 Task: Show all the stores that has offer on fast food.
Action: Mouse moved to (49, 74)
Screenshot: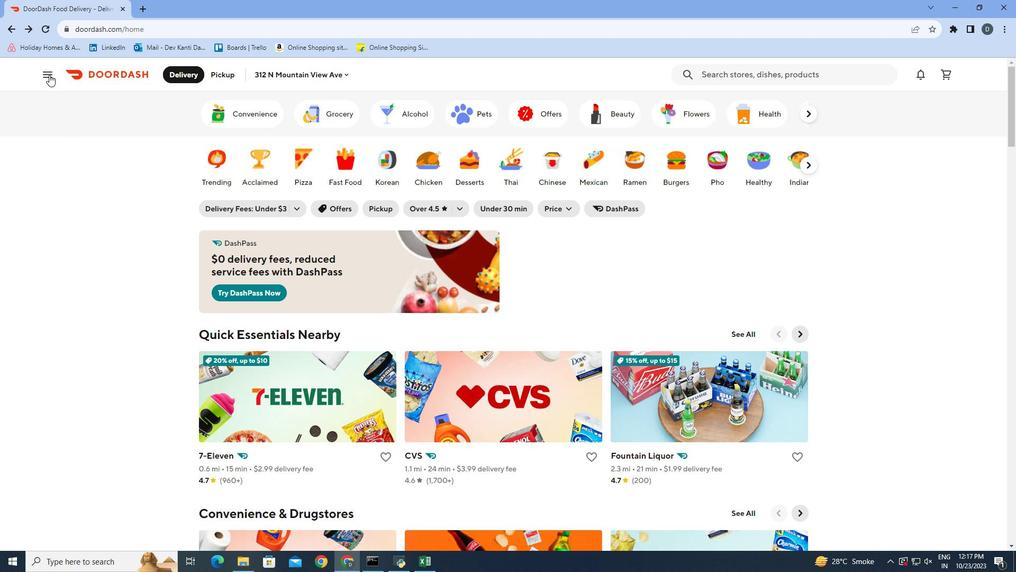 
Action: Mouse pressed left at (49, 74)
Screenshot: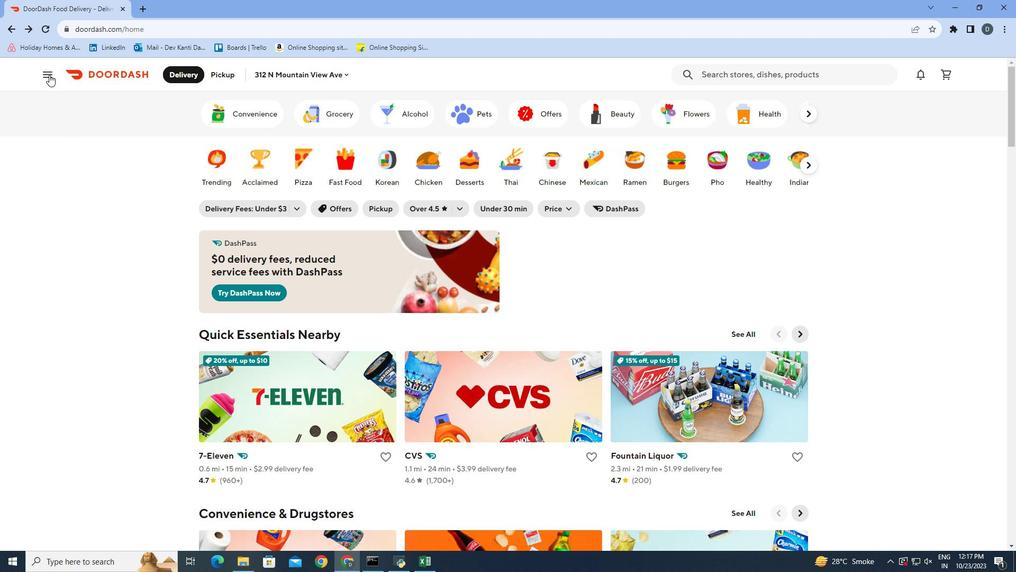 
Action: Mouse moved to (75, 208)
Screenshot: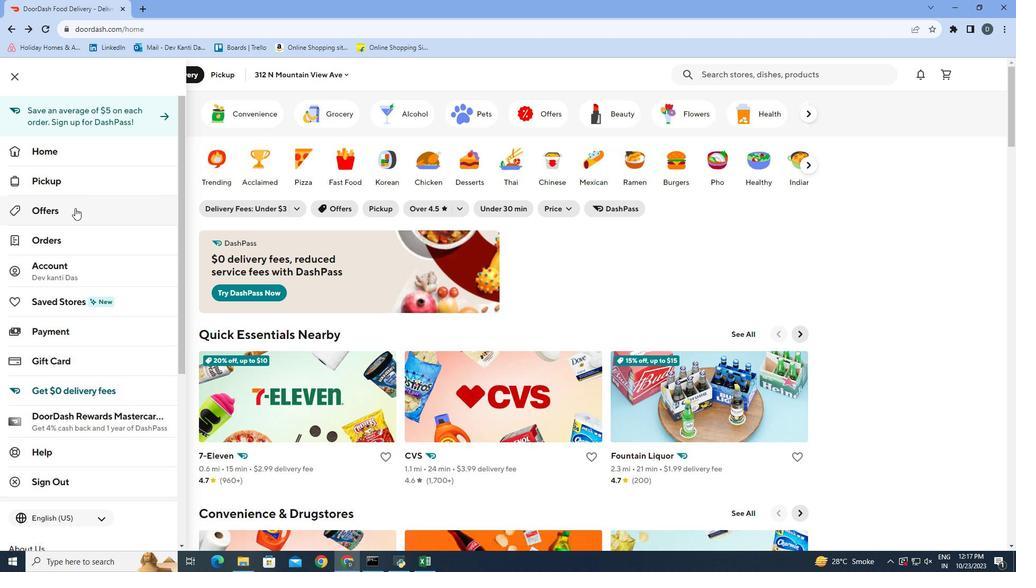
Action: Mouse pressed left at (75, 208)
Screenshot: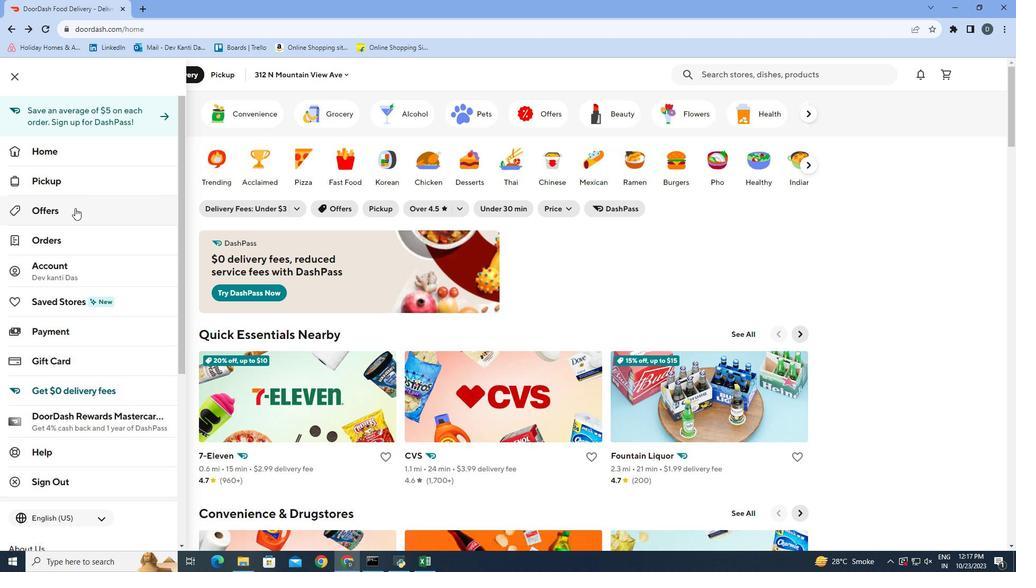 
Action: Mouse moved to (236, 155)
Screenshot: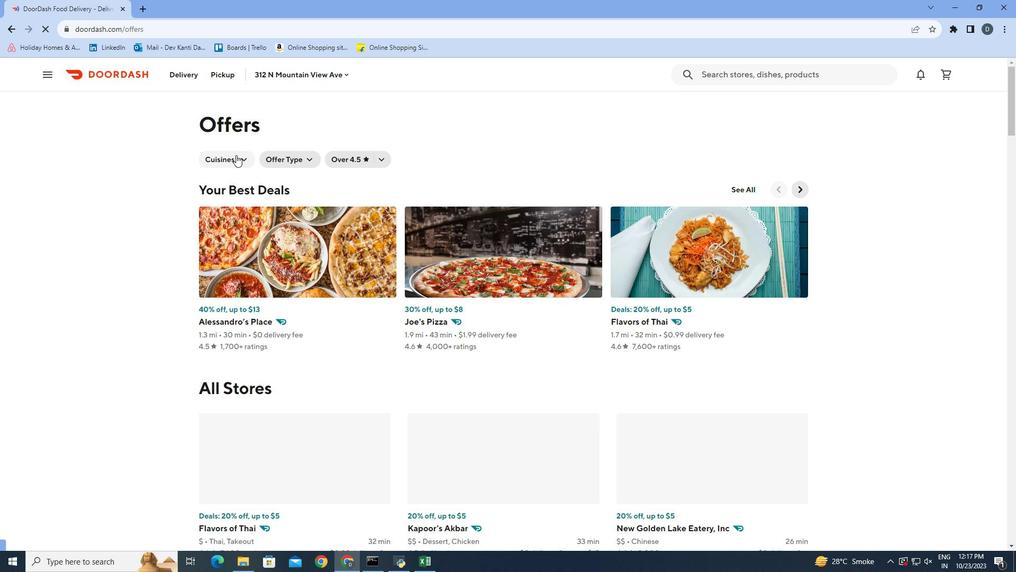 
Action: Mouse pressed left at (236, 155)
Screenshot: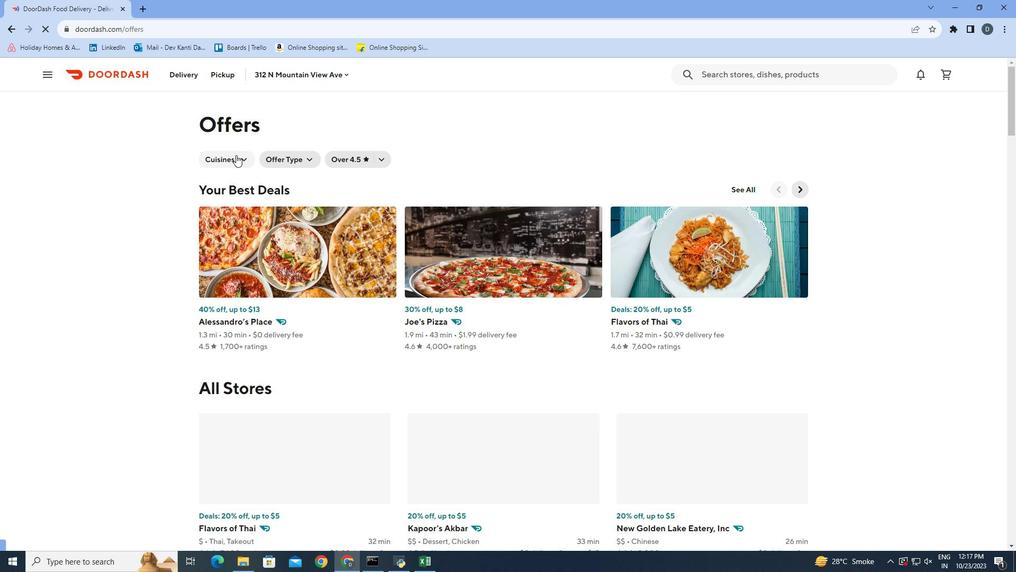 
Action: Mouse moved to (226, 234)
Screenshot: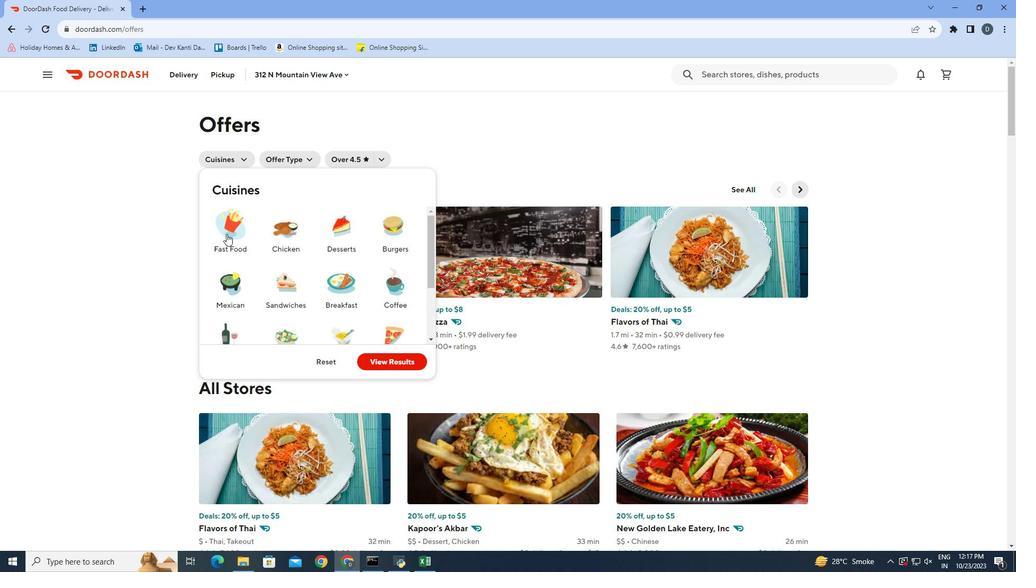 
Action: Mouse pressed left at (226, 234)
Screenshot: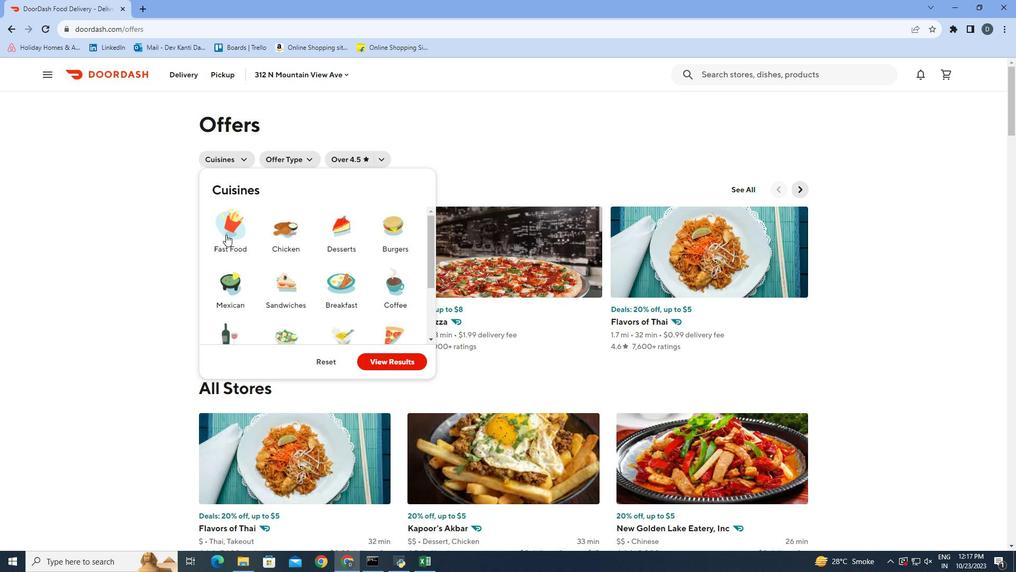 
Action: Mouse moved to (402, 361)
Screenshot: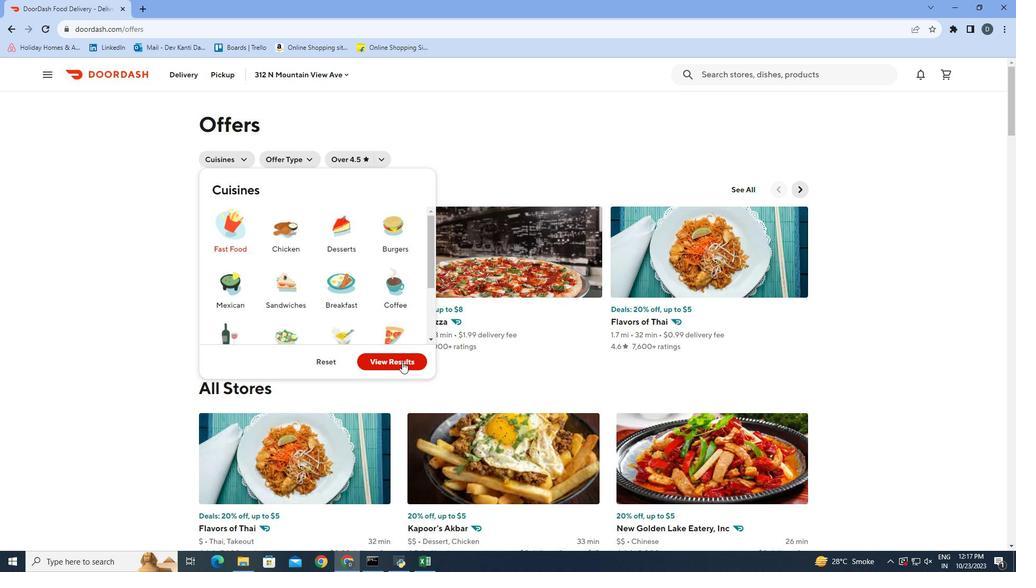 
Action: Mouse pressed left at (402, 361)
Screenshot: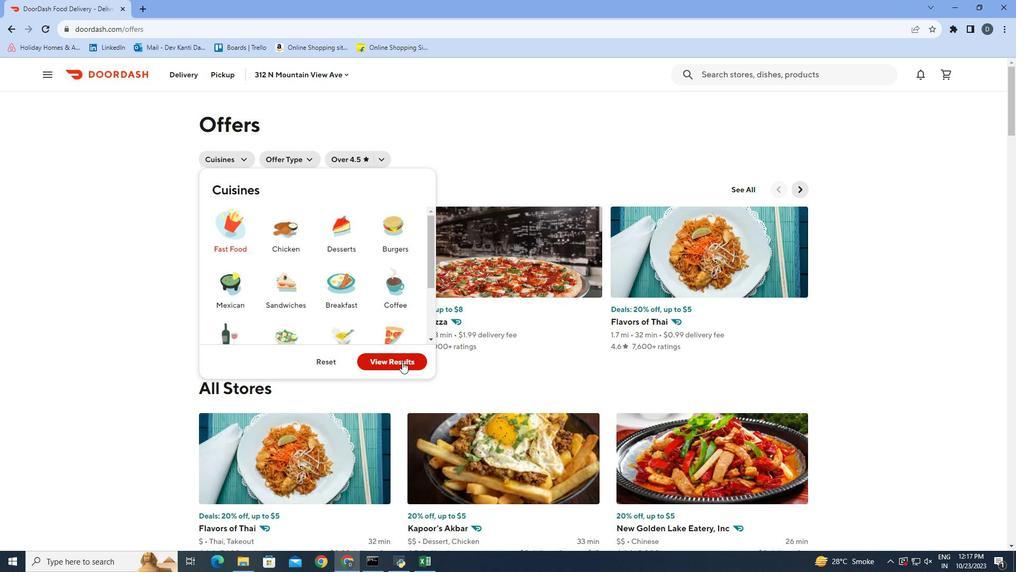 
Action: Mouse moved to (874, 229)
Screenshot: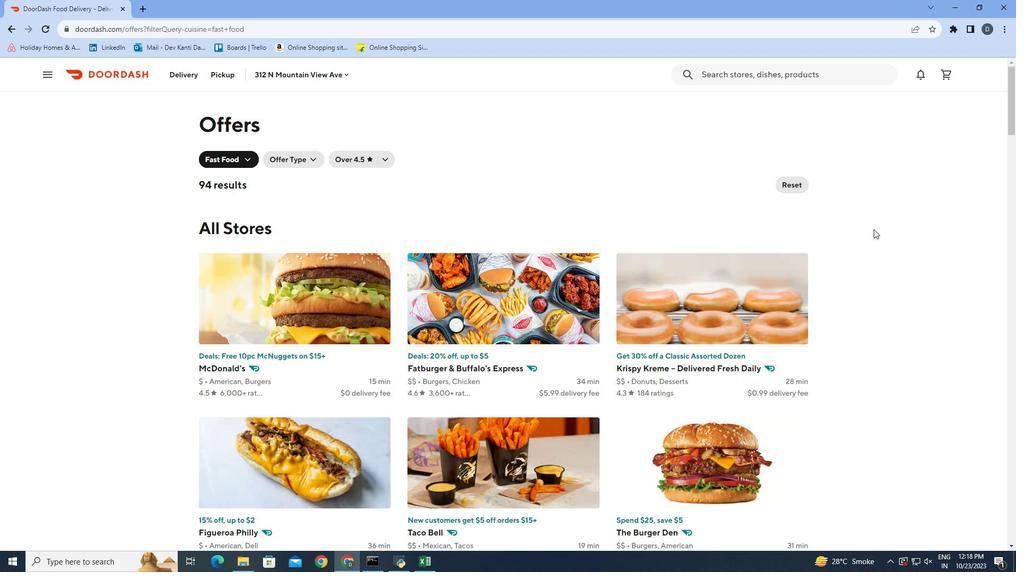 
Action: Mouse scrolled (874, 228) with delta (0, 0)
Screenshot: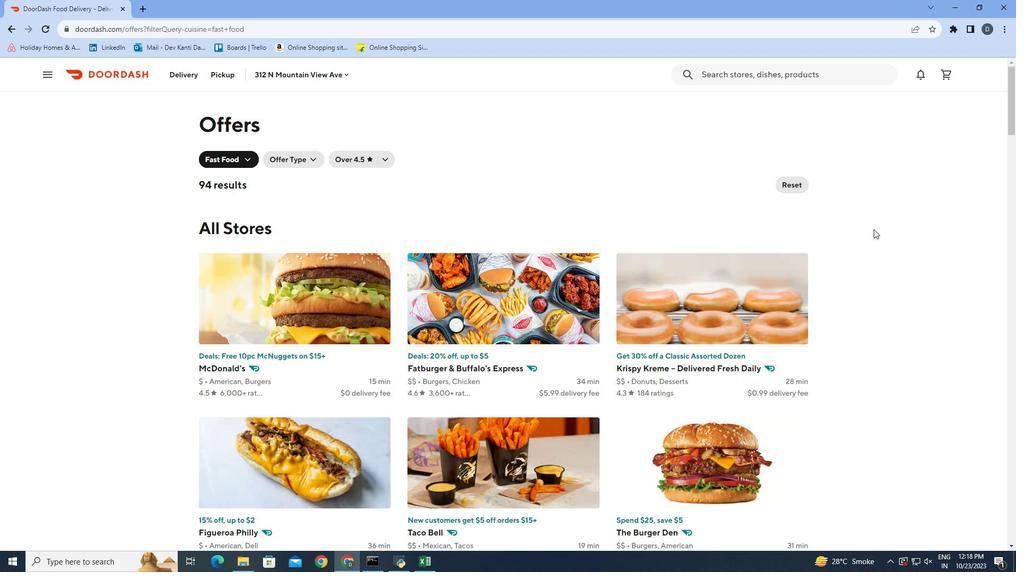 
Action: Mouse moved to (869, 231)
Screenshot: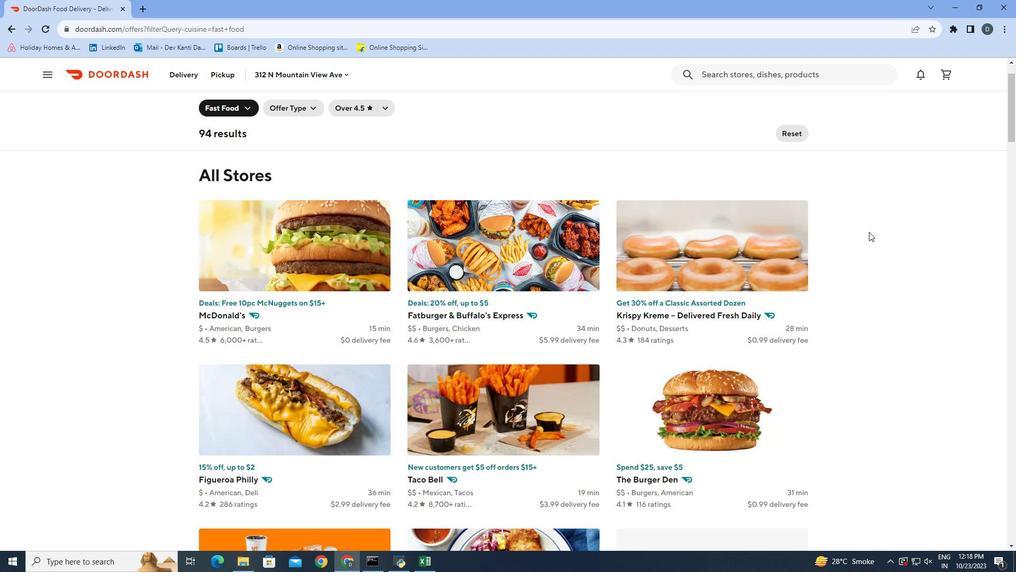 
Action: Mouse scrolled (869, 231) with delta (0, 0)
Screenshot: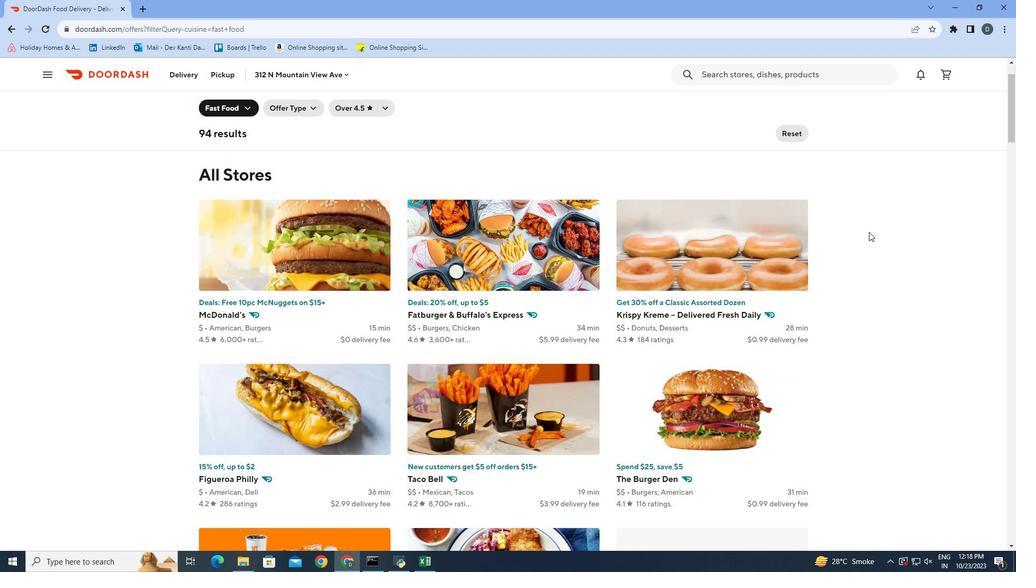 
Action: Mouse moved to (869, 231)
Screenshot: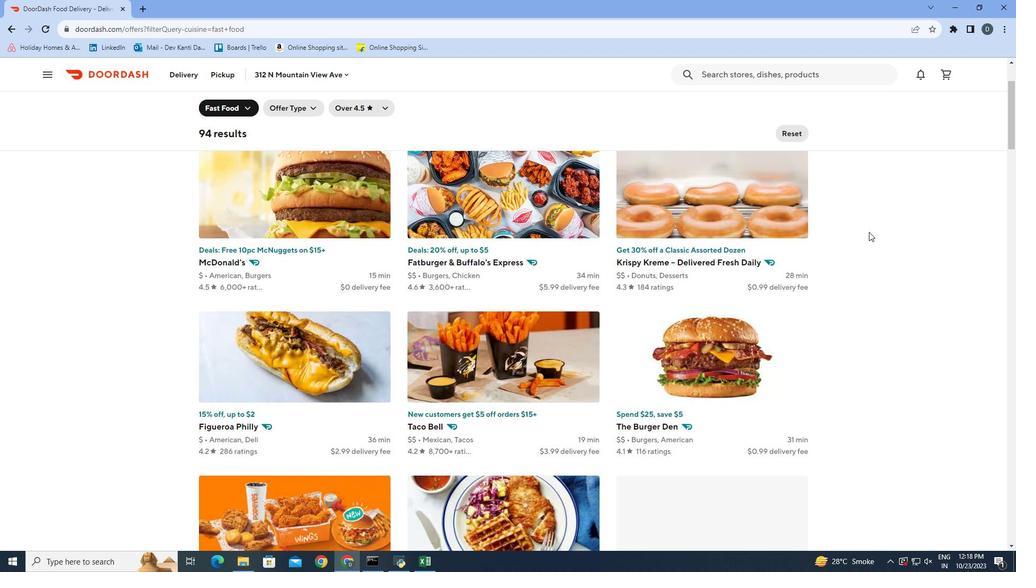 
Action: Mouse scrolled (869, 231) with delta (0, 0)
Screenshot: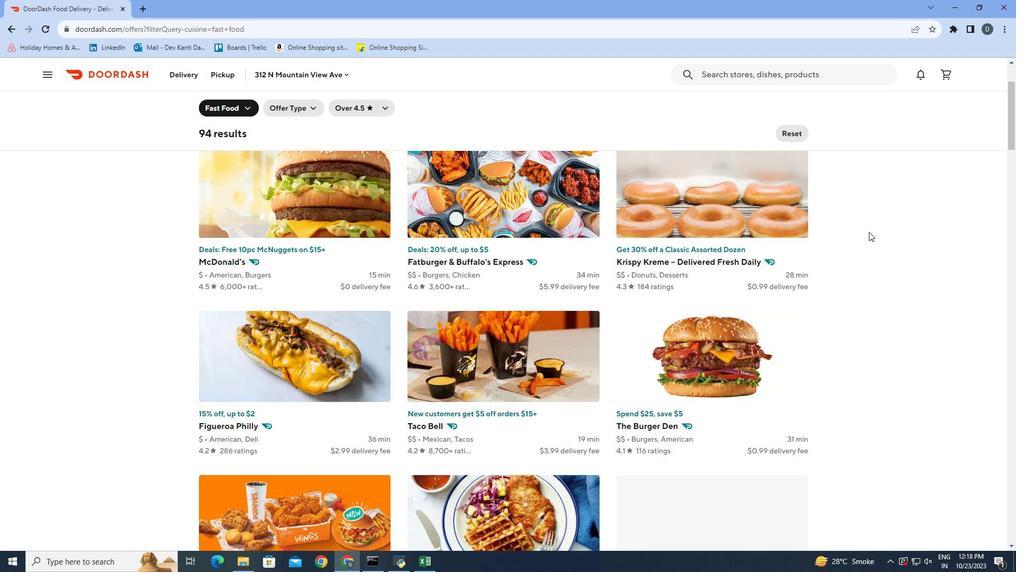 
Action: Mouse scrolled (869, 231) with delta (0, 0)
Screenshot: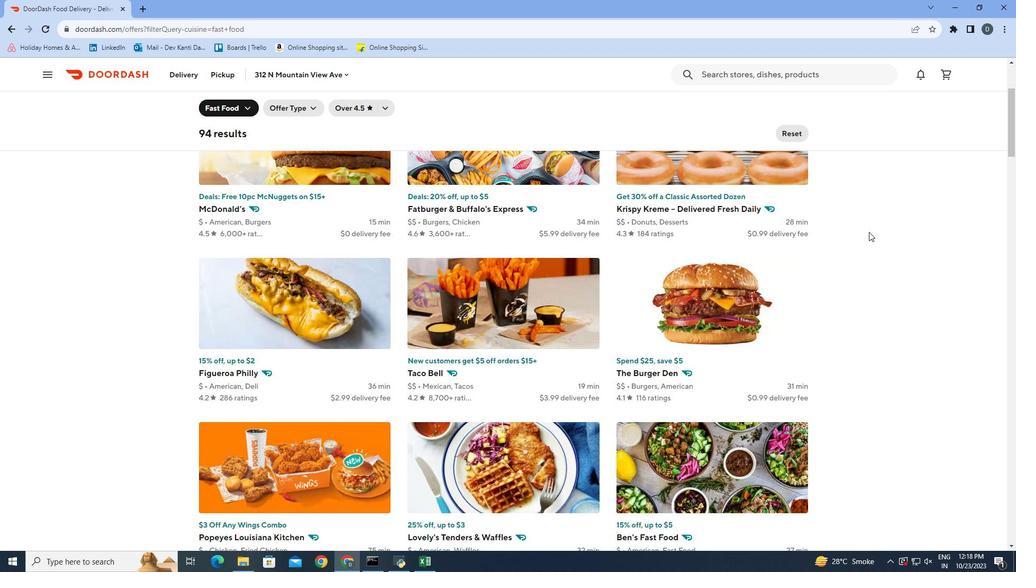 
Action: Mouse scrolled (869, 231) with delta (0, 0)
Screenshot: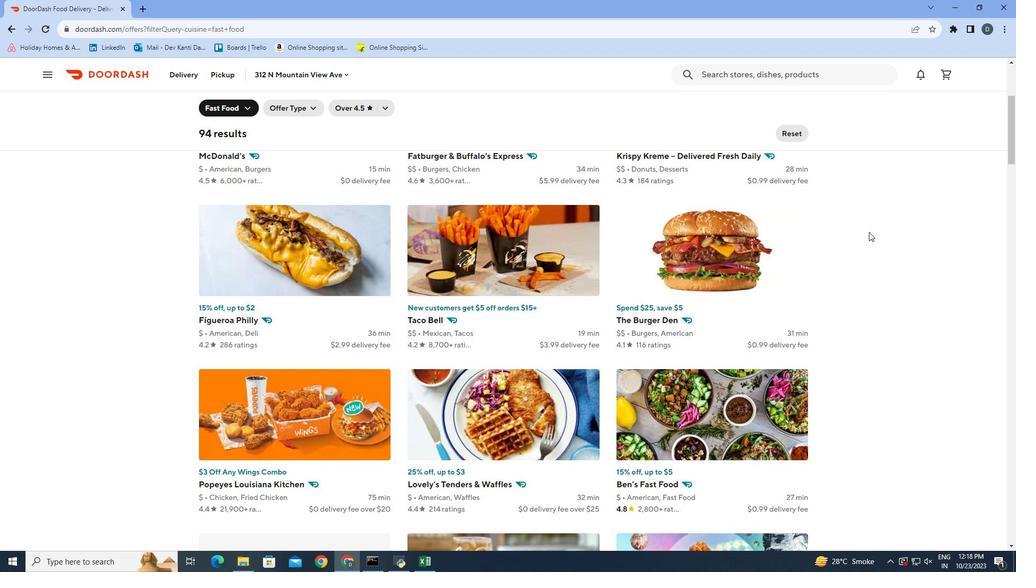 
Action: Mouse scrolled (869, 231) with delta (0, 0)
Screenshot: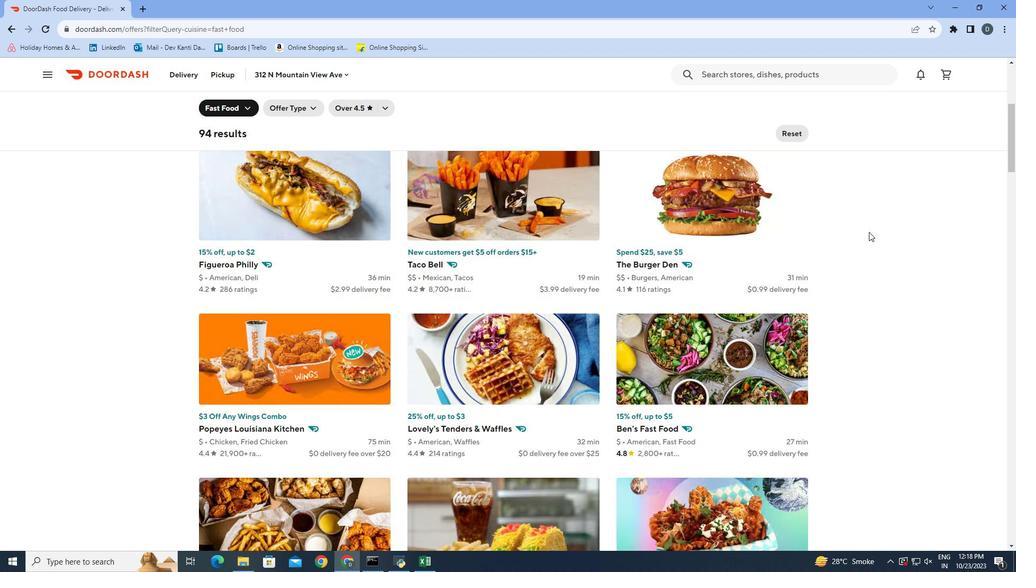
Action: Mouse scrolled (869, 231) with delta (0, 0)
Screenshot: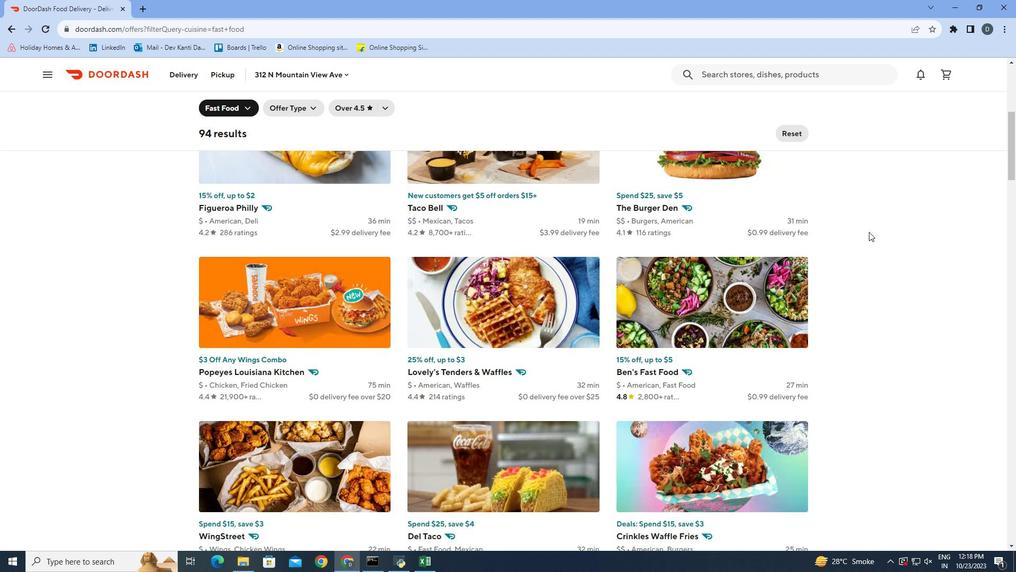 
Action: Mouse scrolled (869, 231) with delta (0, 0)
Screenshot: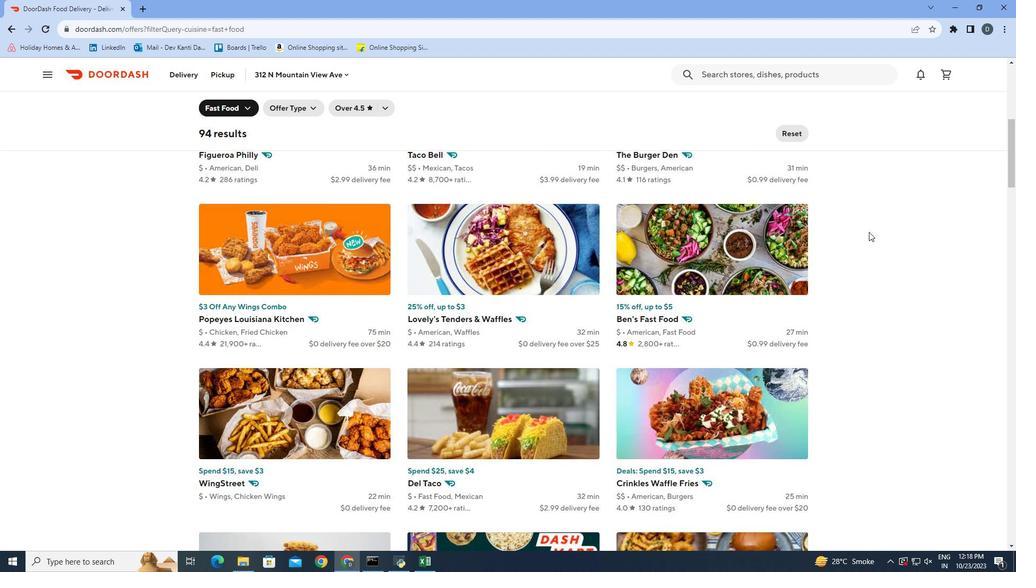
Action: Mouse scrolled (869, 231) with delta (0, 0)
Screenshot: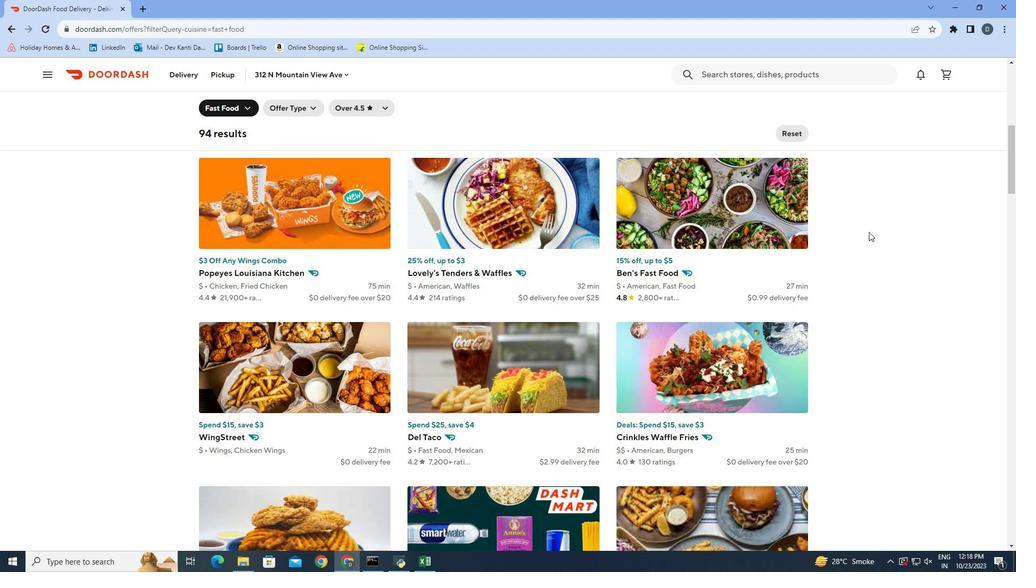 
Action: Mouse scrolled (869, 231) with delta (0, 0)
Screenshot: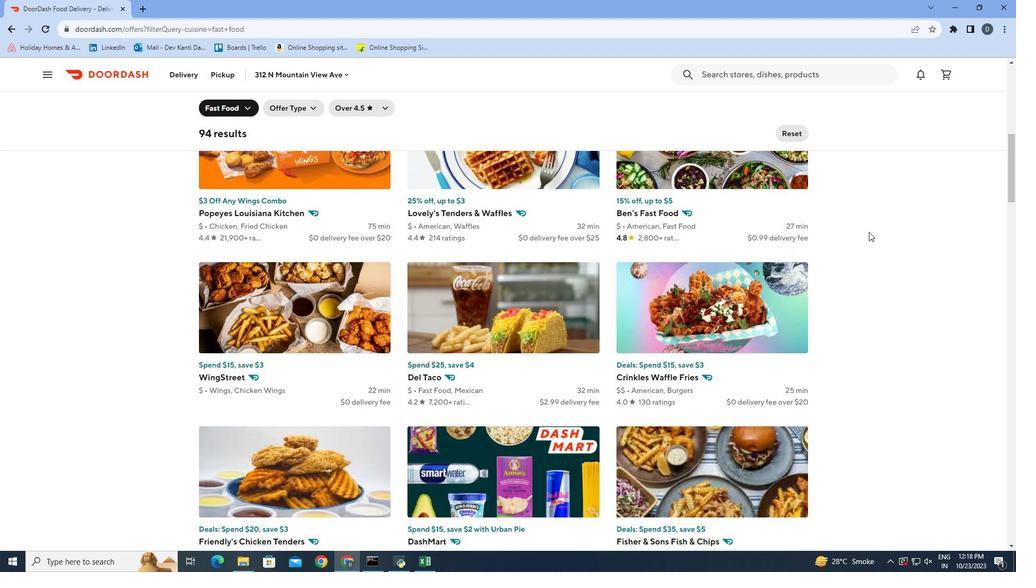 
Action: Mouse scrolled (869, 231) with delta (0, 0)
Screenshot: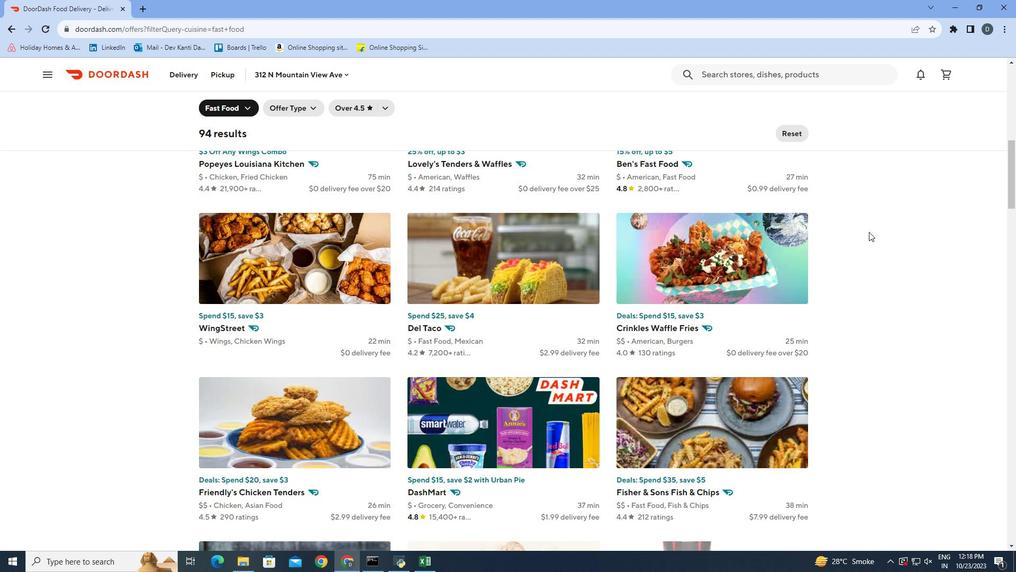 
Action: Mouse scrolled (869, 231) with delta (0, 0)
Screenshot: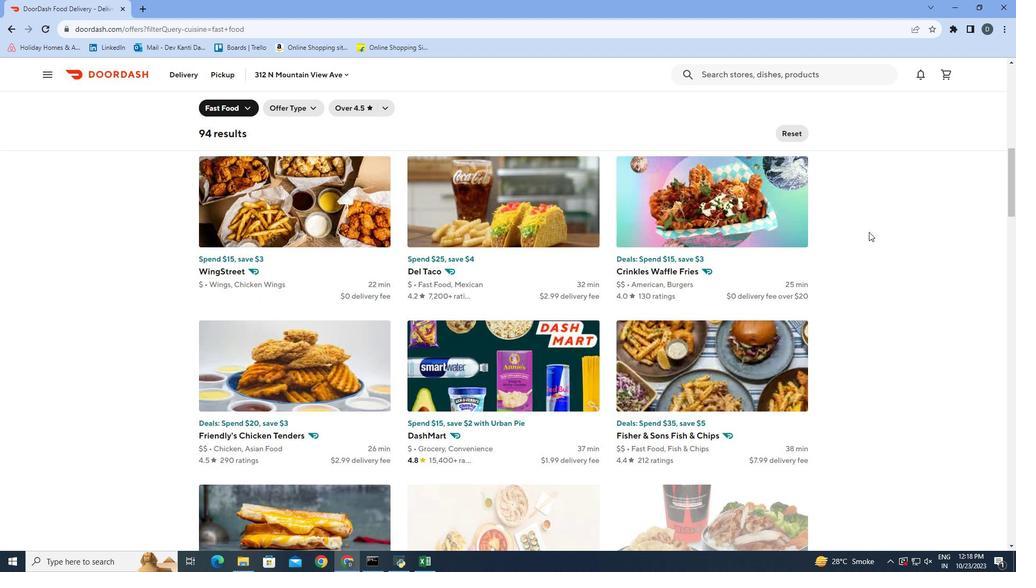 
Action: Mouse scrolled (869, 231) with delta (0, 0)
Screenshot: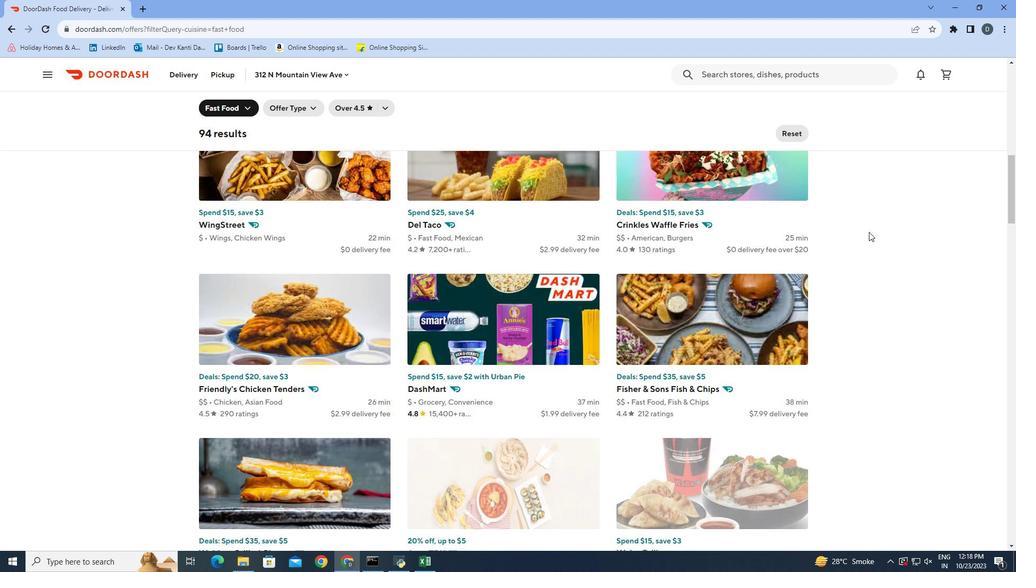 
Action: Mouse scrolled (869, 231) with delta (0, 0)
Screenshot: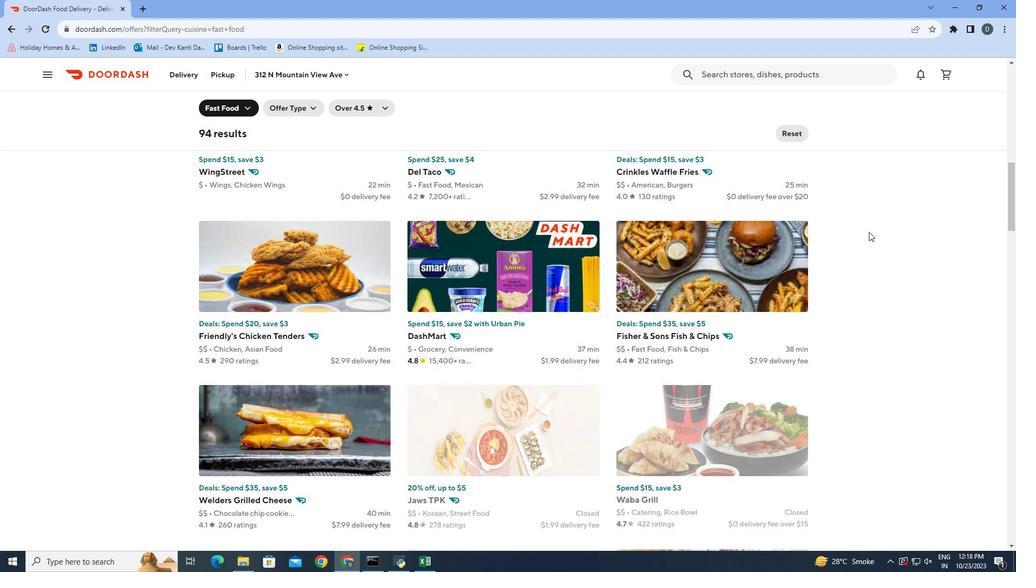 
Action: Mouse scrolled (869, 231) with delta (0, 0)
Screenshot: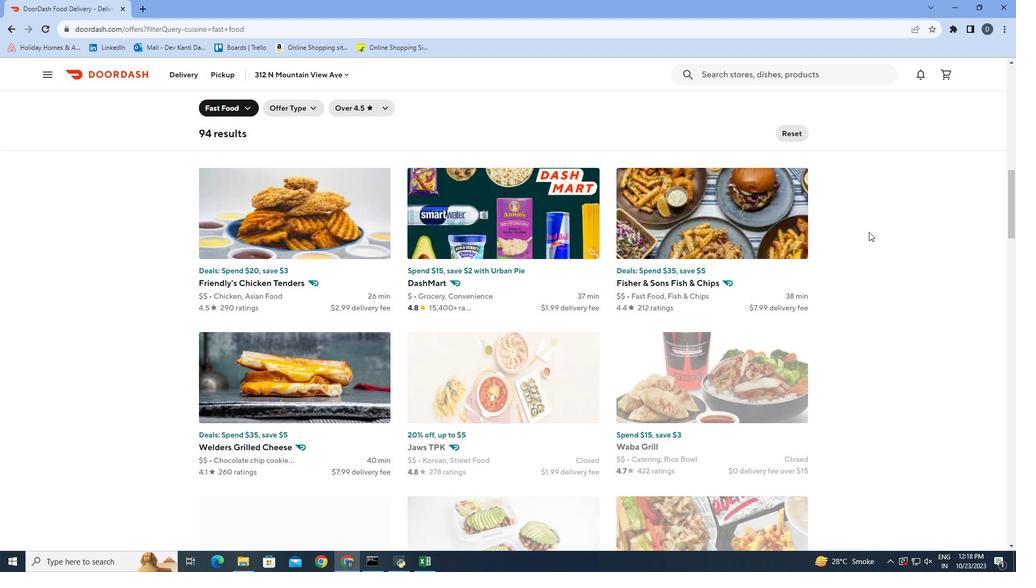 
Action: Mouse scrolled (869, 231) with delta (0, 0)
Screenshot: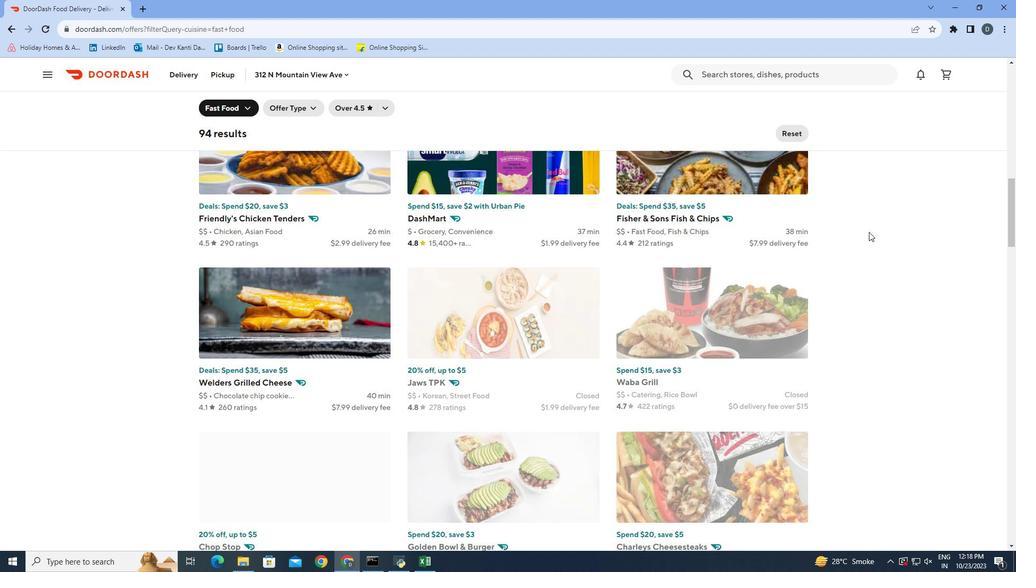 
Action: Mouse scrolled (869, 231) with delta (0, 0)
Screenshot: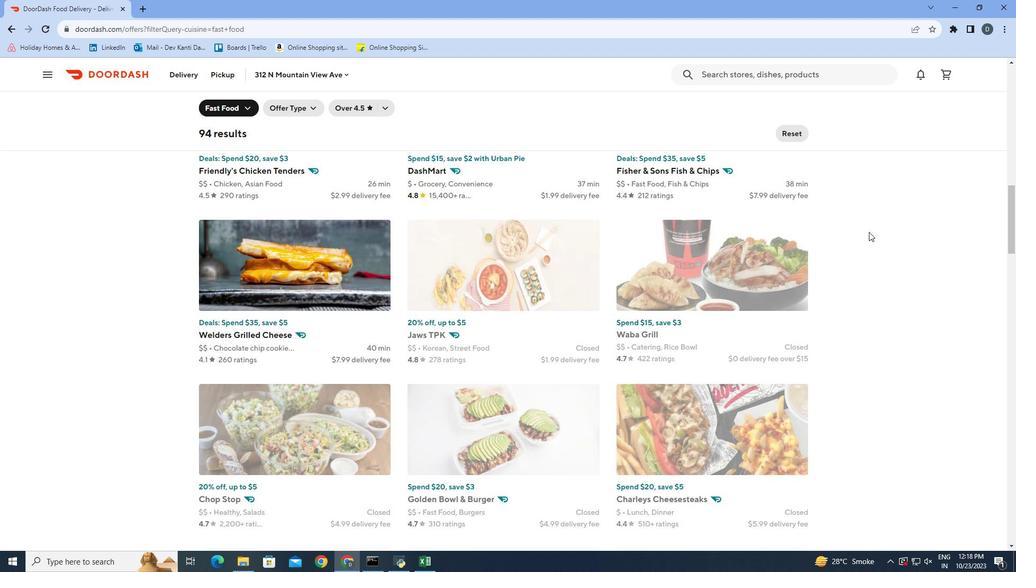 
Action: Mouse scrolled (869, 231) with delta (0, 0)
Screenshot: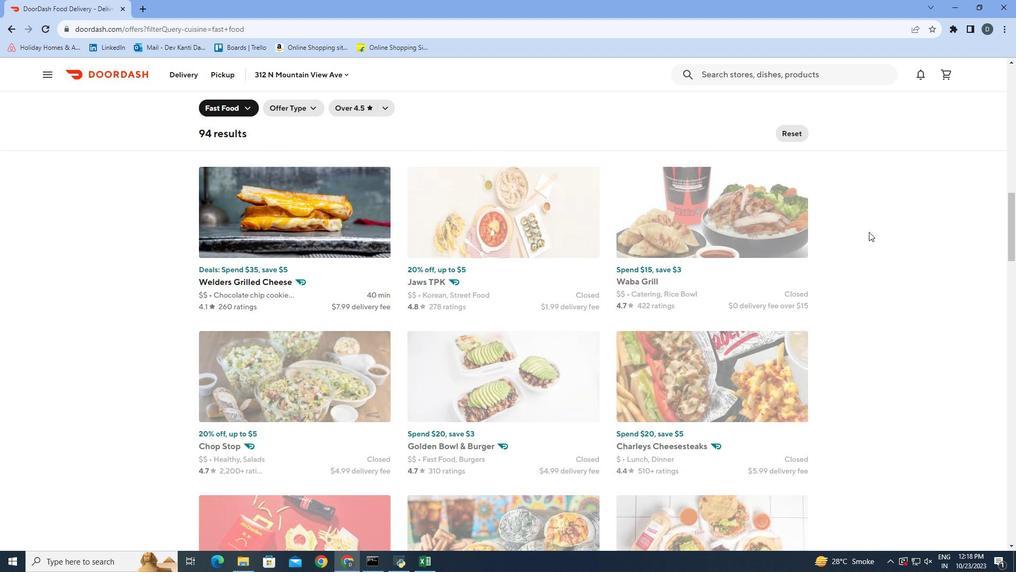 
Action: Mouse scrolled (869, 231) with delta (0, 0)
Screenshot: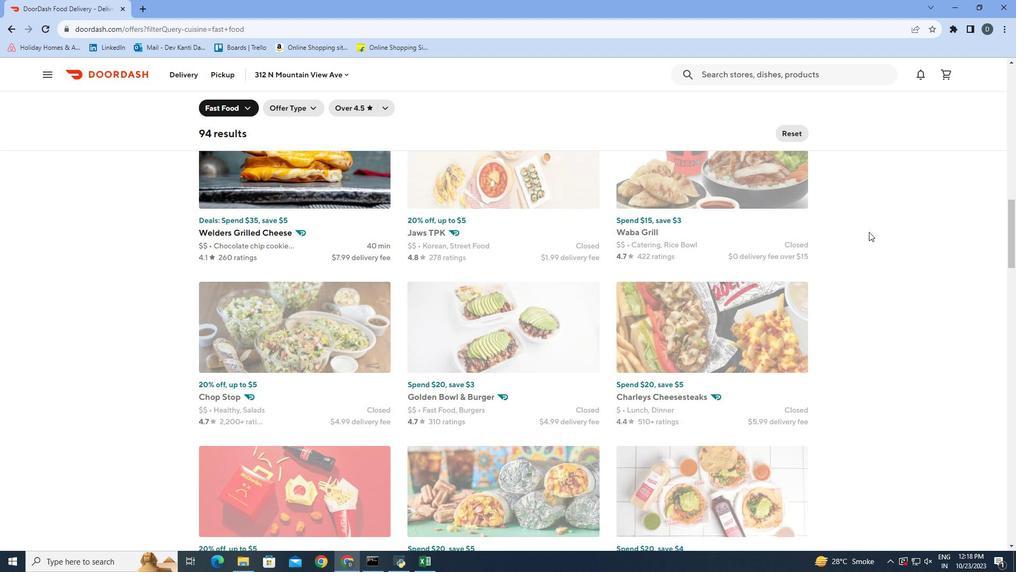 
Action: Mouse scrolled (869, 231) with delta (0, 0)
Screenshot: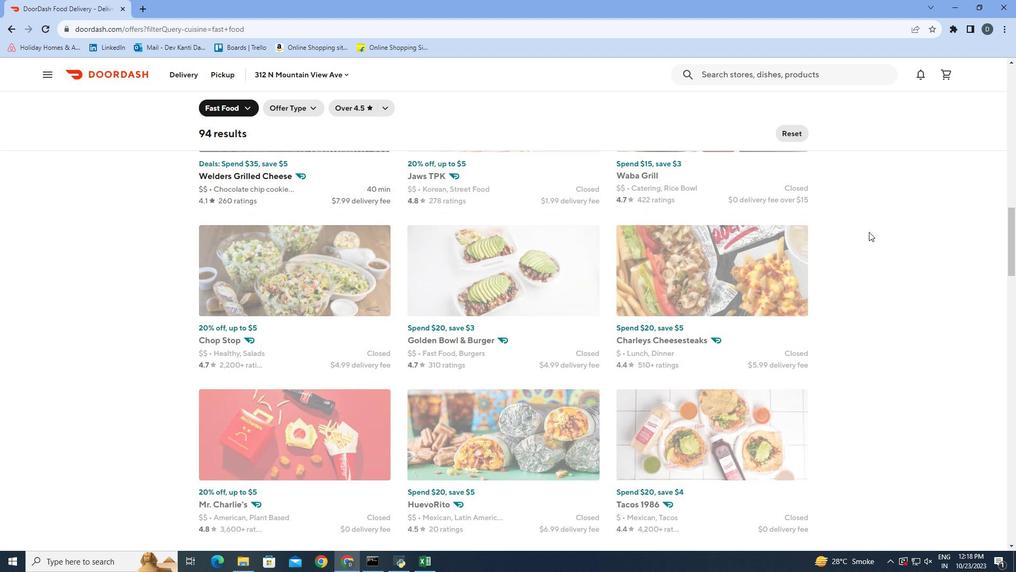 
Action: Mouse scrolled (869, 231) with delta (0, 0)
Screenshot: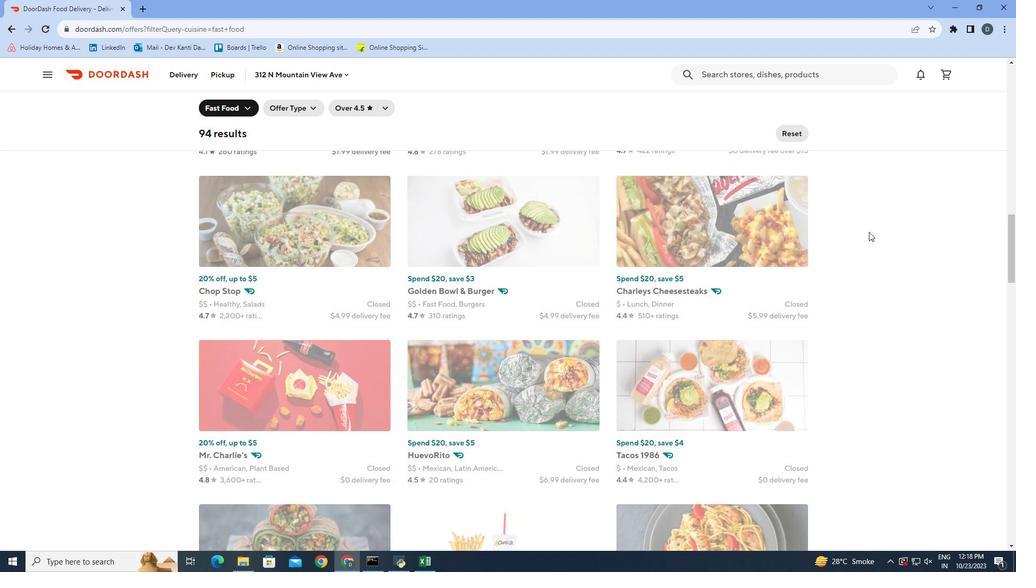
Action: Mouse scrolled (869, 231) with delta (0, 0)
Screenshot: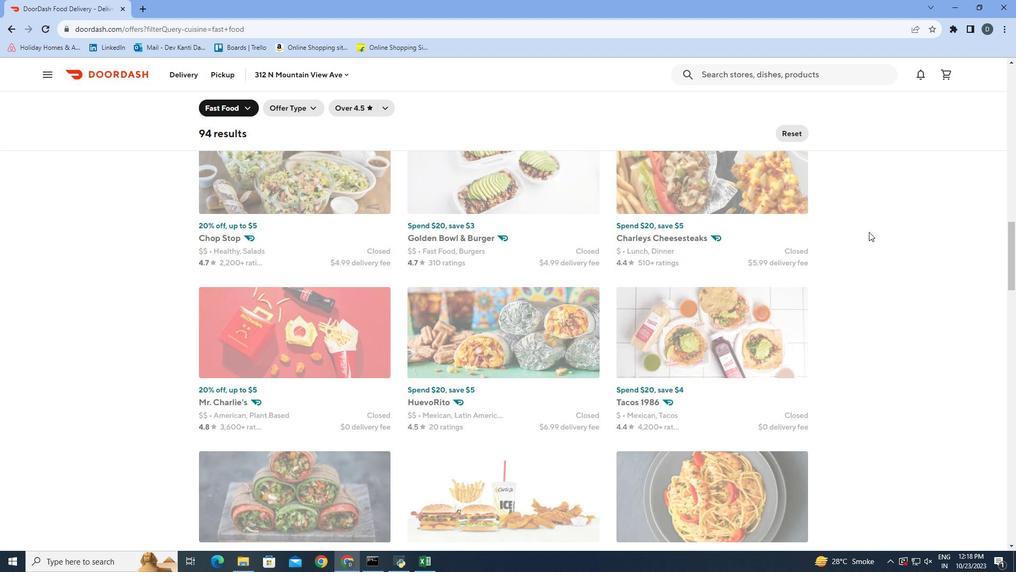 
Action: Mouse scrolled (869, 231) with delta (0, 0)
Screenshot: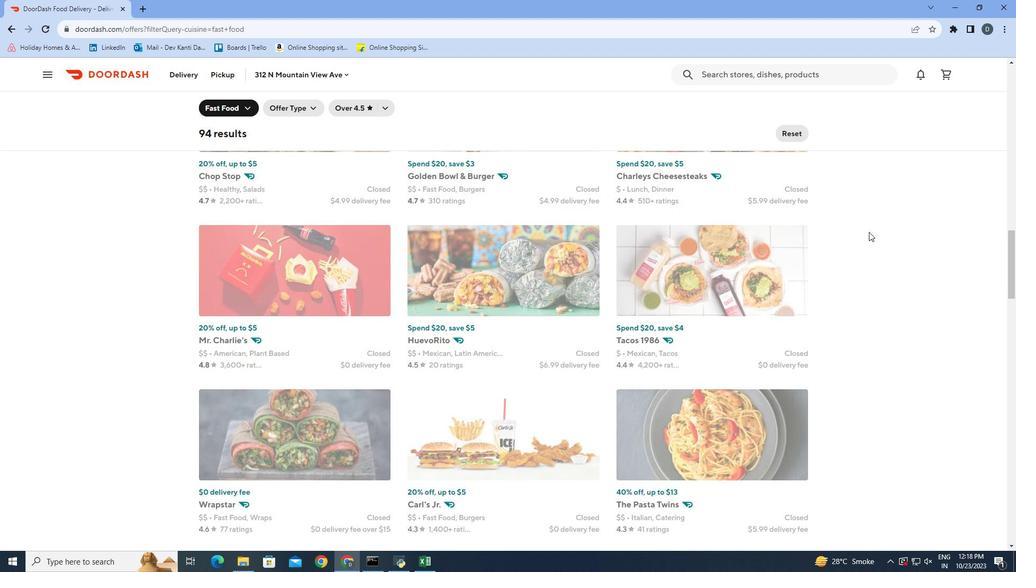 
Action: Mouse scrolled (869, 231) with delta (0, 0)
Screenshot: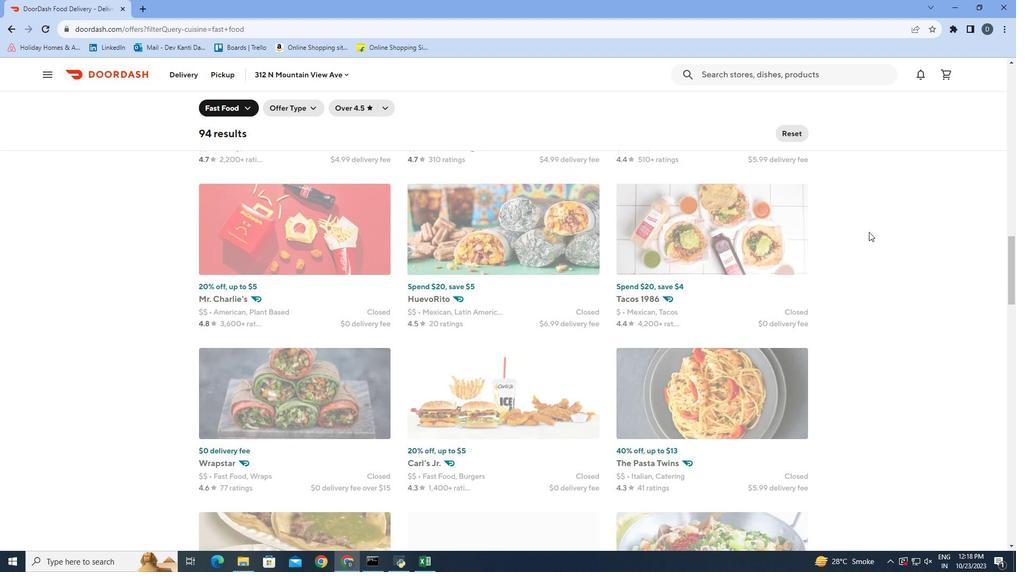 
Action: Mouse scrolled (869, 231) with delta (0, 0)
Screenshot: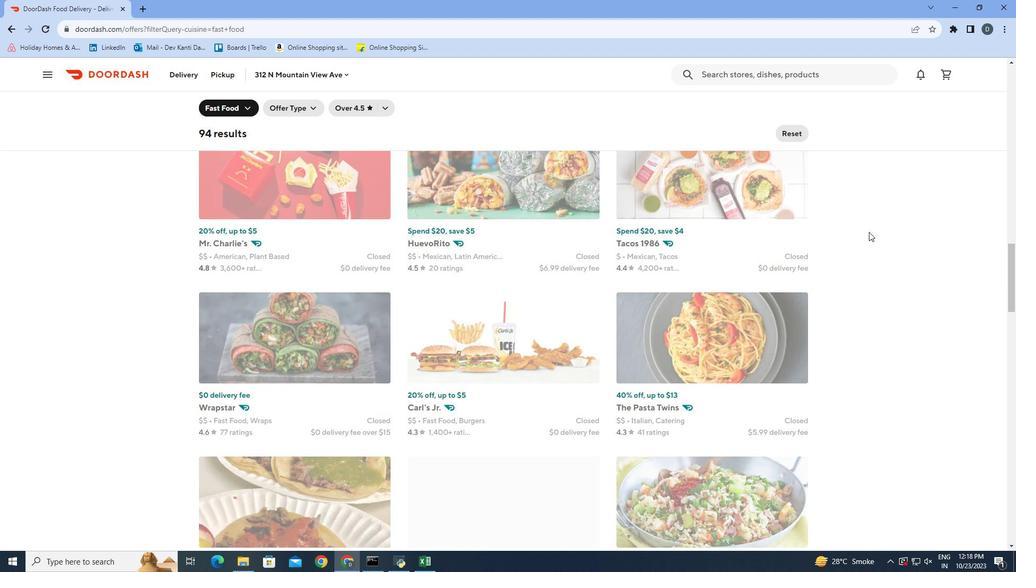 
Action: Mouse scrolled (869, 231) with delta (0, 0)
Screenshot: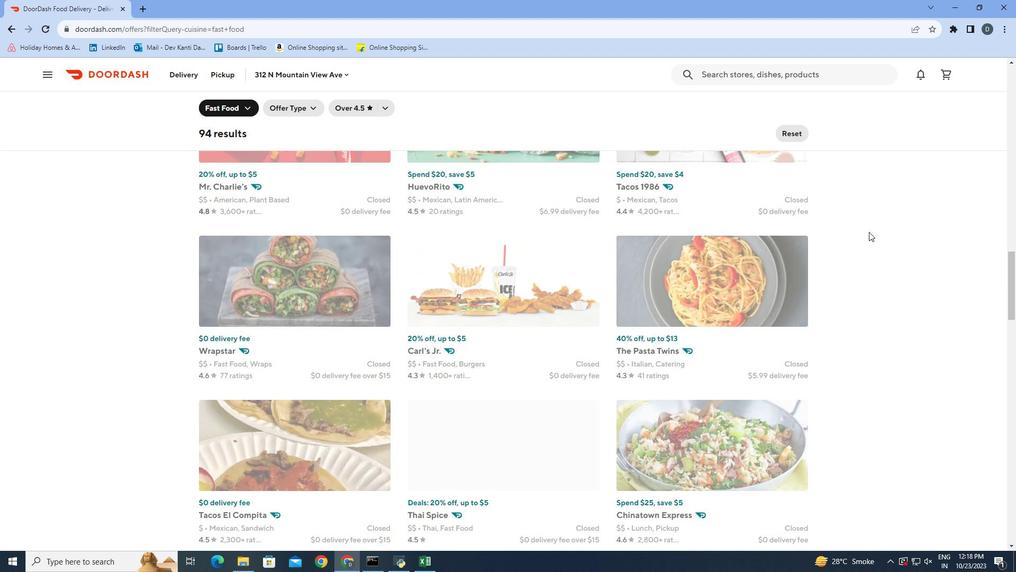 
Action: Mouse scrolled (869, 231) with delta (0, 0)
Screenshot: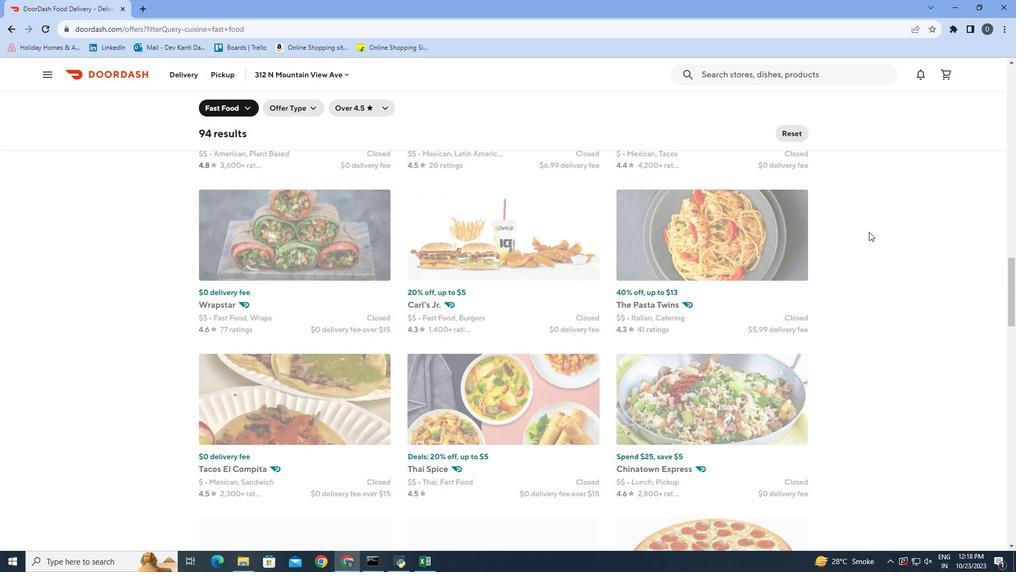 
Action: Mouse scrolled (869, 231) with delta (0, 0)
Screenshot: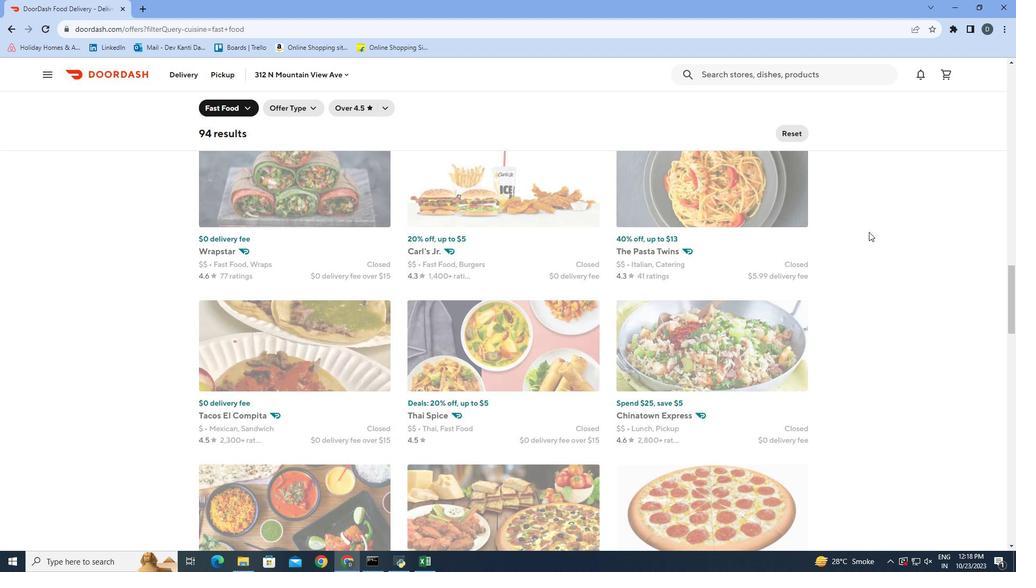 
Action: Mouse scrolled (869, 231) with delta (0, 0)
Screenshot: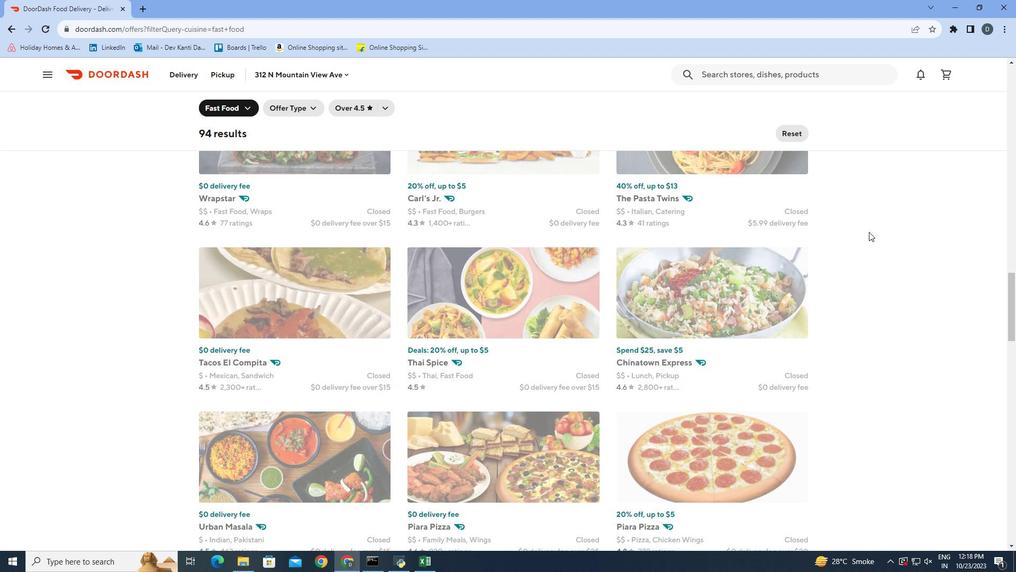 
Action: Mouse scrolled (869, 231) with delta (0, 0)
Screenshot: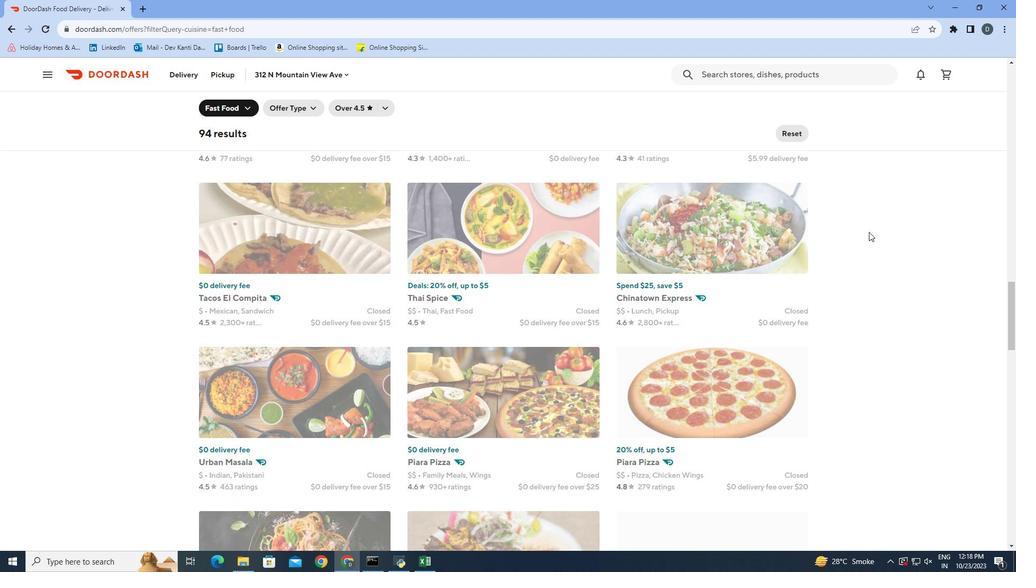 
Action: Mouse scrolled (869, 231) with delta (0, 0)
Screenshot: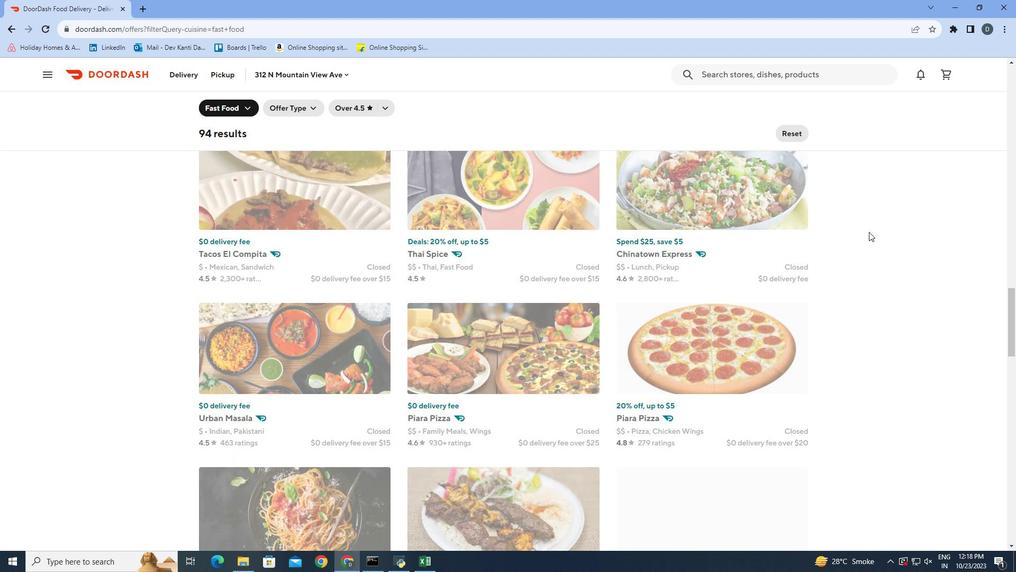 
Action: Mouse scrolled (869, 231) with delta (0, 0)
Screenshot: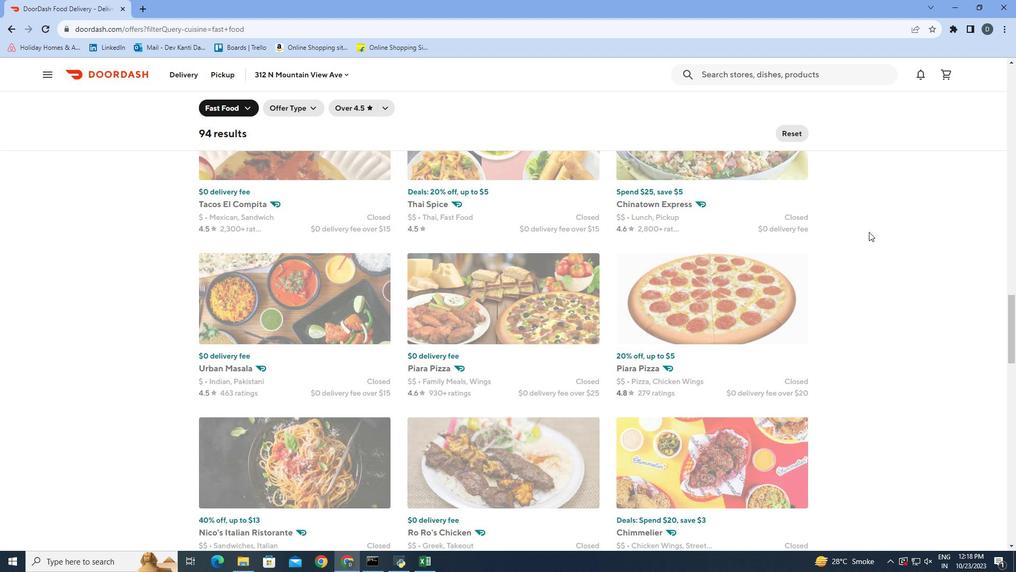 
Action: Mouse scrolled (869, 231) with delta (0, 0)
Screenshot: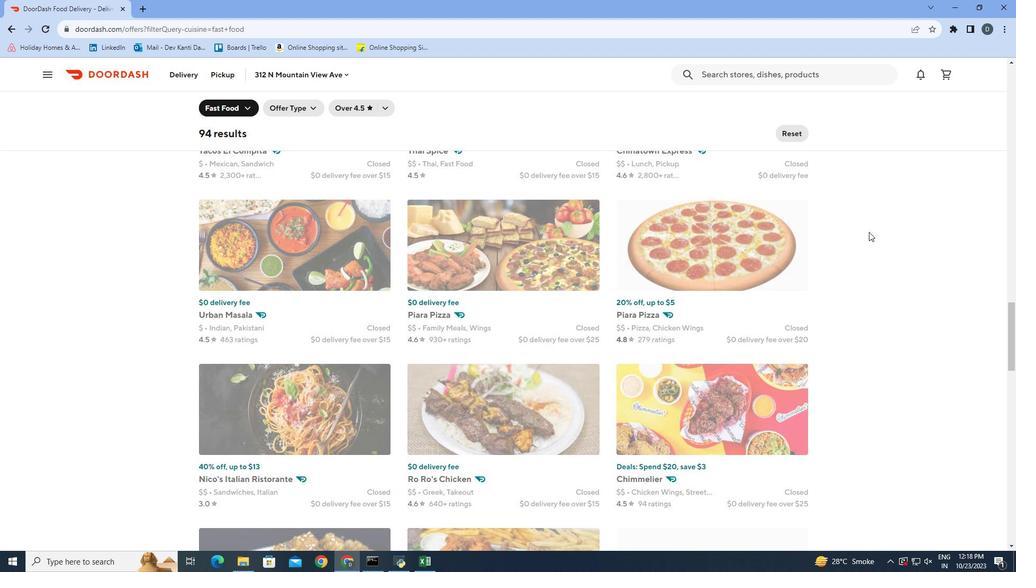 
Action: Mouse scrolled (869, 231) with delta (0, 0)
Screenshot: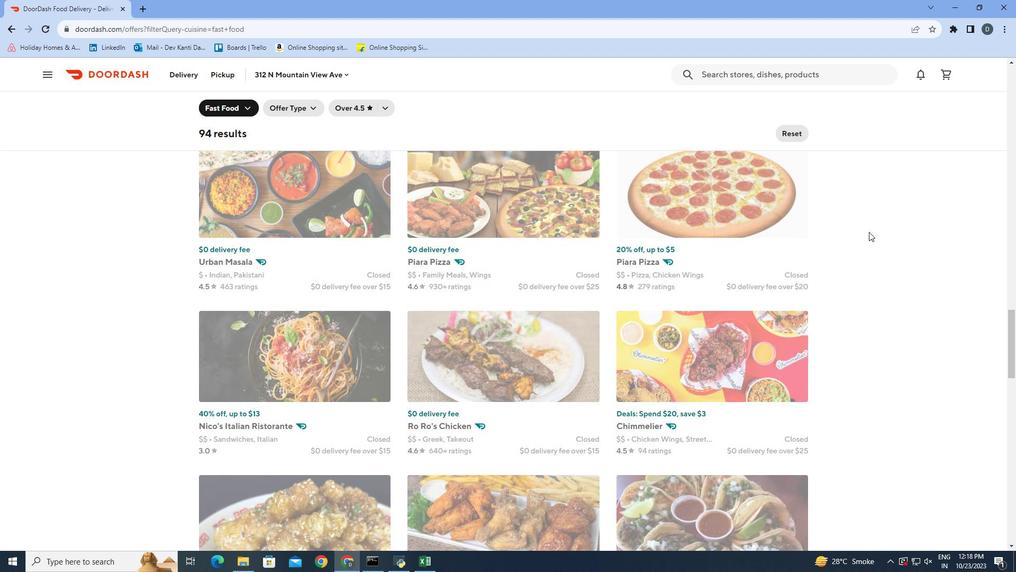 
Action: Mouse scrolled (869, 231) with delta (0, 0)
Screenshot: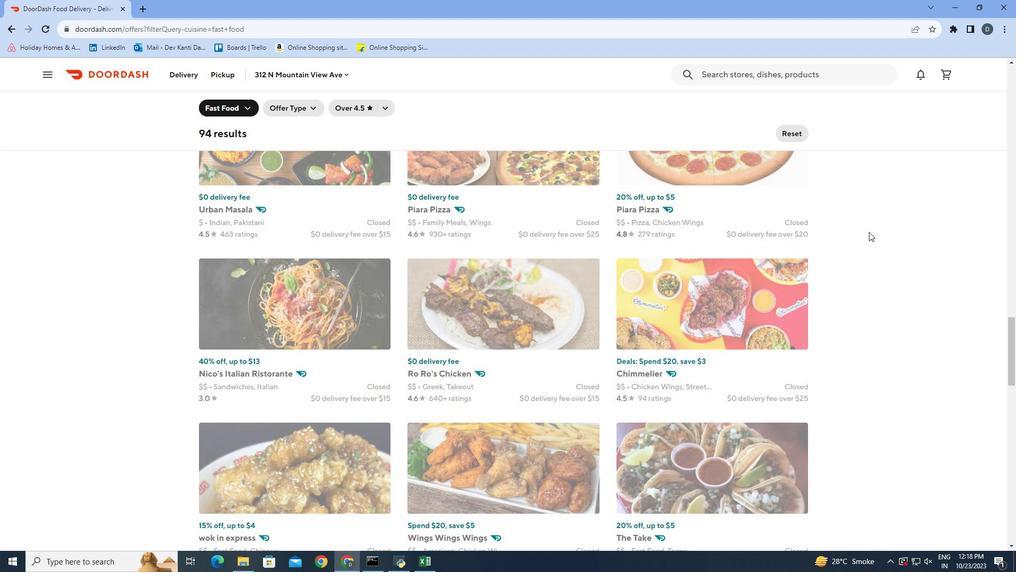 
Action: Mouse scrolled (869, 231) with delta (0, 0)
Screenshot: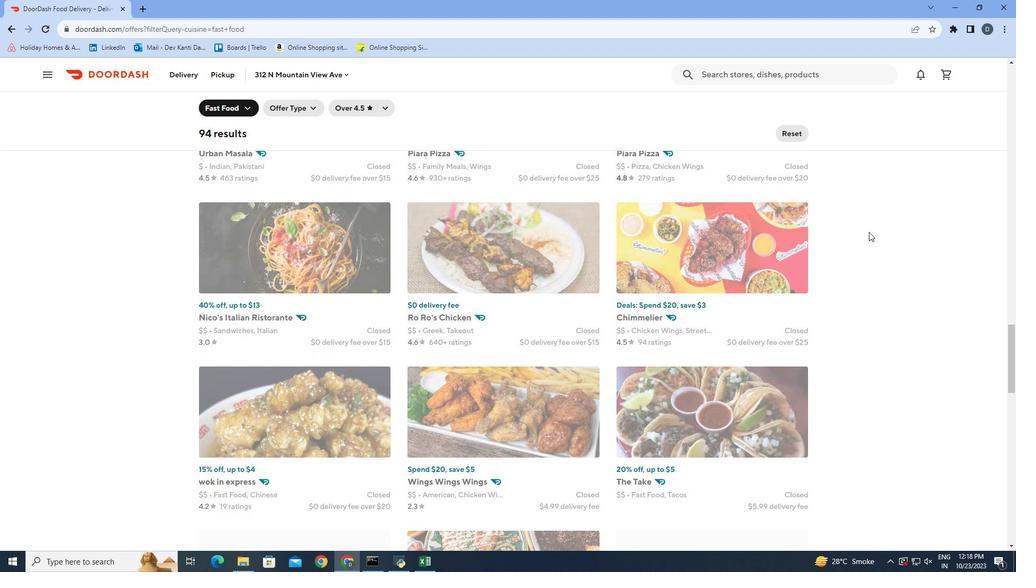 
Action: Mouse scrolled (869, 231) with delta (0, 0)
Screenshot: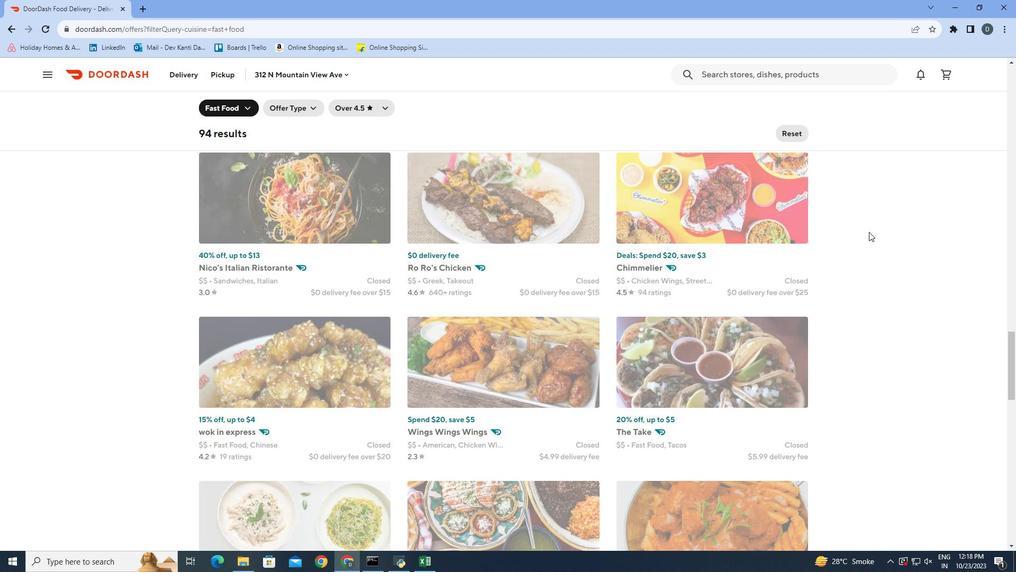 
Action: Mouse scrolled (869, 231) with delta (0, 0)
Screenshot: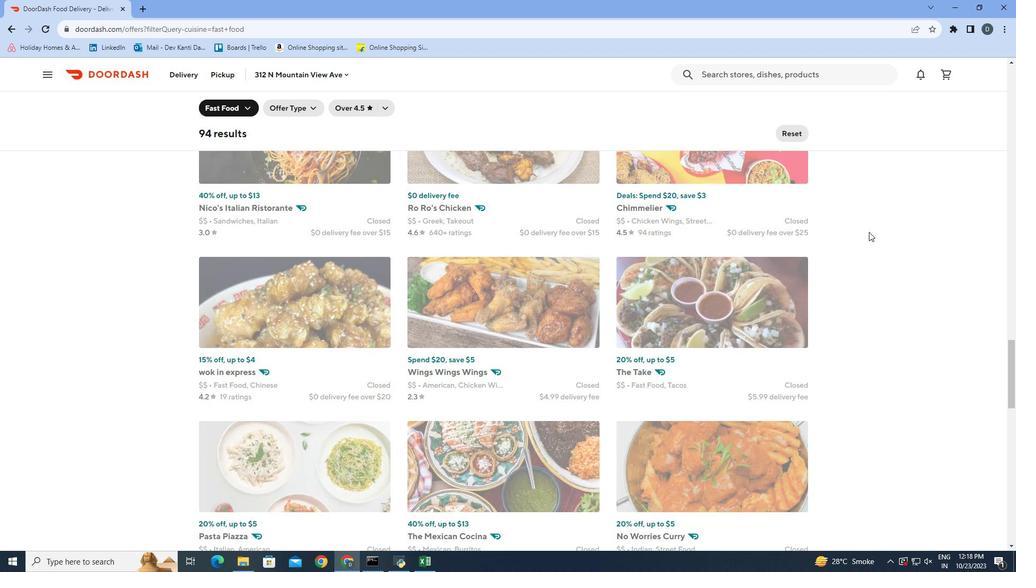 
Action: Mouse scrolled (869, 231) with delta (0, 0)
Screenshot: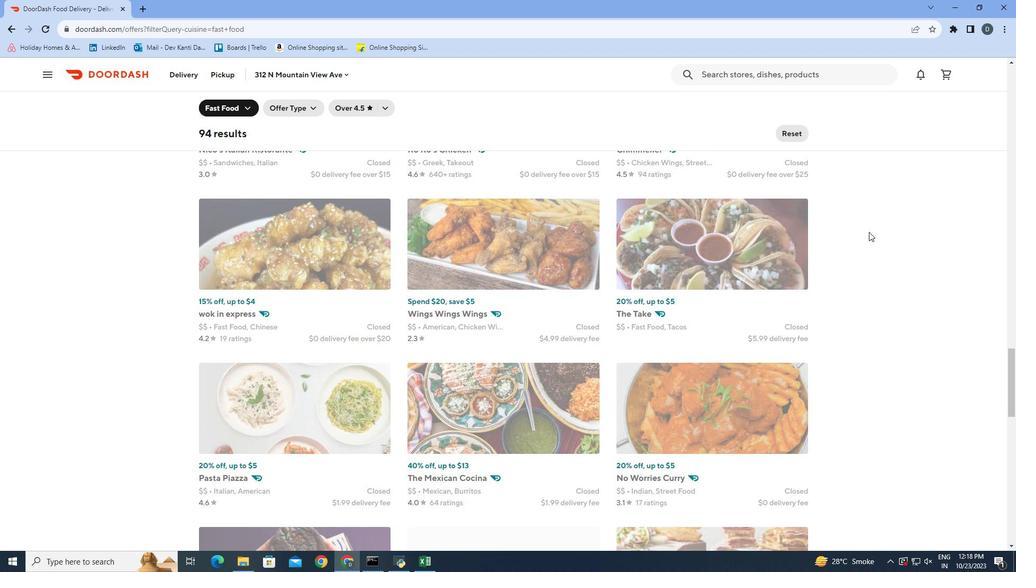 
Action: Mouse scrolled (869, 231) with delta (0, 0)
Screenshot: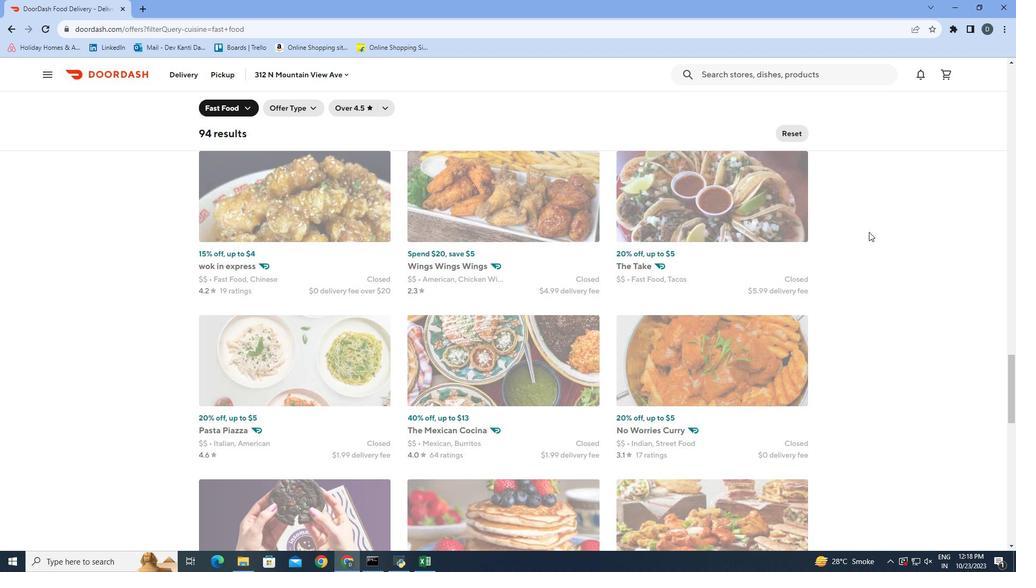 
Action: Mouse scrolled (869, 231) with delta (0, 0)
Screenshot: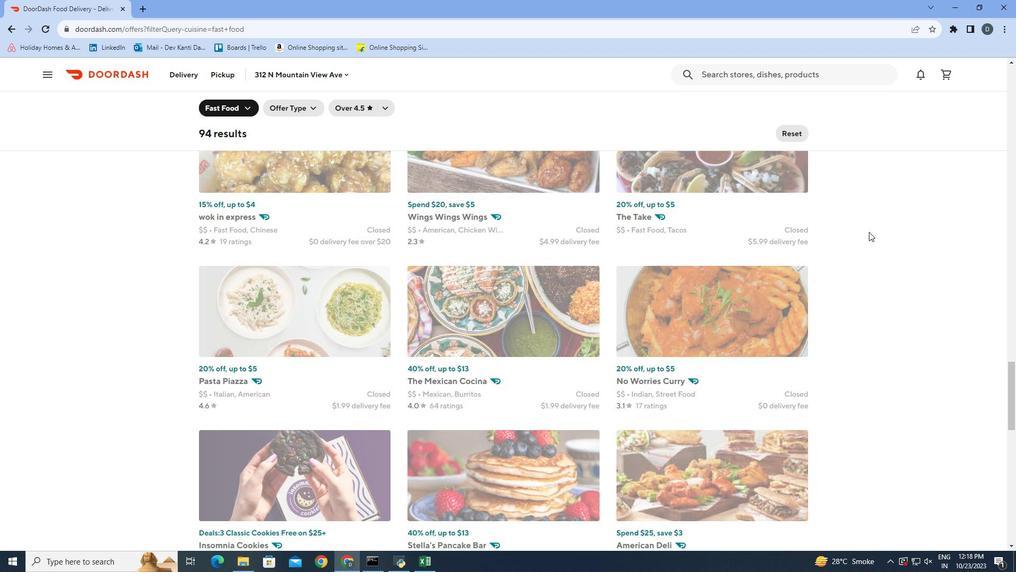 
Action: Mouse scrolled (869, 231) with delta (0, 0)
Screenshot: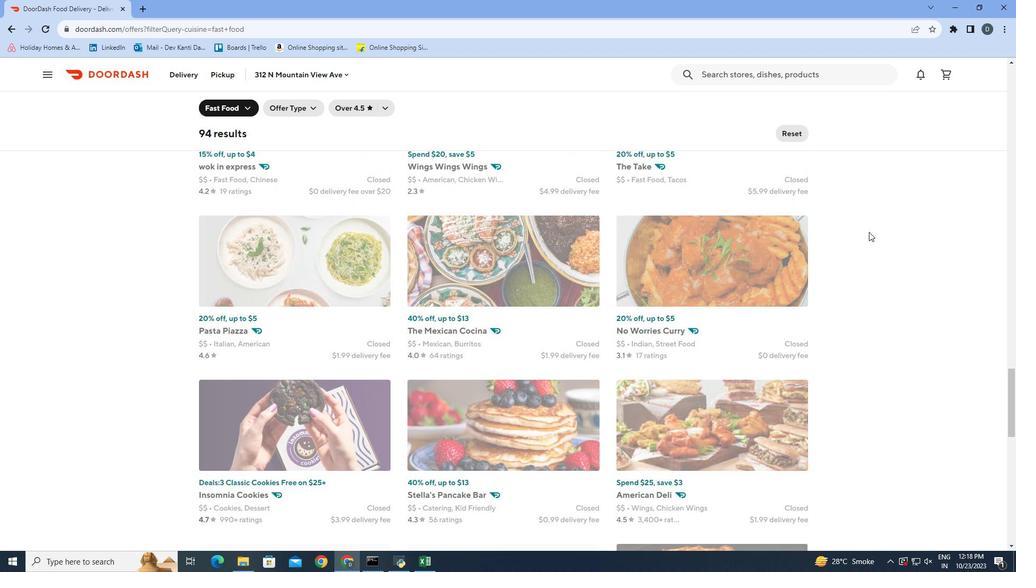 
Action: Mouse scrolled (869, 231) with delta (0, 0)
Screenshot: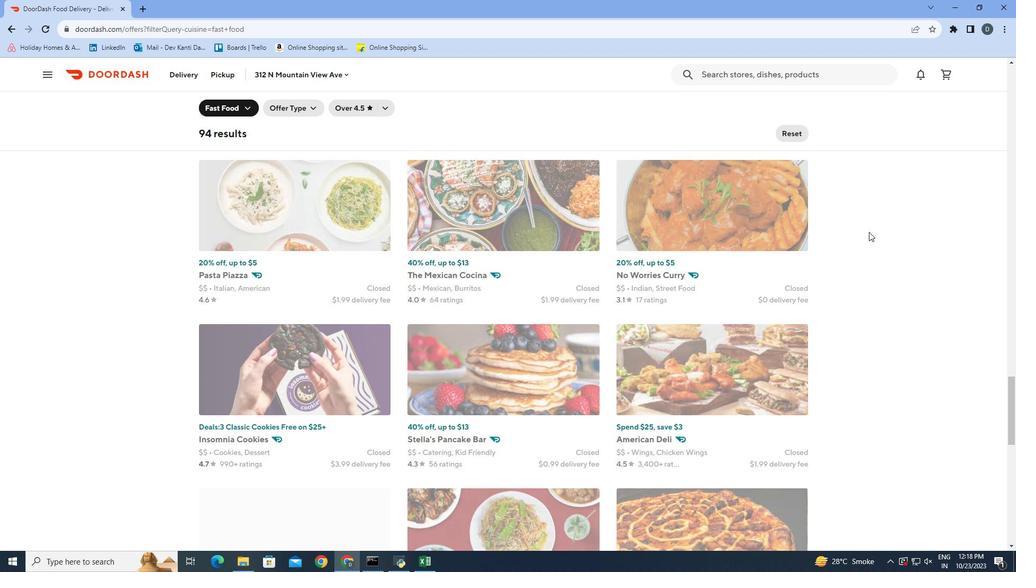 
Action: Mouse scrolled (869, 231) with delta (0, 0)
Screenshot: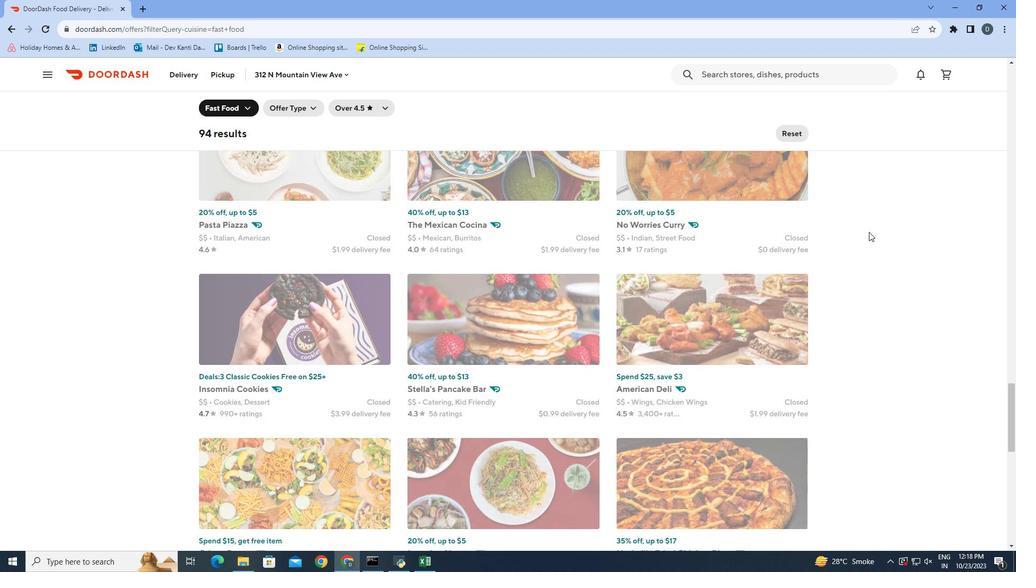 
Action: Mouse scrolled (869, 231) with delta (0, 0)
Screenshot: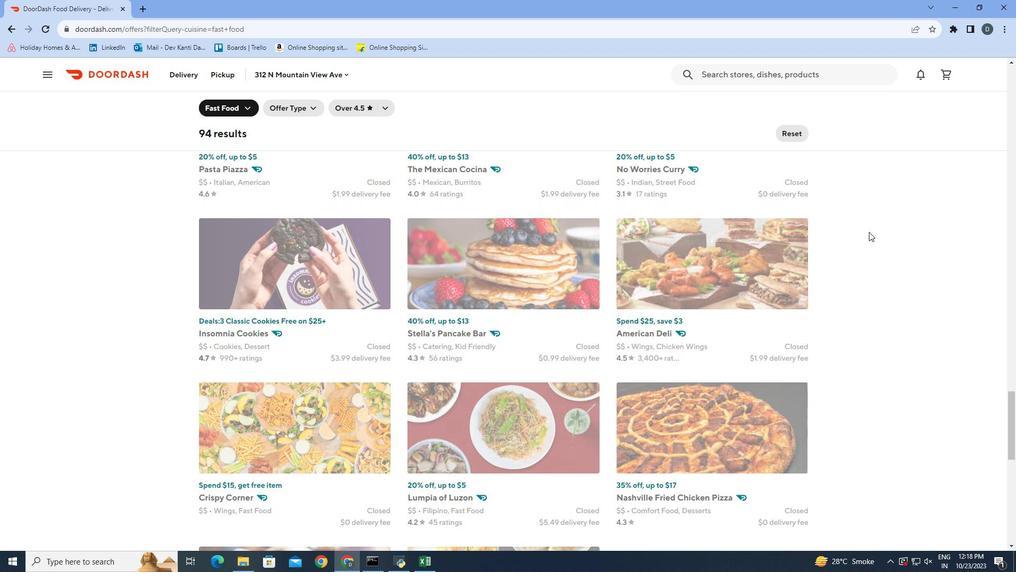 
Action: Mouse scrolled (869, 231) with delta (0, 0)
Screenshot: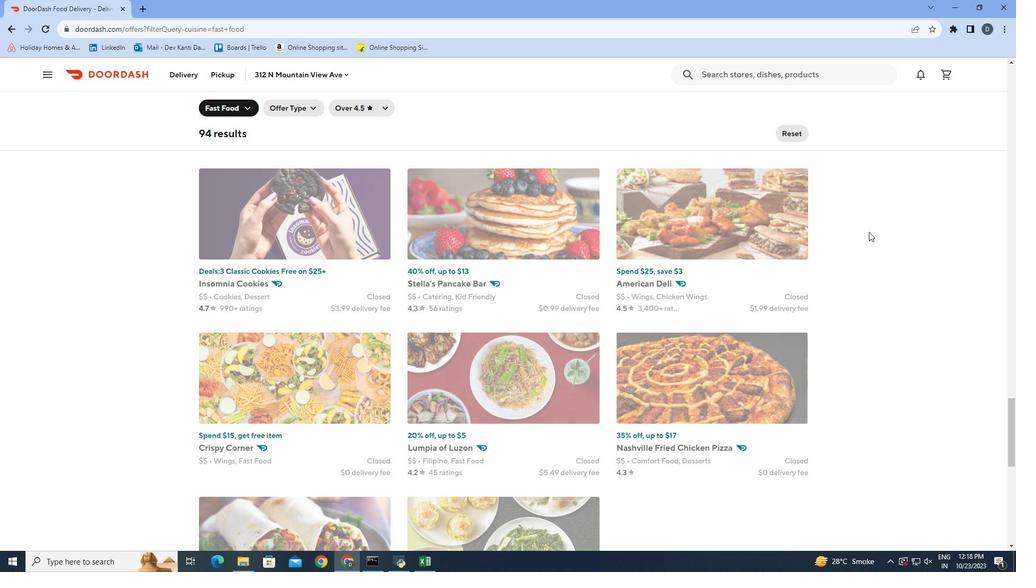 
Action: Mouse scrolled (869, 231) with delta (0, 0)
Screenshot: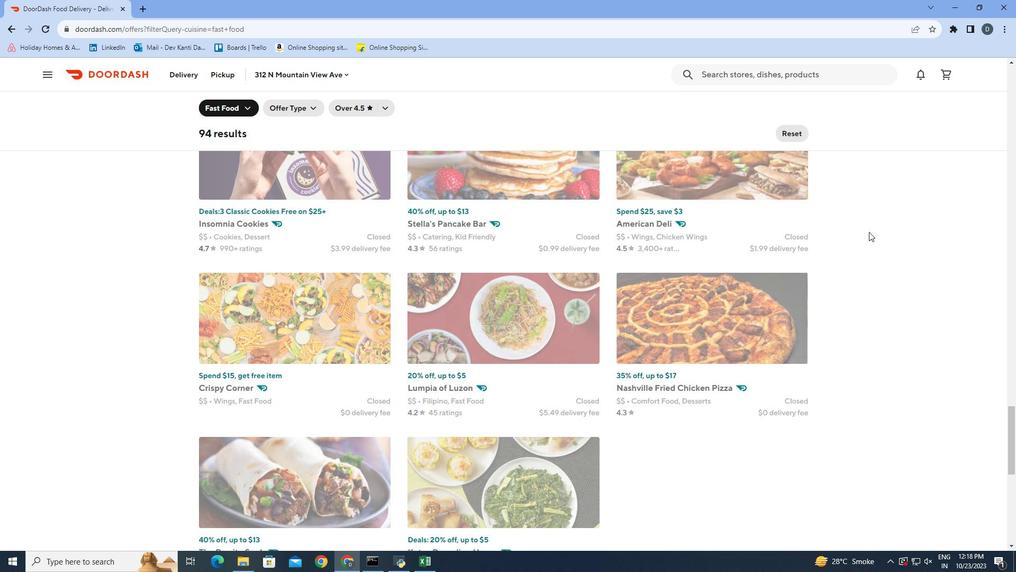 
Action: Mouse scrolled (869, 231) with delta (0, 0)
Screenshot: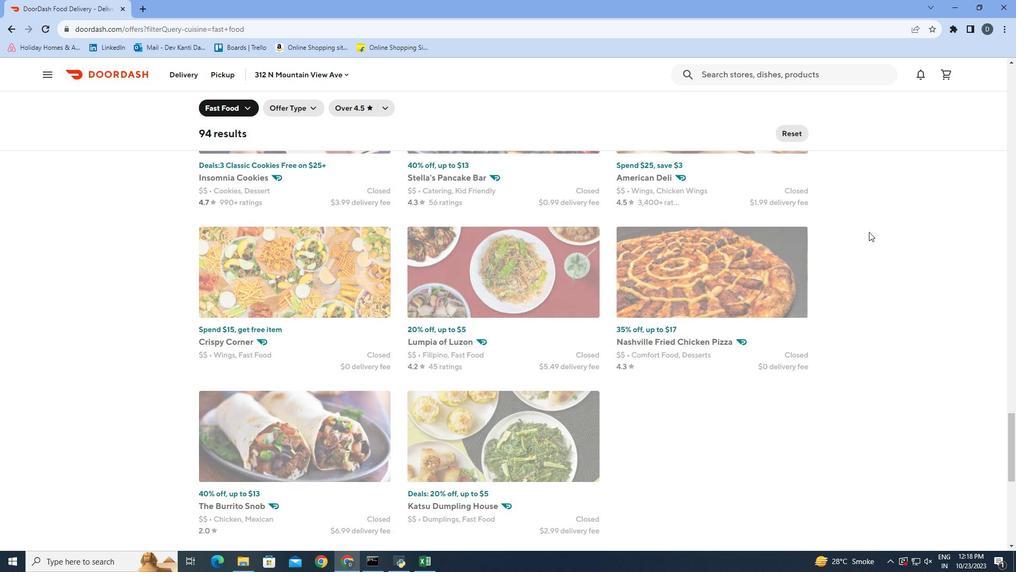 
Action: Mouse scrolled (869, 231) with delta (0, 0)
Screenshot: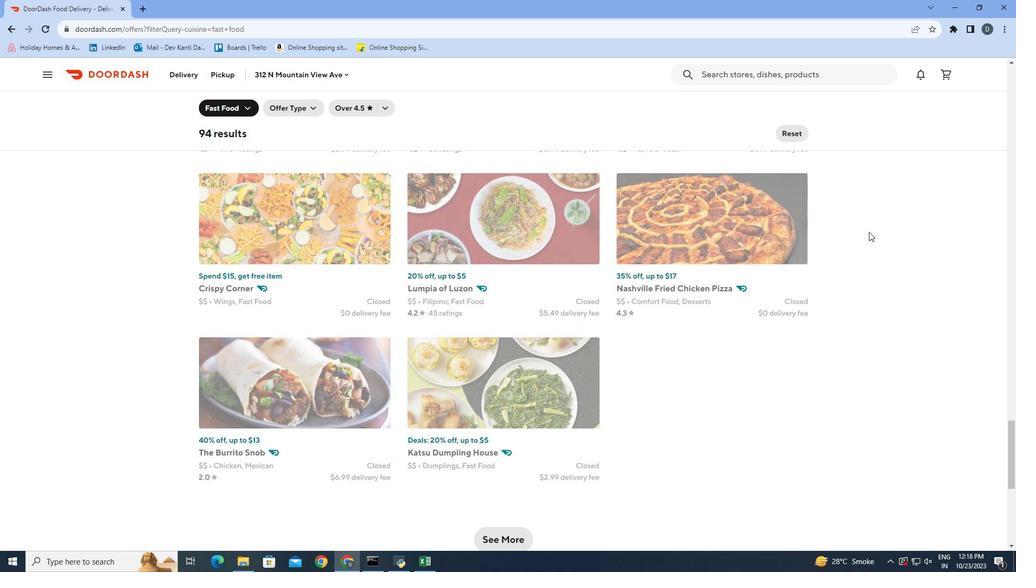 
Action: Mouse moved to (869, 231)
Screenshot: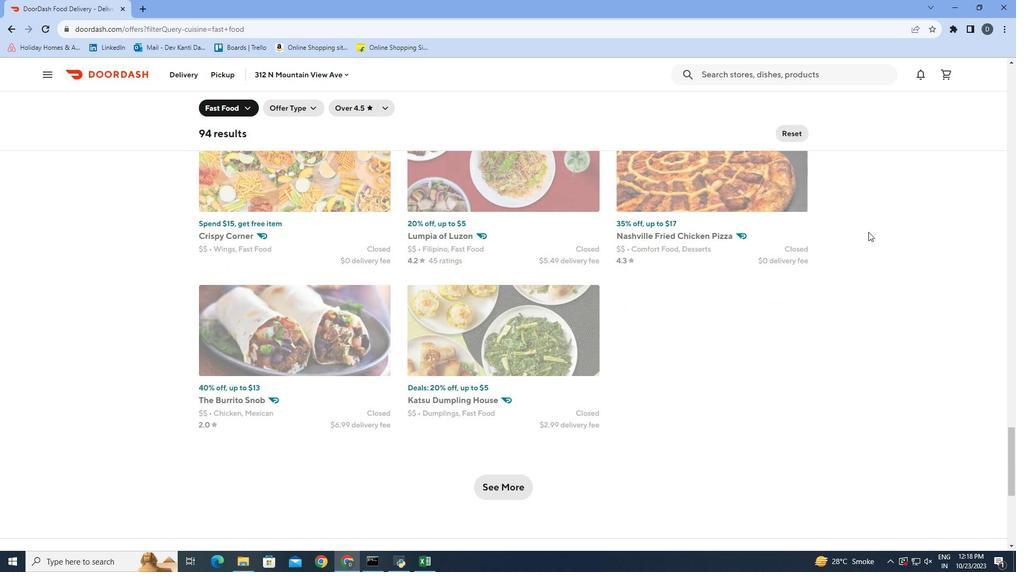 
Action: Mouse scrolled (869, 231) with delta (0, 0)
Screenshot: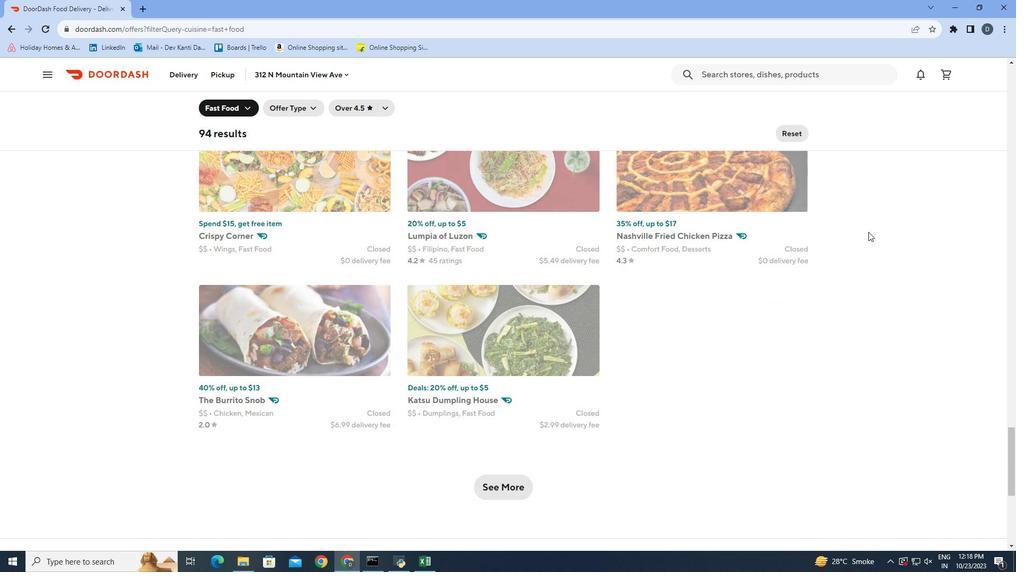 
Action: Mouse moved to (868, 232)
Screenshot: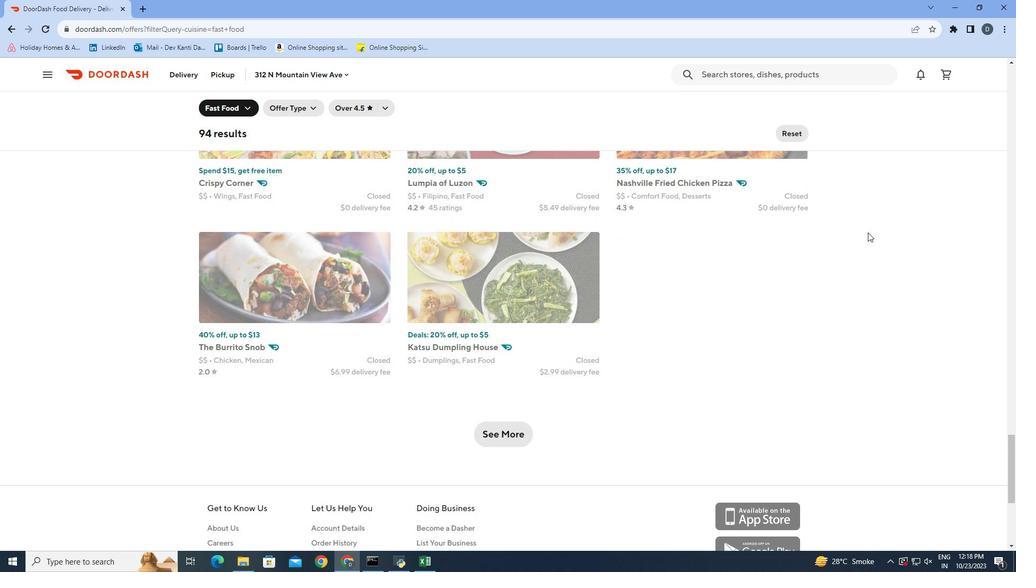 
Action: Mouse scrolled (868, 231) with delta (0, 0)
Screenshot: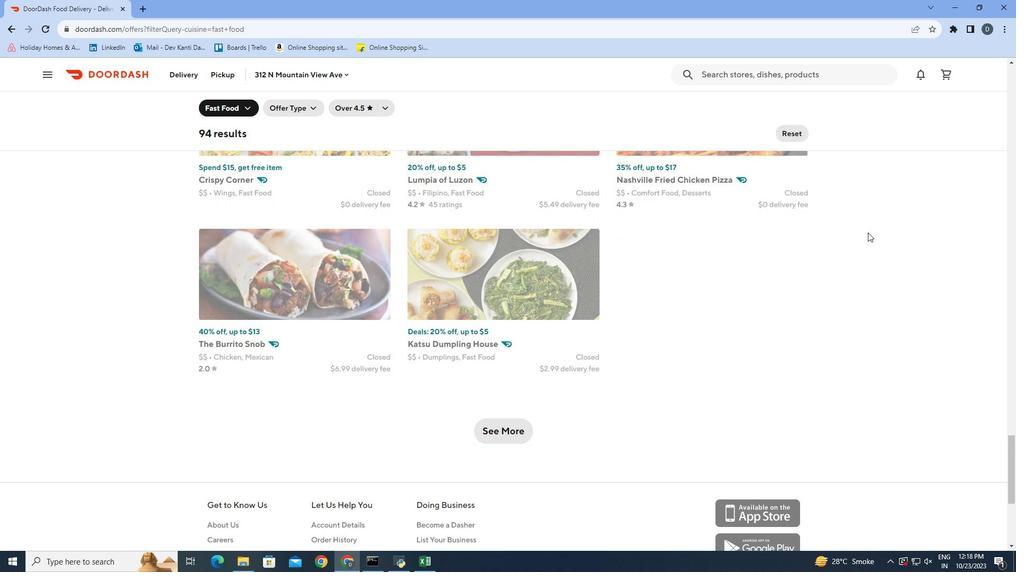 
Action: Mouse moved to (868, 232)
Screenshot: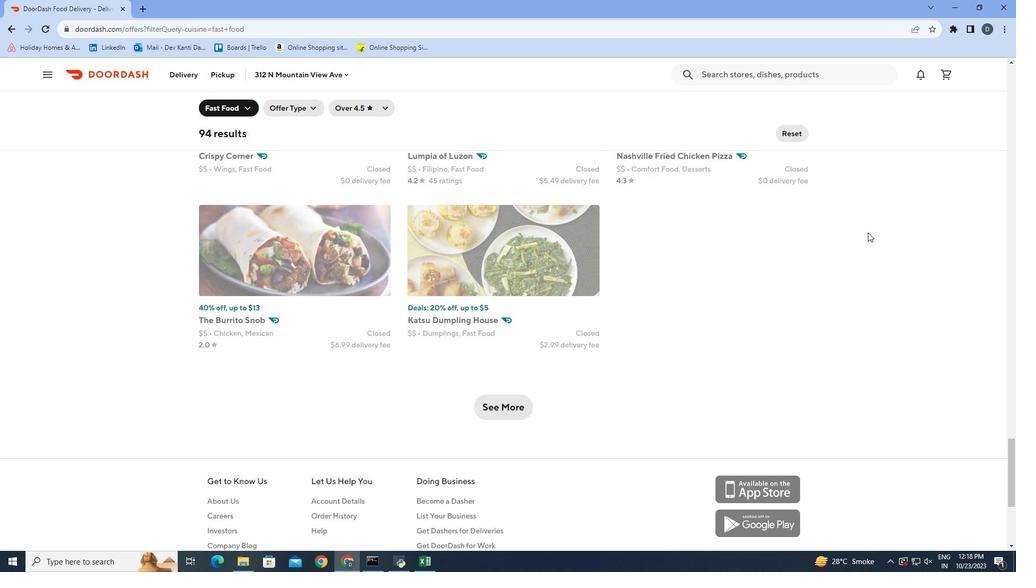 
Action: Mouse scrolled (868, 231) with delta (0, 0)
Screenshot: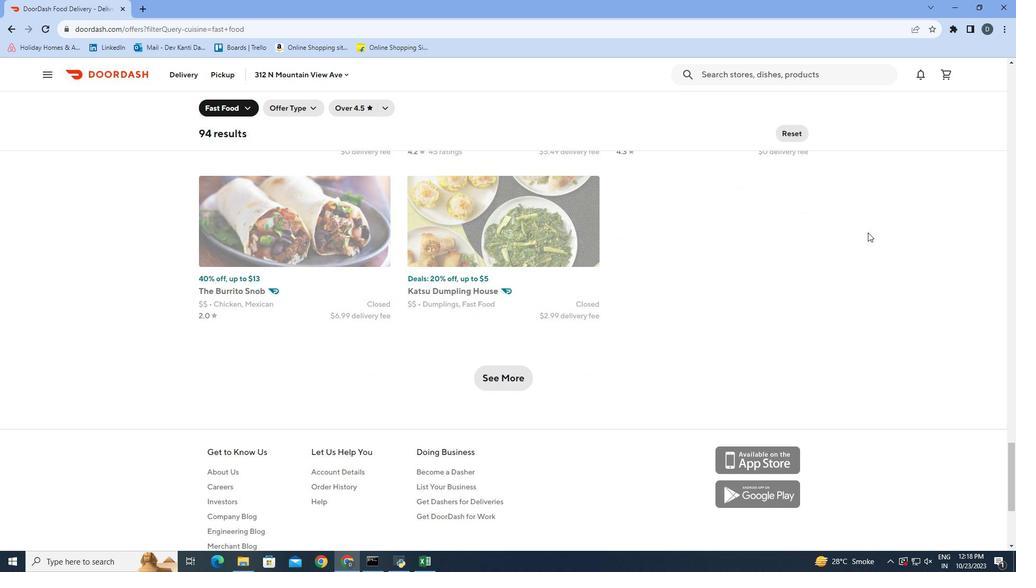 
Action: Mouse moved to (515, 338)
Screenshot: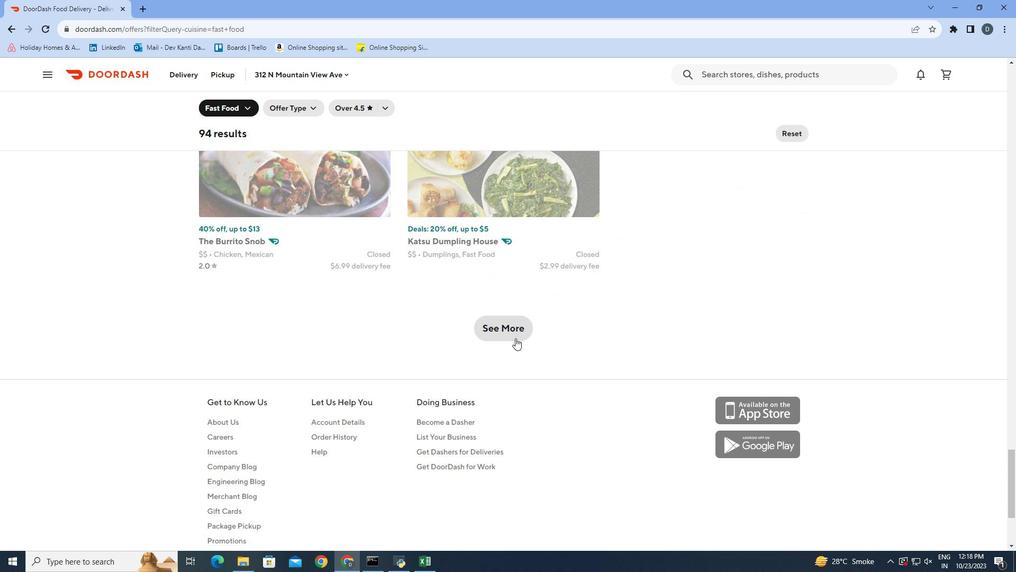 
Action: Mouse pressed left at (515, 338)
Screenshot: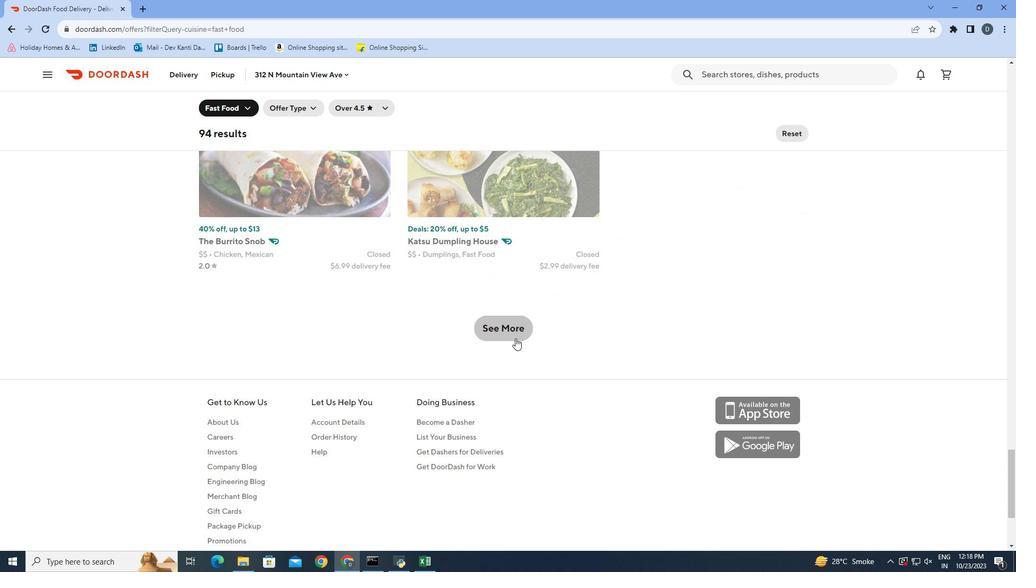 
Action: Mouse moved to (829, 254)
Screenshot: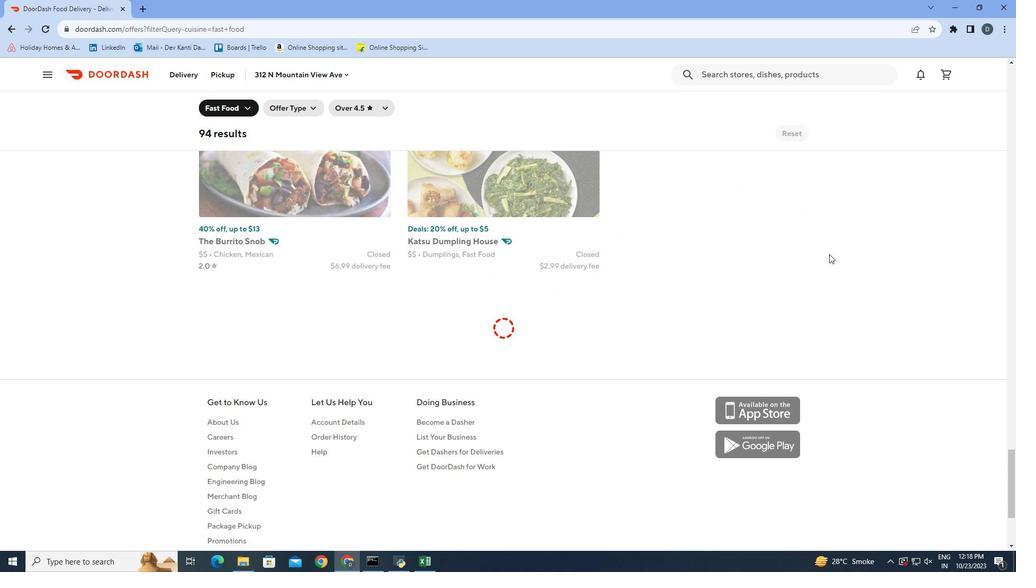 
Action: Mouse scrolled (829, 253) with delta (0, 0)
Screenshot: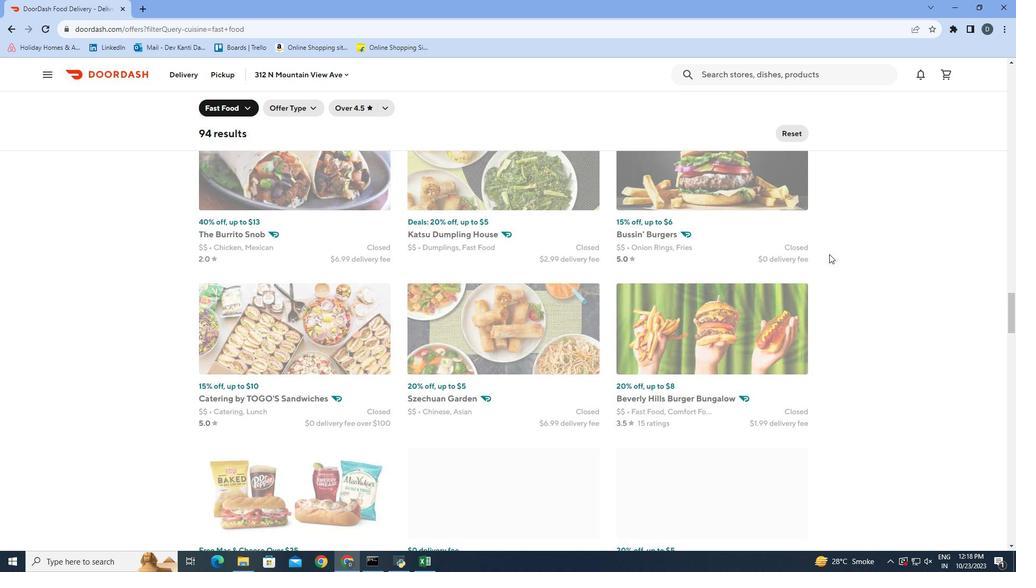 
Action: Mouse moved to (829, 254)
Screenshot: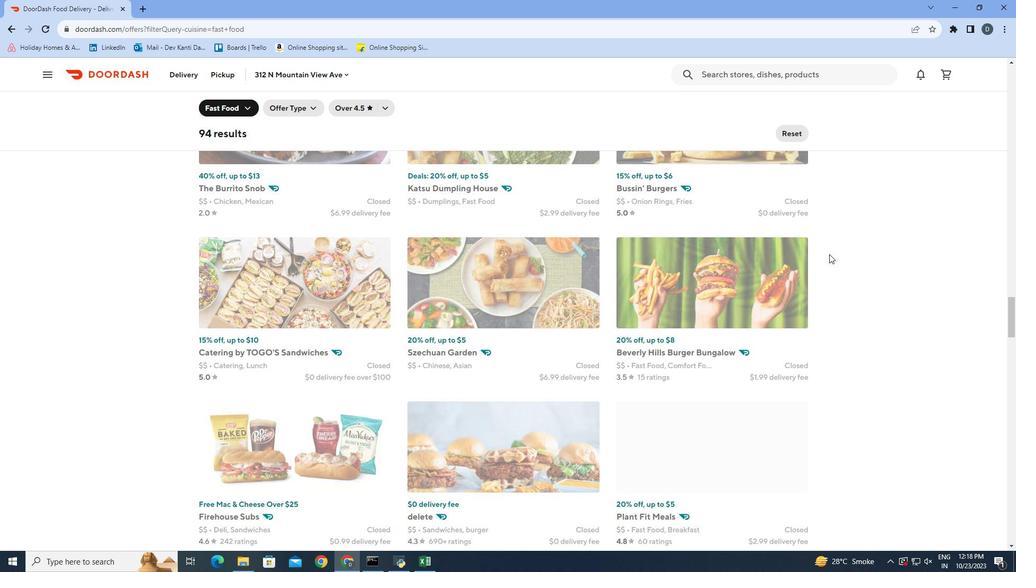 
Action: Mouse scrolled (829, 253) with delta (0, 0)
Screenshot: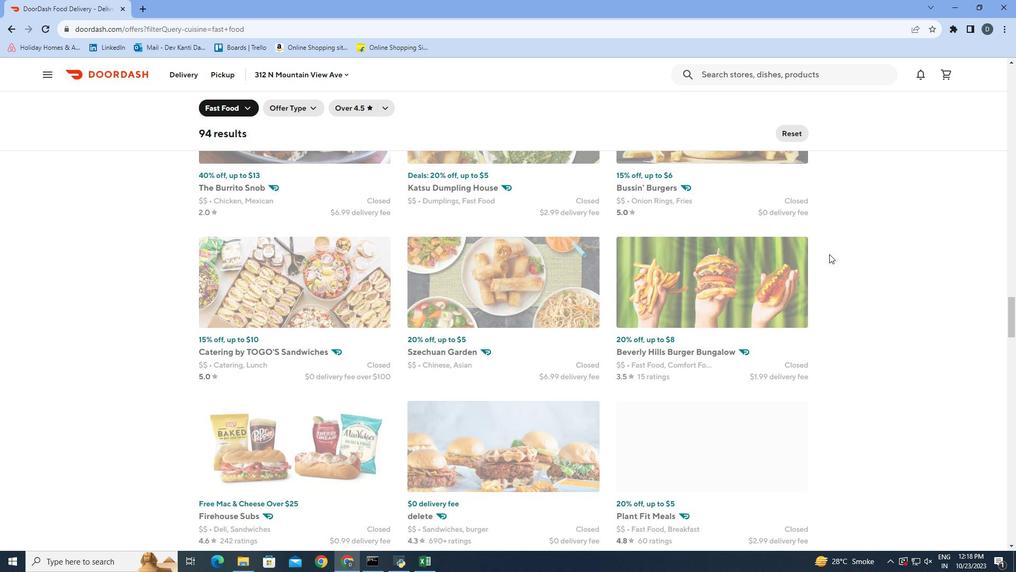 
Action: Mouse scrolled (829, 253) with delta (0, 0)
Screenshot: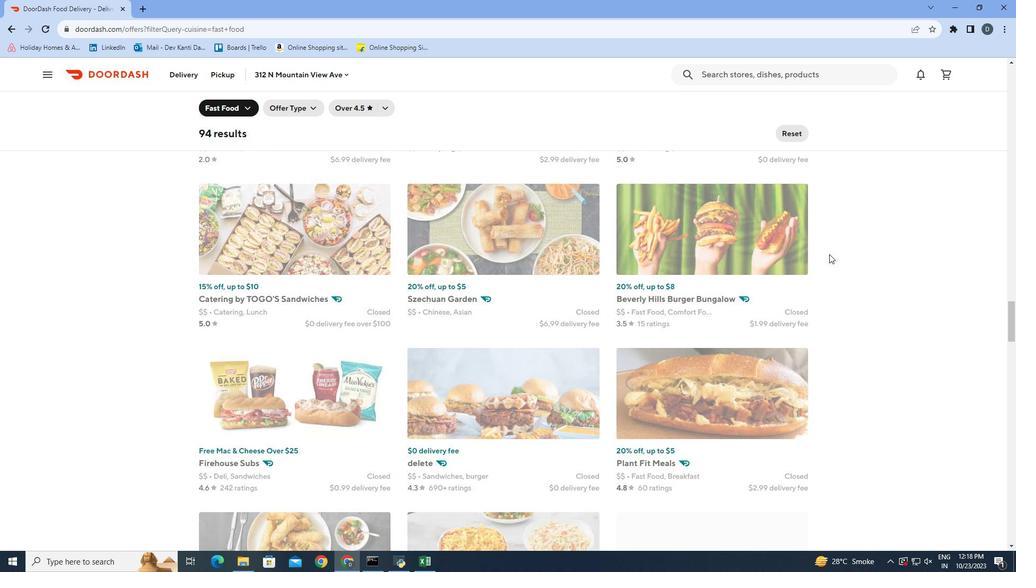
Action: Mouse moved to (829, 254)
Screenshot: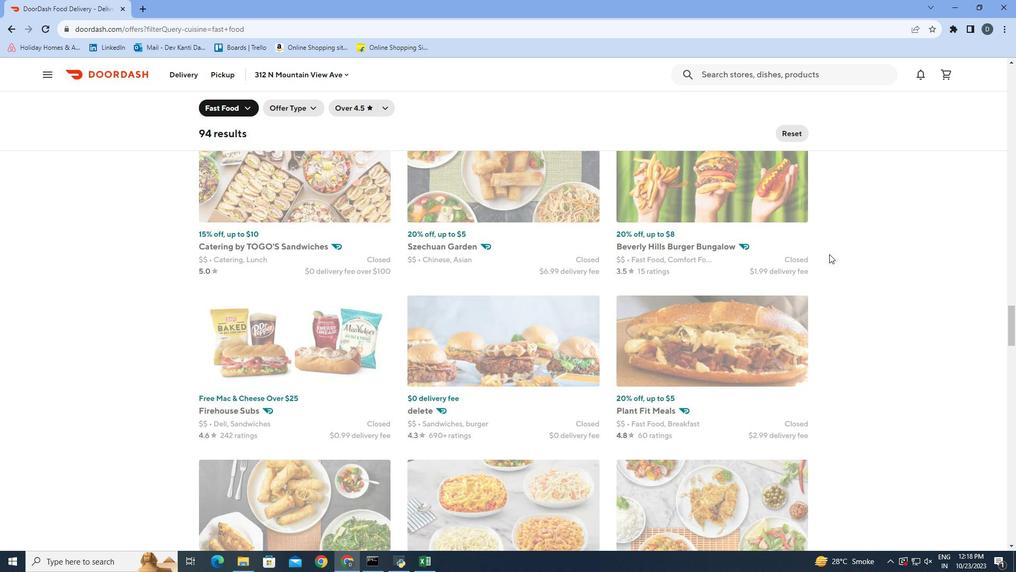 
Action: Mouse scrolled (829, 253) with delta (0, 0)
Screenshot: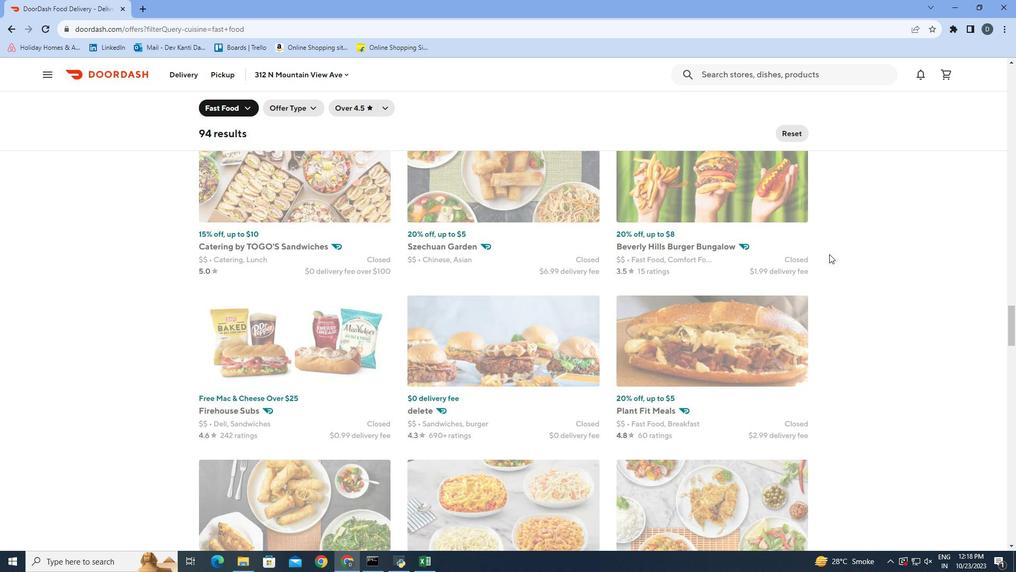 
Action: Mouse scrolled (829, 253) with delta (0, 0)
Screenshot: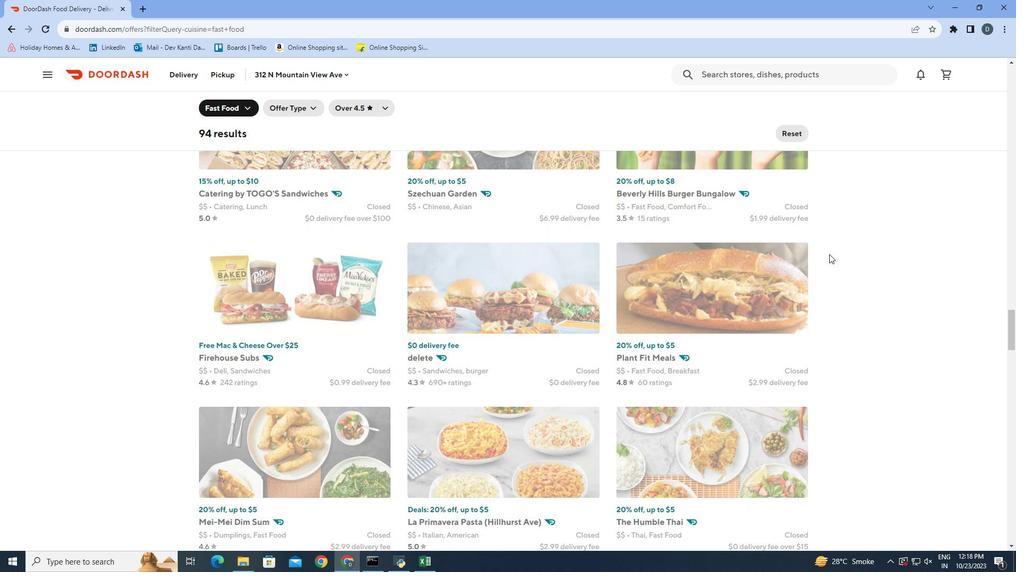 
Action: Mouse scrolled (829, 253) with delta (0, 0)
Screenshot: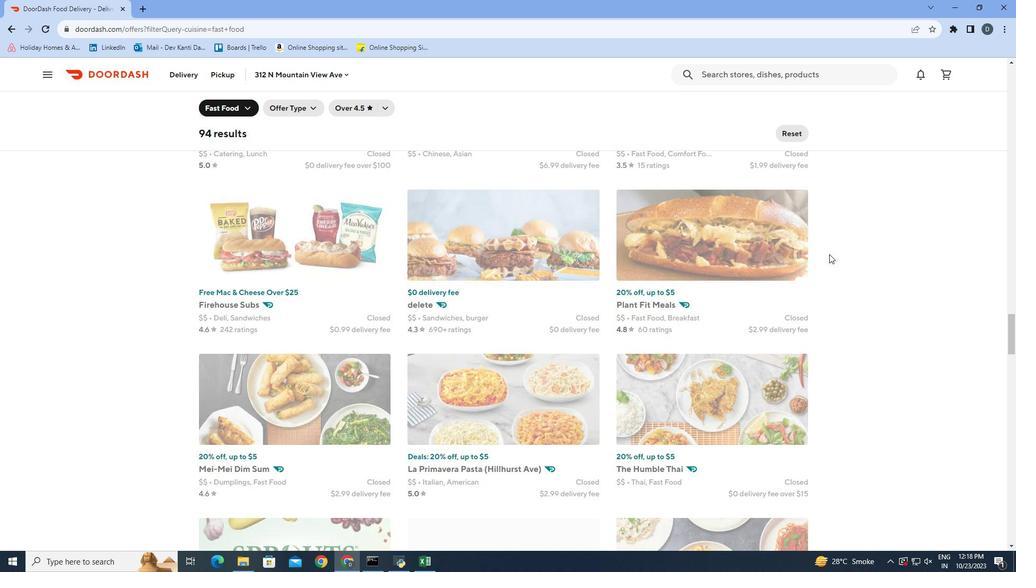 
Action: Mouse scrolled (829, 253) with delta (0, 0)
Screenshot: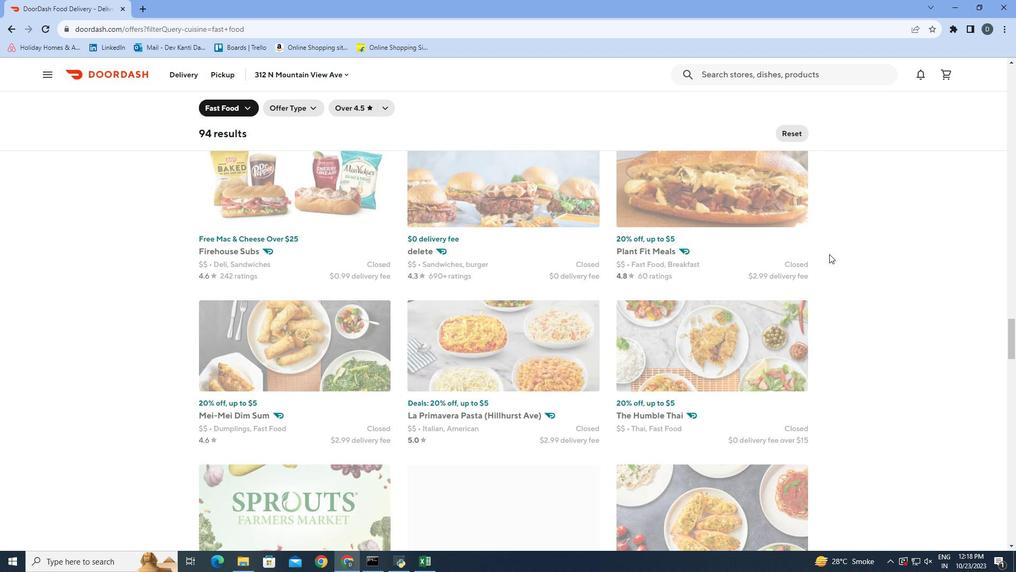 
Action: Mouse scrolled (829, 253) with delta (0, 0)
Screenshot: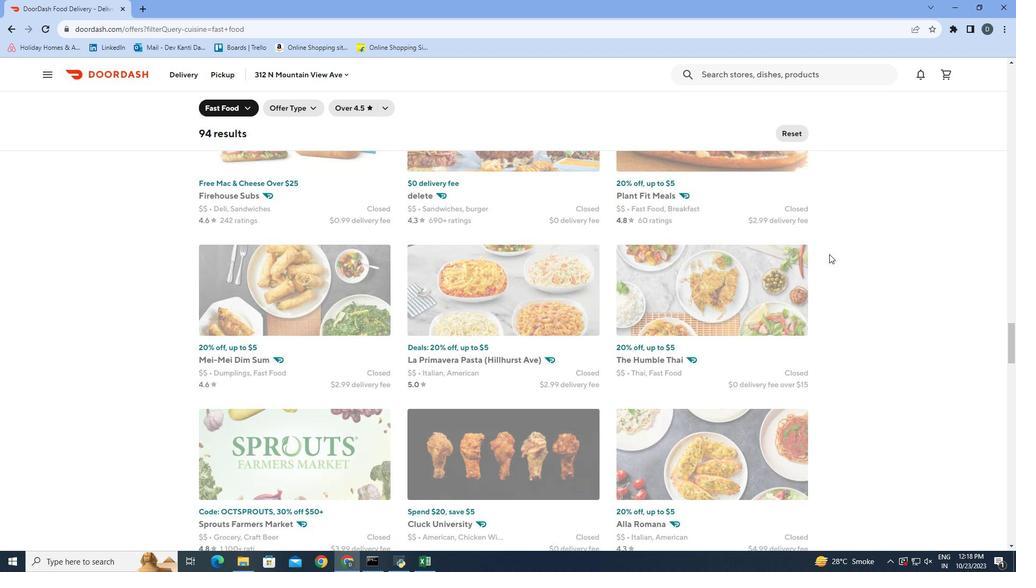 
Action: Mouse scrolled (829, 253) with delta (0, 0)
Screenshot: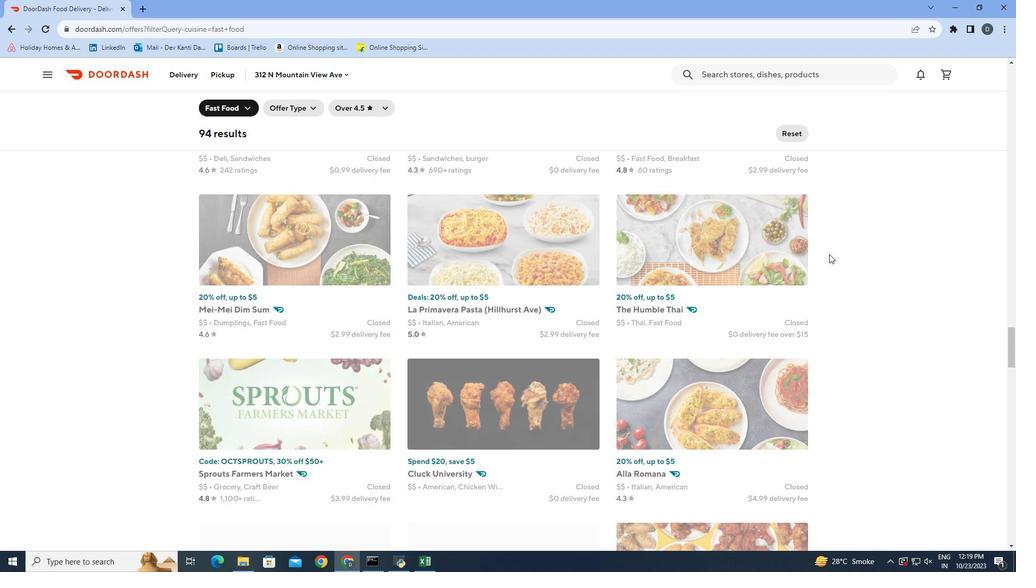 
Action: Mouse scrolled (829, 253) with delta (0, 0)
Screenshot: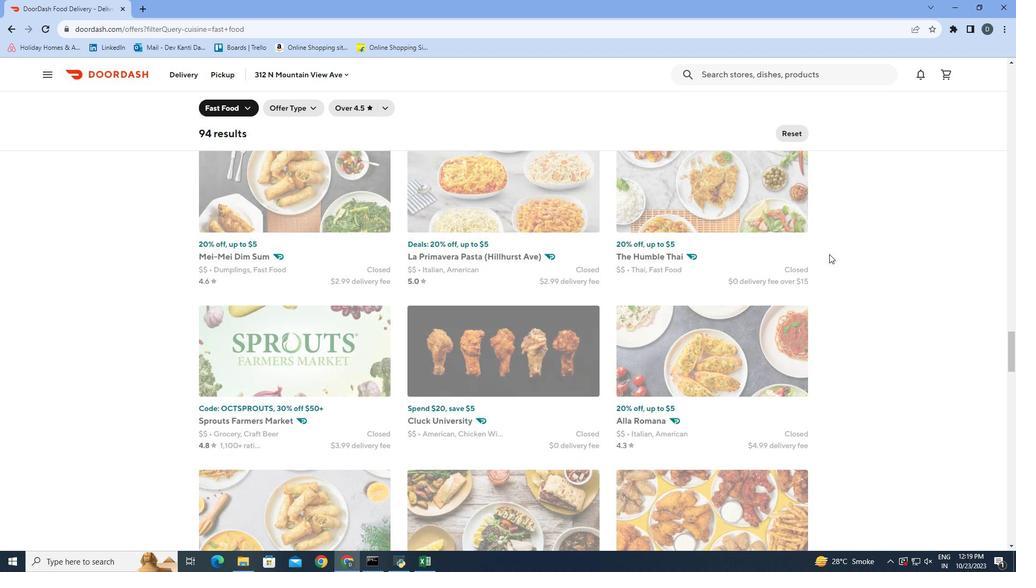 
Action: Mouse scrolled (829, 253) with delta (0, 0)
Screenshot: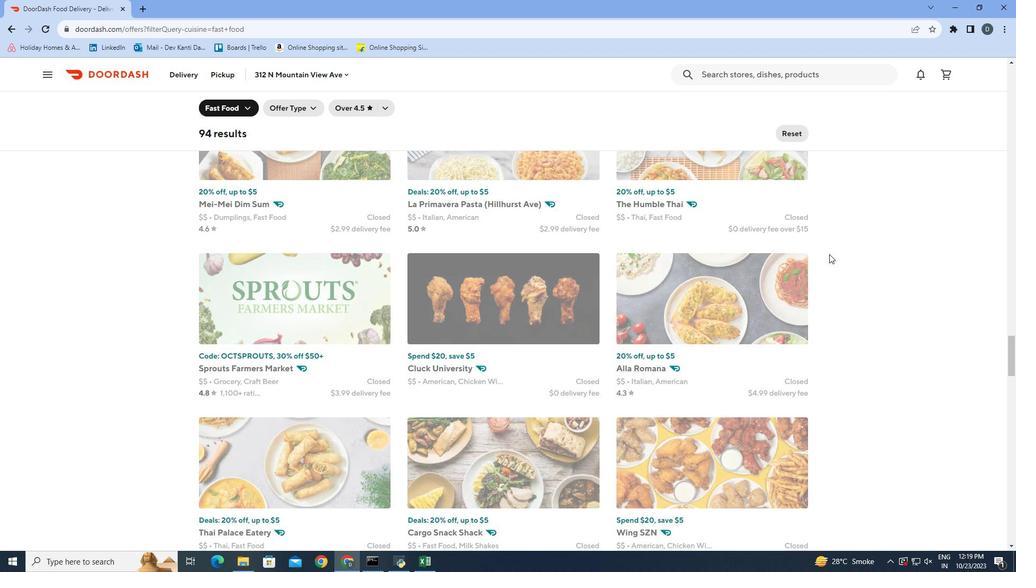 
Action: Mouse scrolled (829, 253) with delta (0, 0)
Screenshot: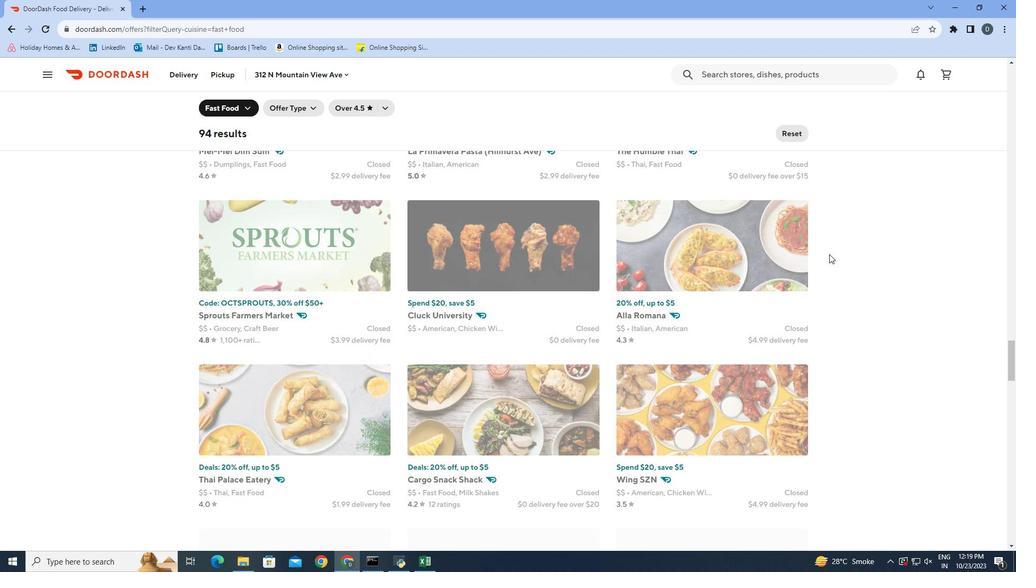 
Action: Mouse scrolled (829, 253) with delta (0, 0)
Screenshot: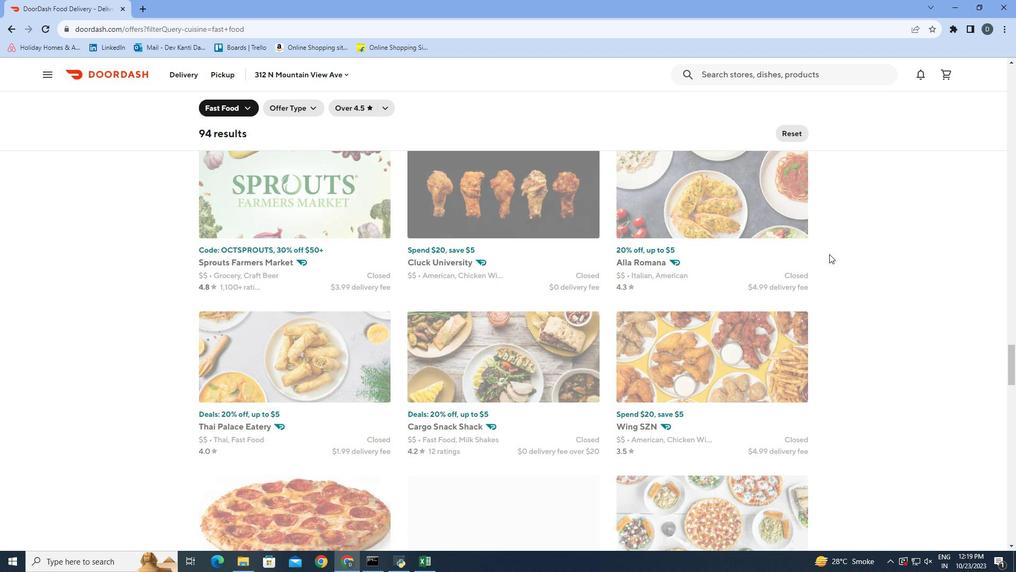 
Action: Mouse scrolled (829, 253) with delta (0, 0)
Screenshot: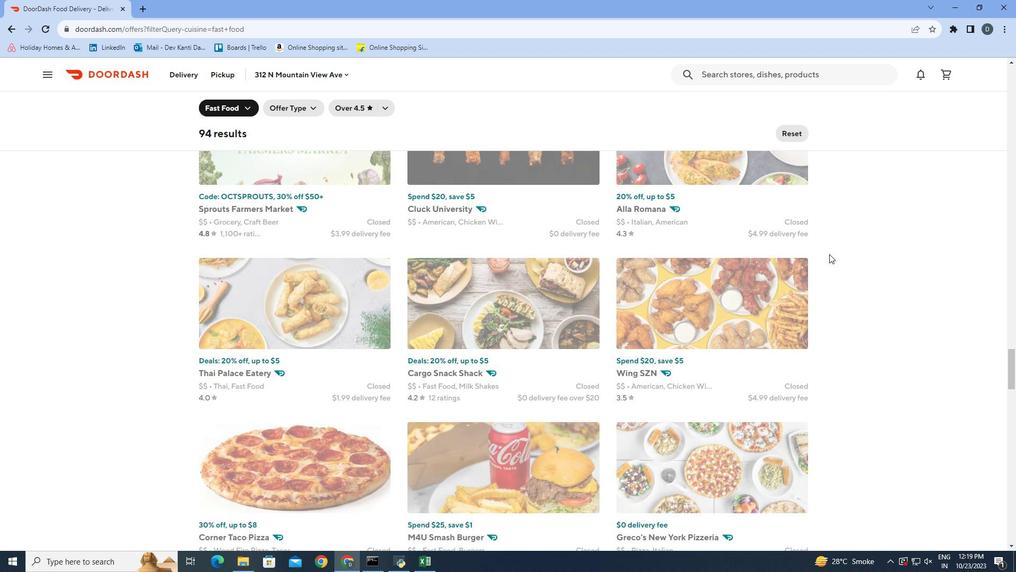 
Action: Mouse scrolled (829, 253) with delta (0, 0)
Screenshot: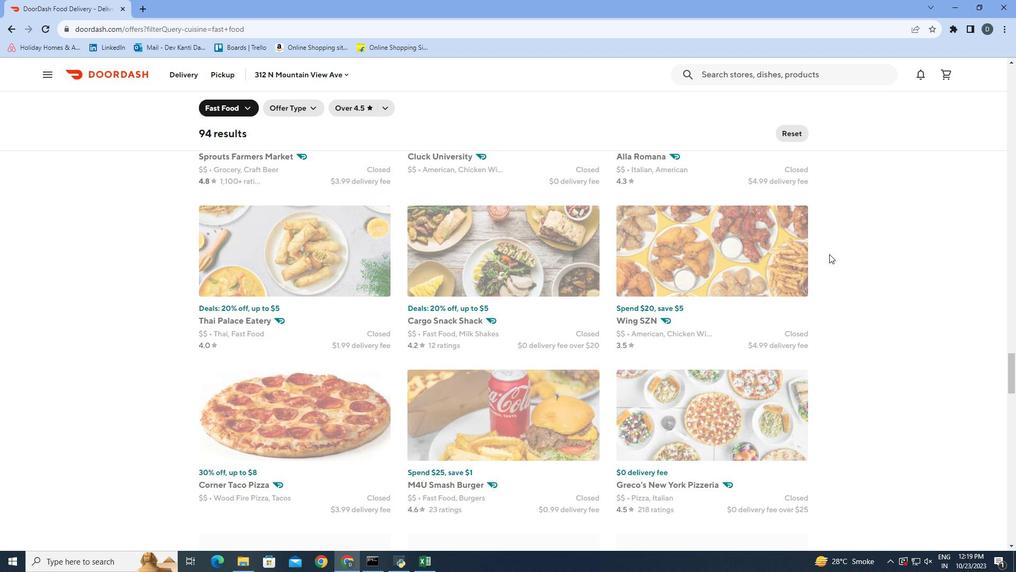 
Action: Mouse scrolled (829, 253) with delta (0, 0)
Screenshot: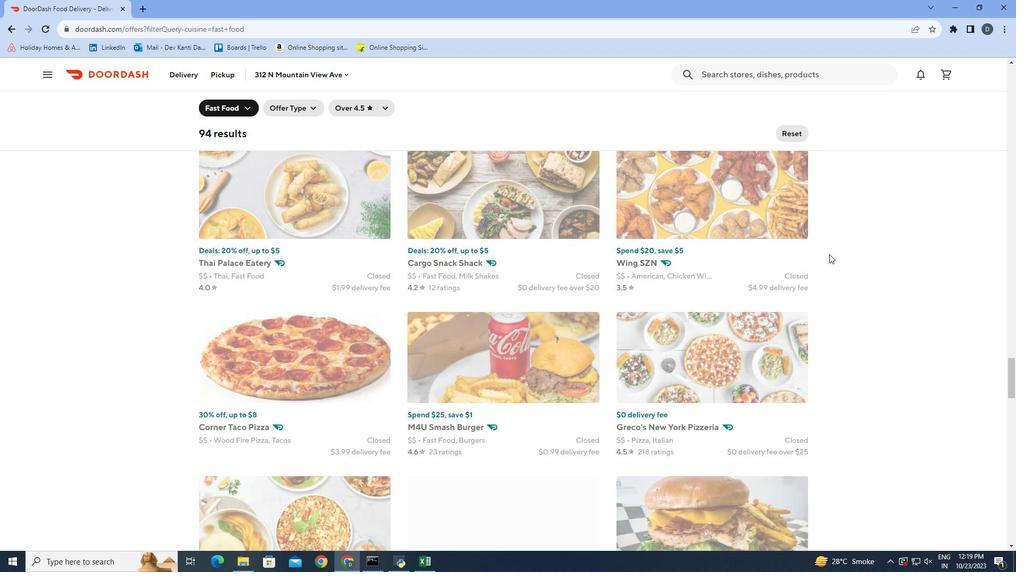 
Action: Mouse scrolled (829, 253) with delta (0, 0)
Screenshot: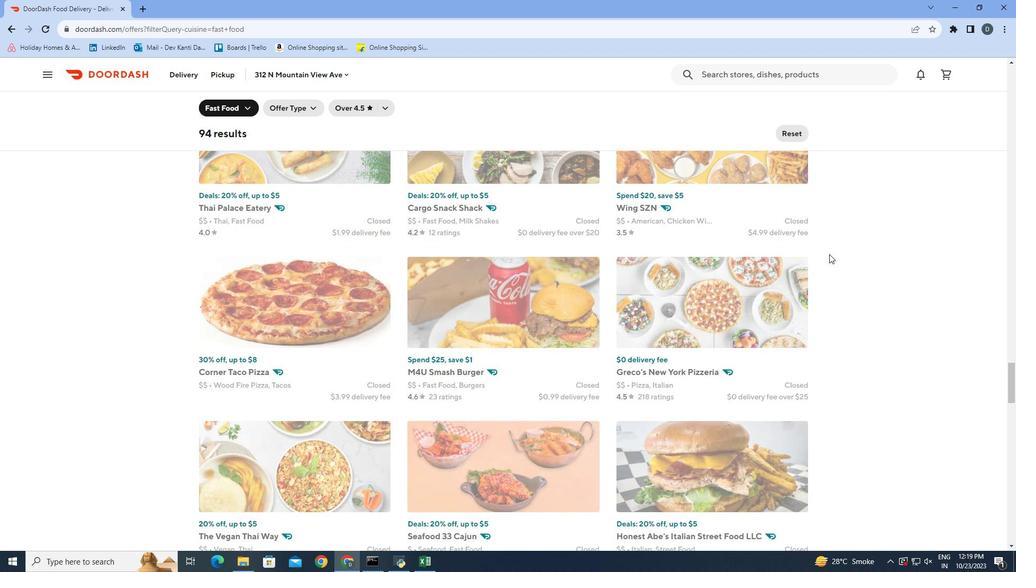 
Action: Mouse scrolled (829, 253) with delta (0, 0)
Screenshot: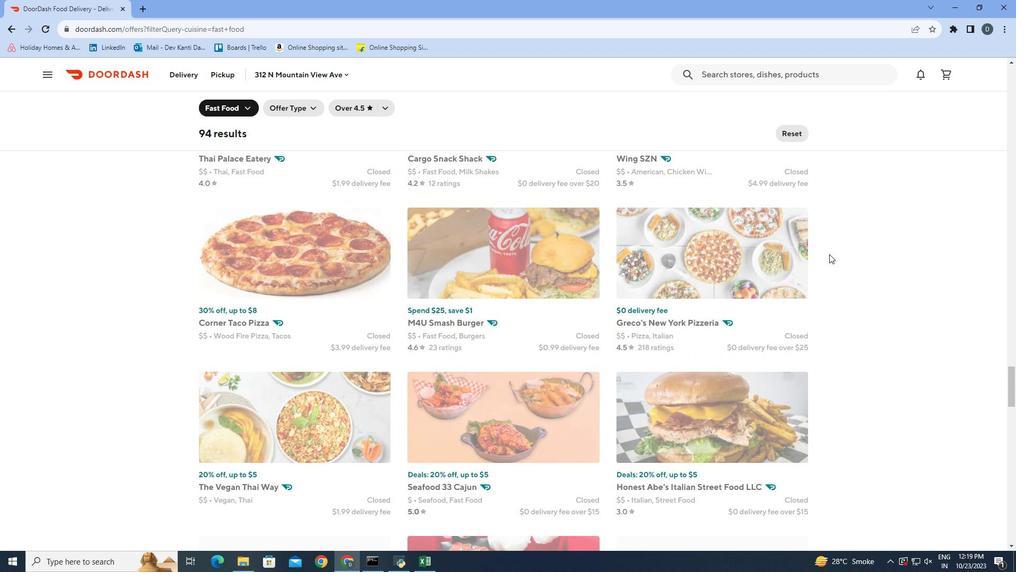 
Action: Mouse scrolled (829, 253) with delta (0, 0)
Screenshot: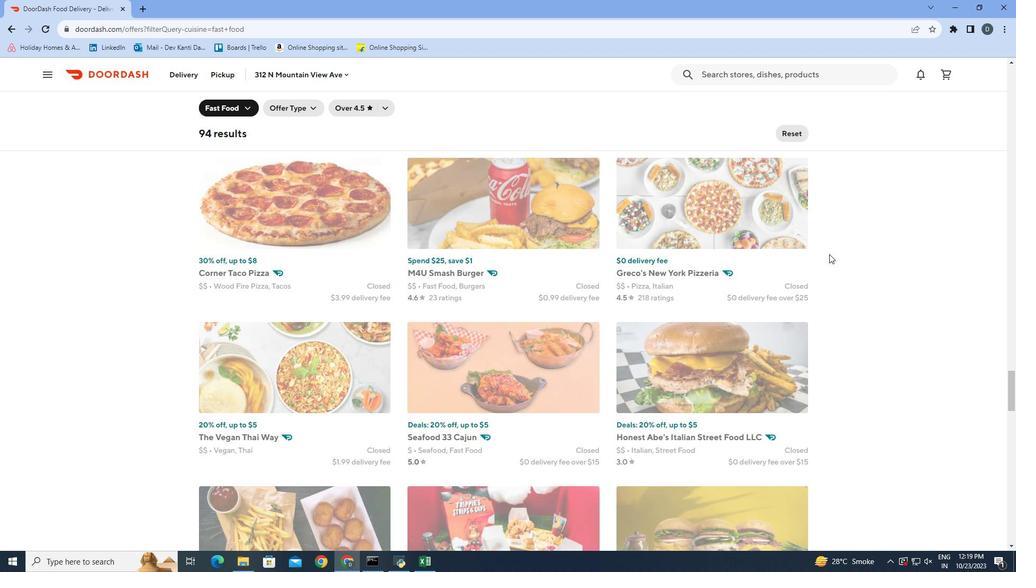 
Action: Mouse scrolled (829, 253) with delta (0, 0)
Screenshot: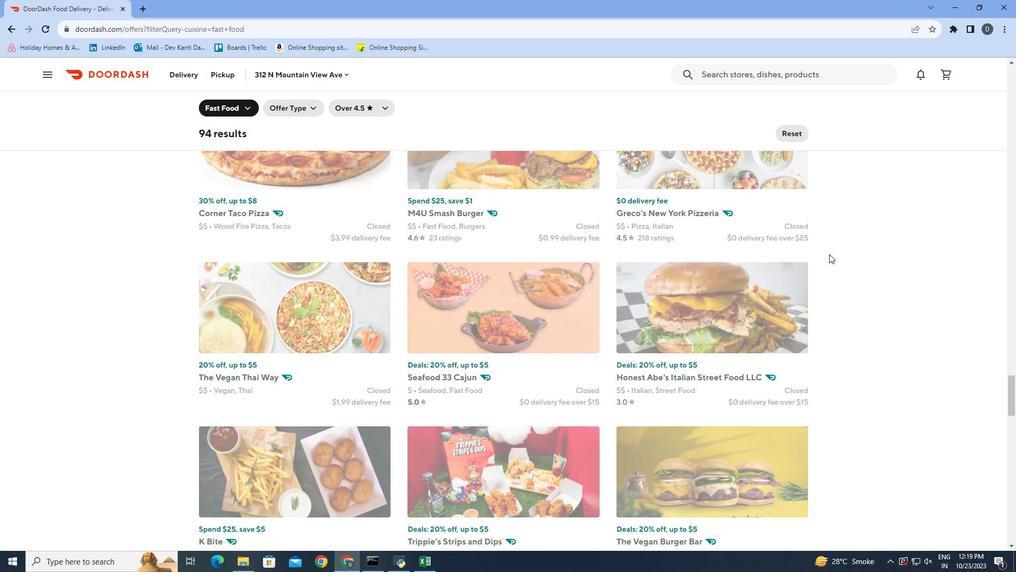 
Action: Mouse scrolled (829, 253) with delta (0, 0)
Screenshot: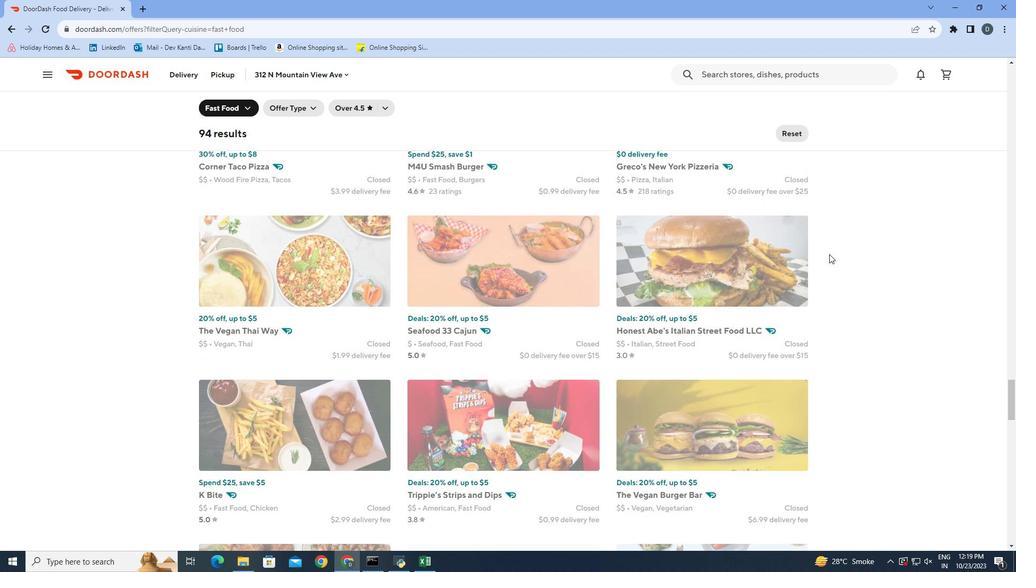 
Action: Mouse scrolled (829, 253) with delta (0, 0)
Screenshot: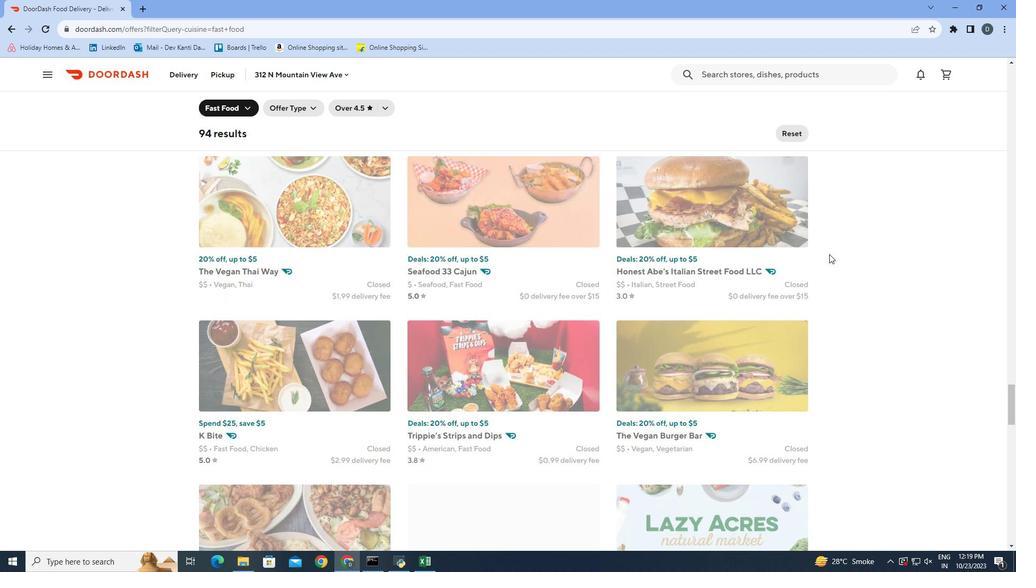 
Action: Mouse scrolled (829, 253) with delta (0, 0)
Screenshot: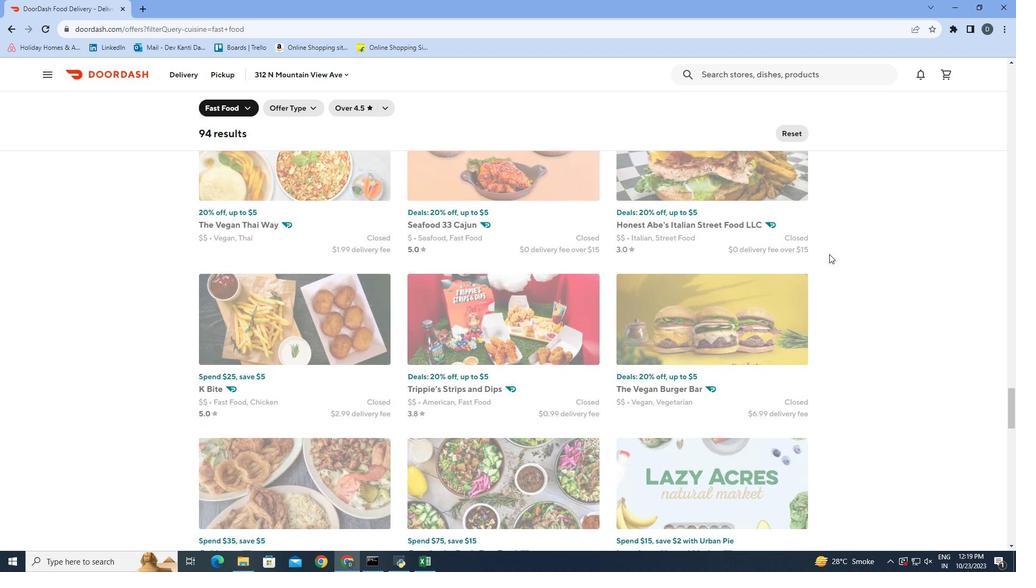 
Action: Mouse scrolled (829, 253) with delta (0, 0)
Screenshot: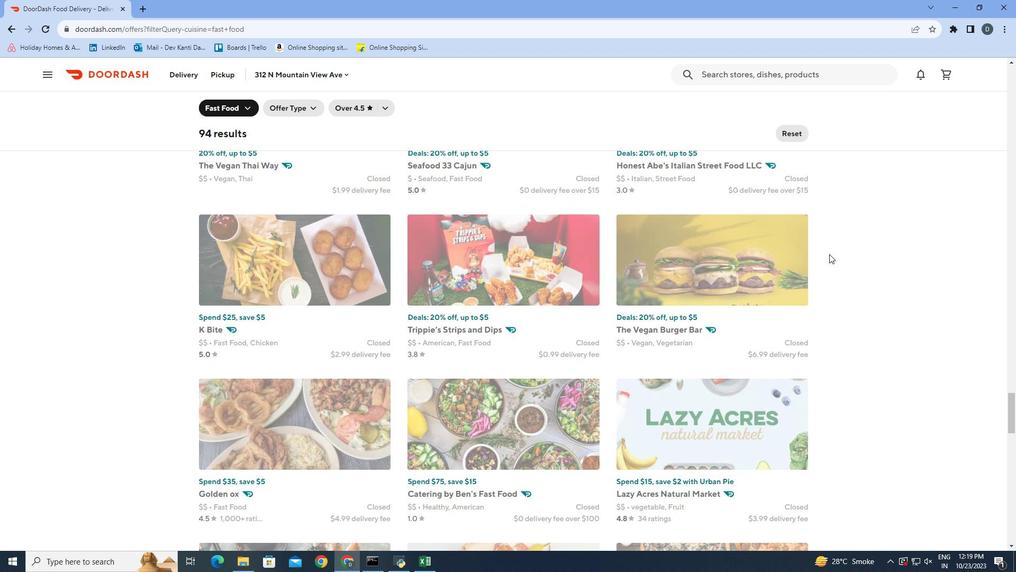 
Action: Mouse scrolled (829, 253) with delta (0, 0)
Screenshot: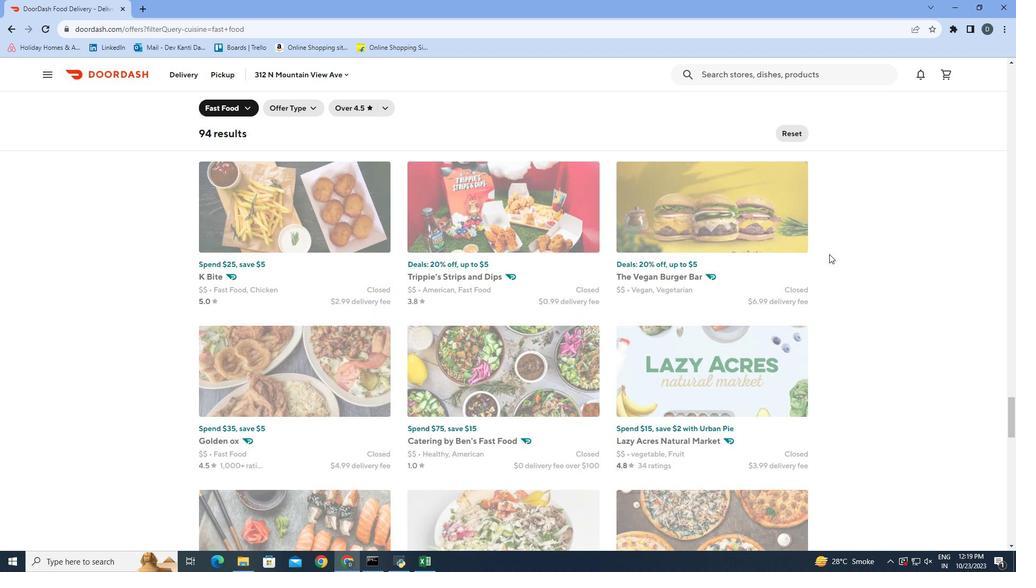 
Action: Mouse scrolled (829, 253) with delta (0, 0)
Screenshot: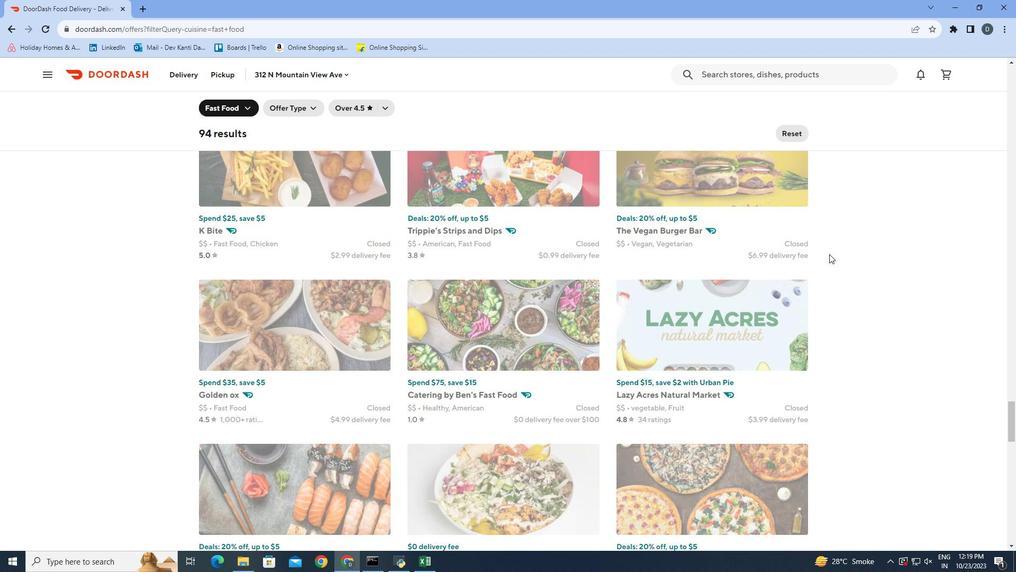 
Action: Mouse moved to (828, 254)
Screenshot: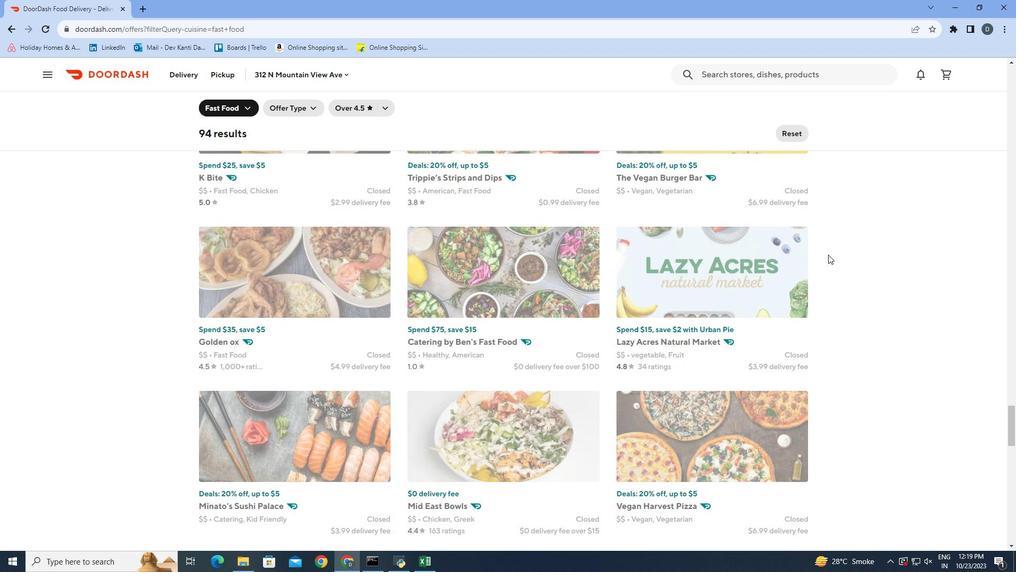 
Action: Mouse scrolled (828, 254) with delta (0, 0)
Screenshot: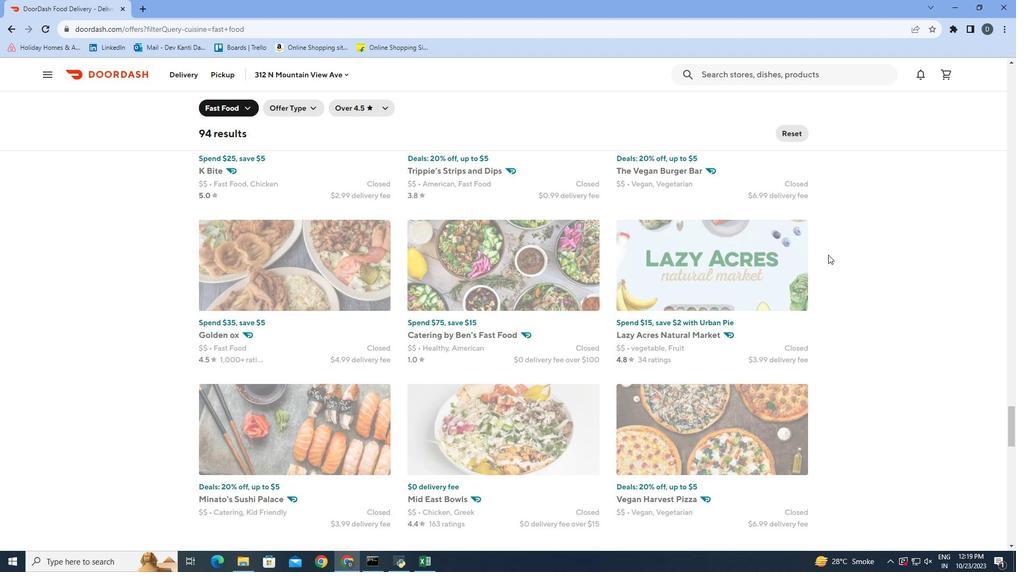
Action: Mouse scrolled (828, 254) with delta (0, 0)
Screenshot: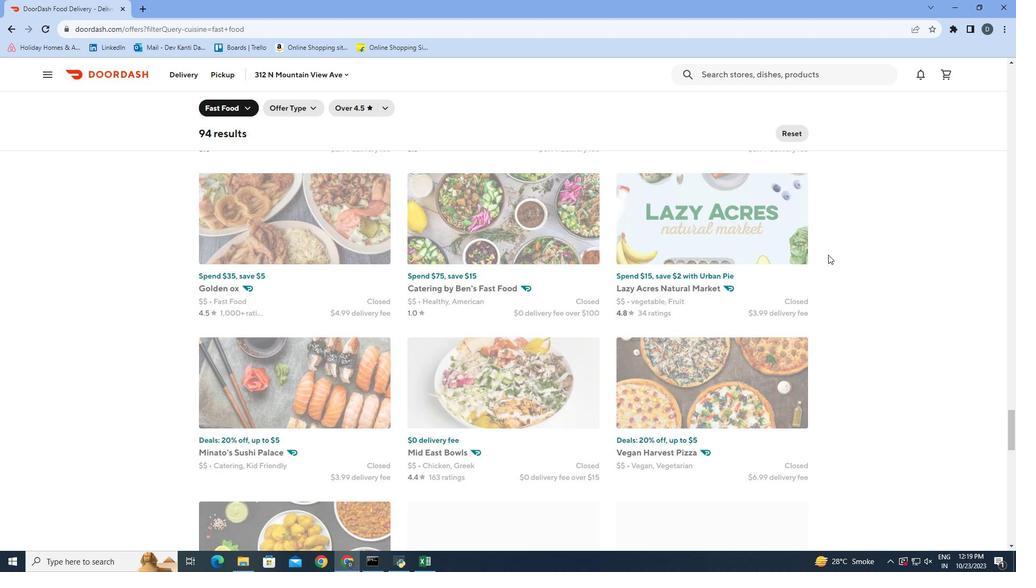 
Action: Mouse scrolled (828, 254) with delta (0, 0)
Screenshot: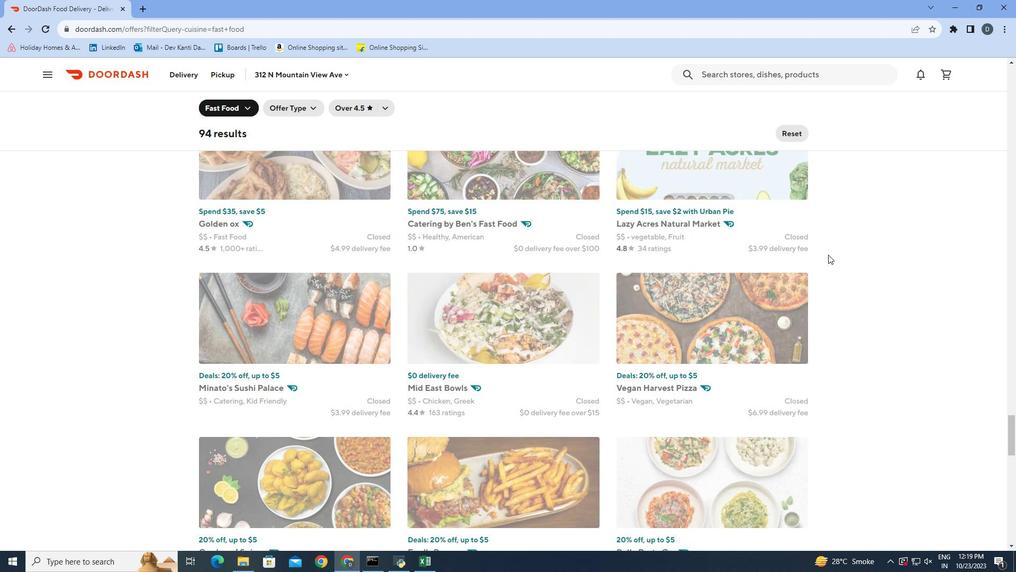 
Action: Mouse moved to (847, 281)
Screenshot: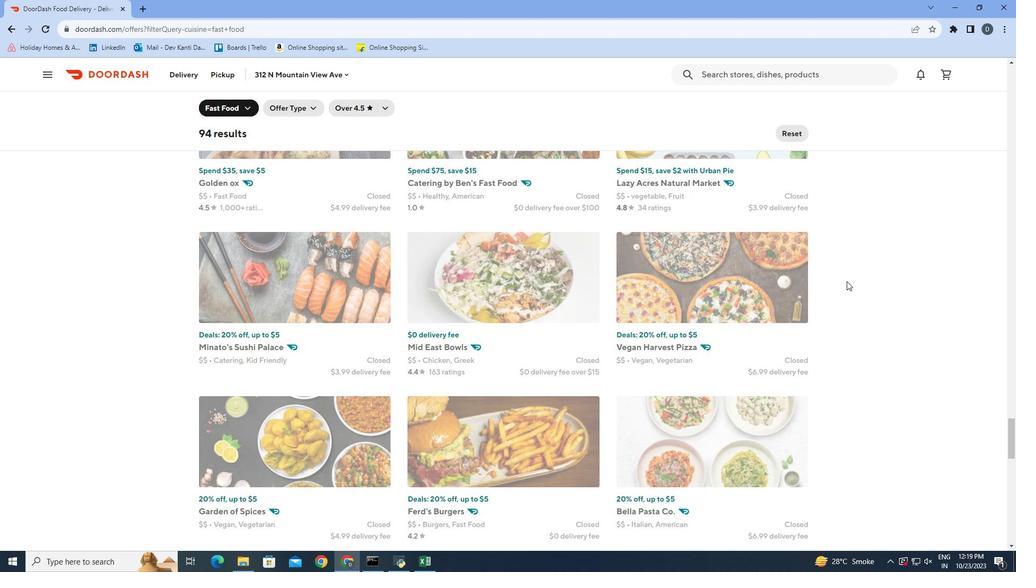 
Action: Mouse scrolled (847, 280) with delta (0, 0)
Screenshot: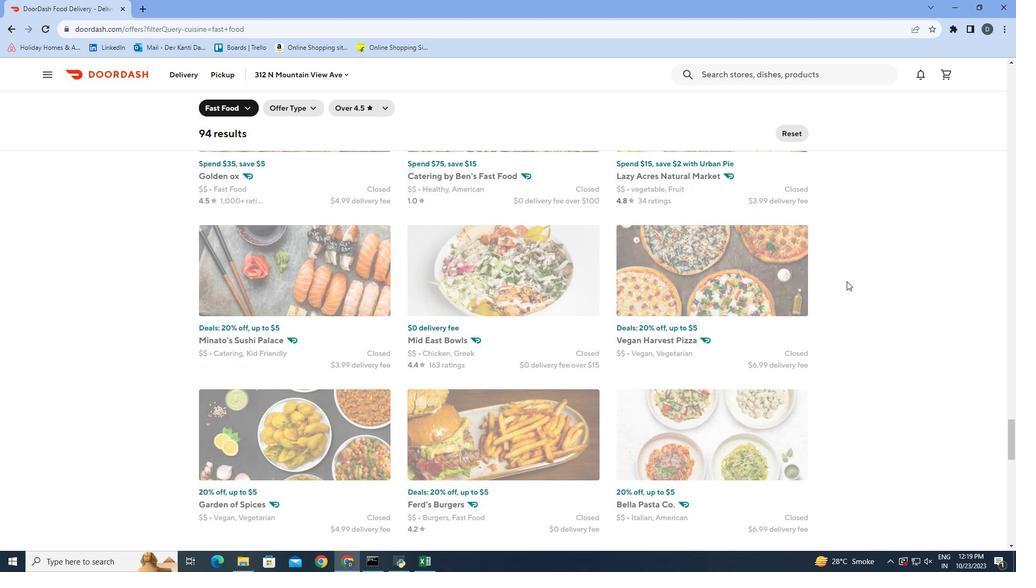 
Action: Mouse moved to (828, 287)
Screenshot: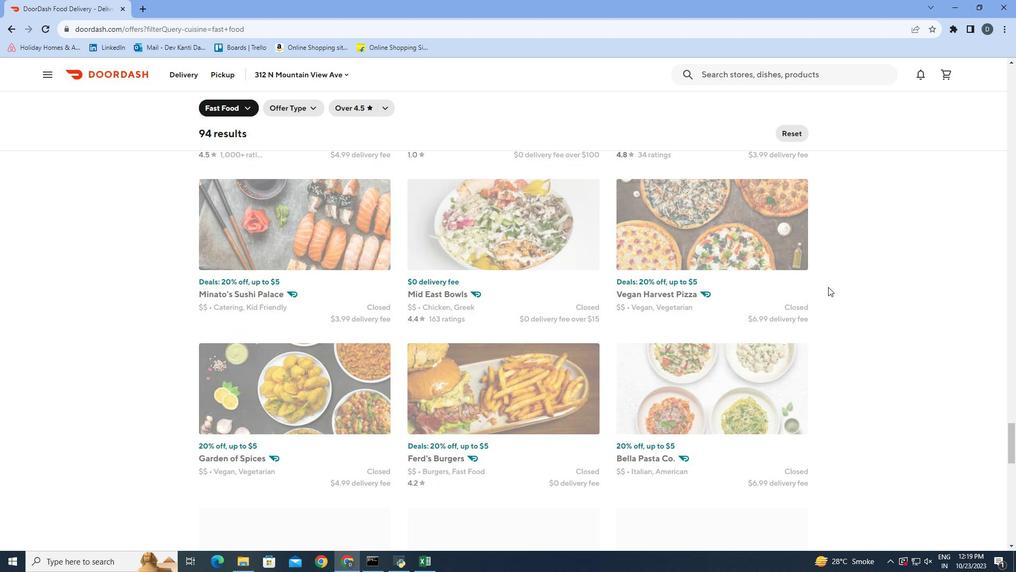 
Action: Mouse scrolled (828, 286) with delta (0, 0)
Screenshot: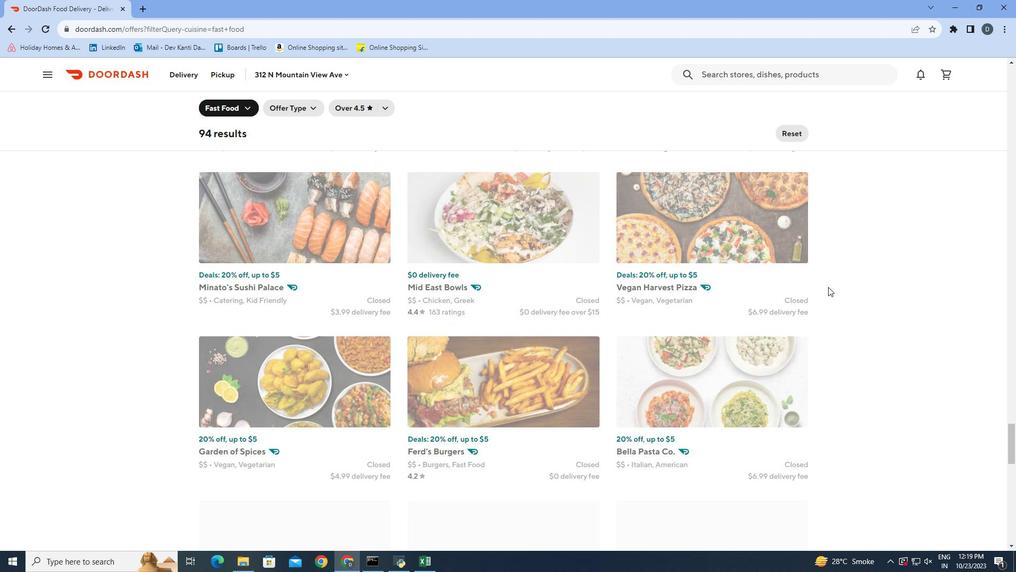
Action: Mouse moved to (826, 288)
Screenshot: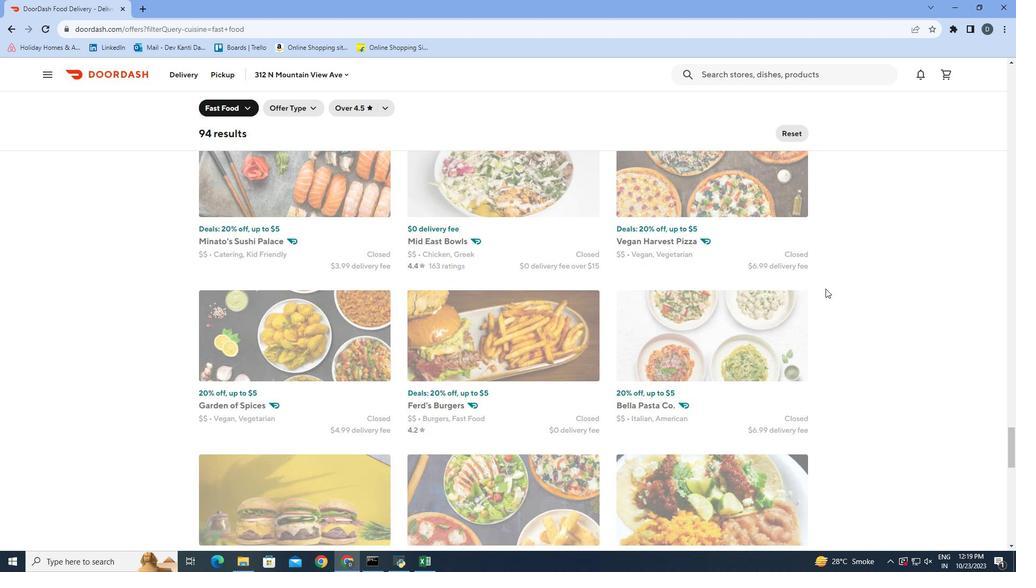 
Action: Mouse scrolled (826, 288) with delta (0, 0)
Screenshot: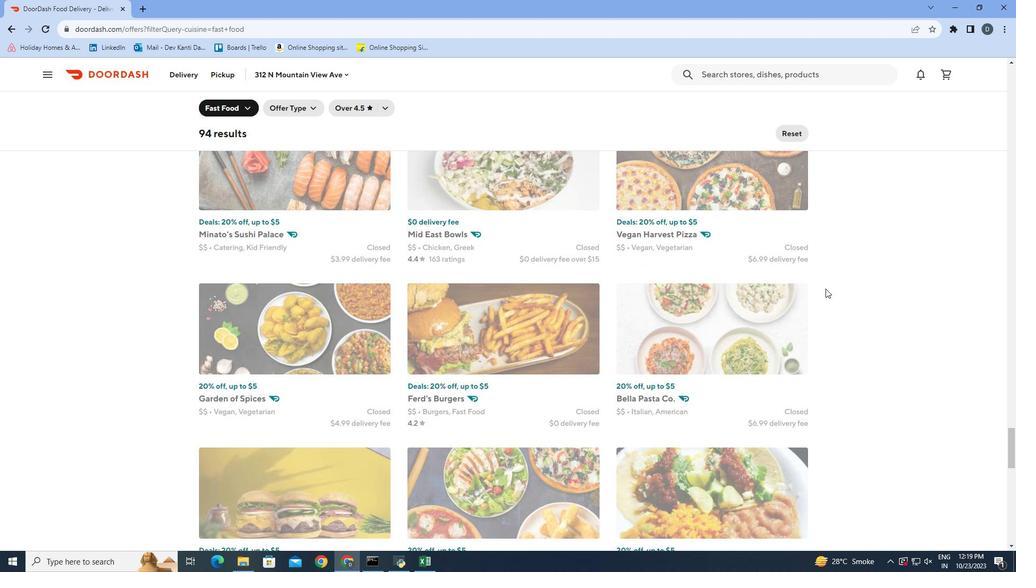 
Action: Mouse scrolled (826, 288) with delta (0, 0)
Screenshot: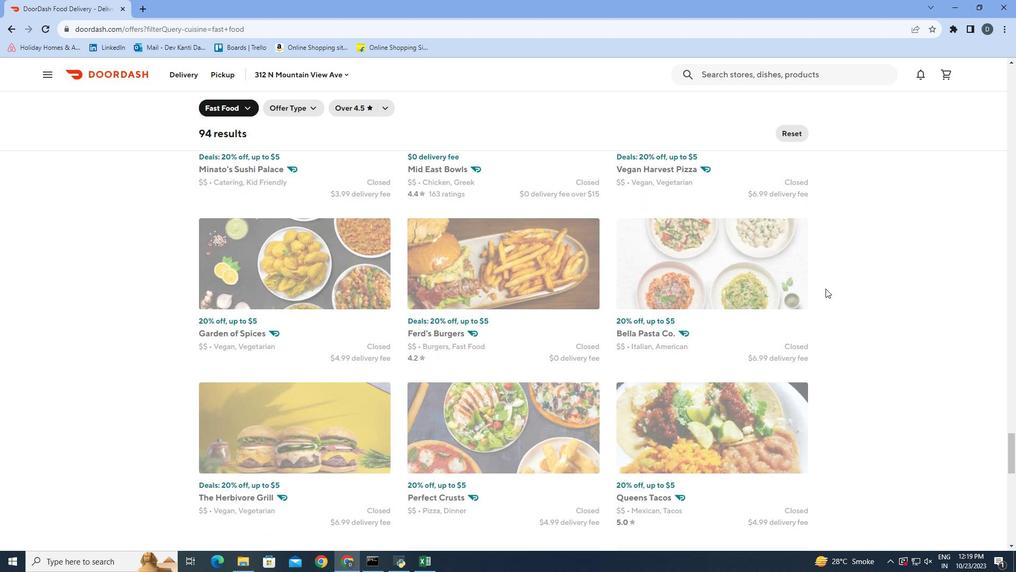 
Action: Mouse scrolled (826, 288) with delta (0, 0)
Screenshot: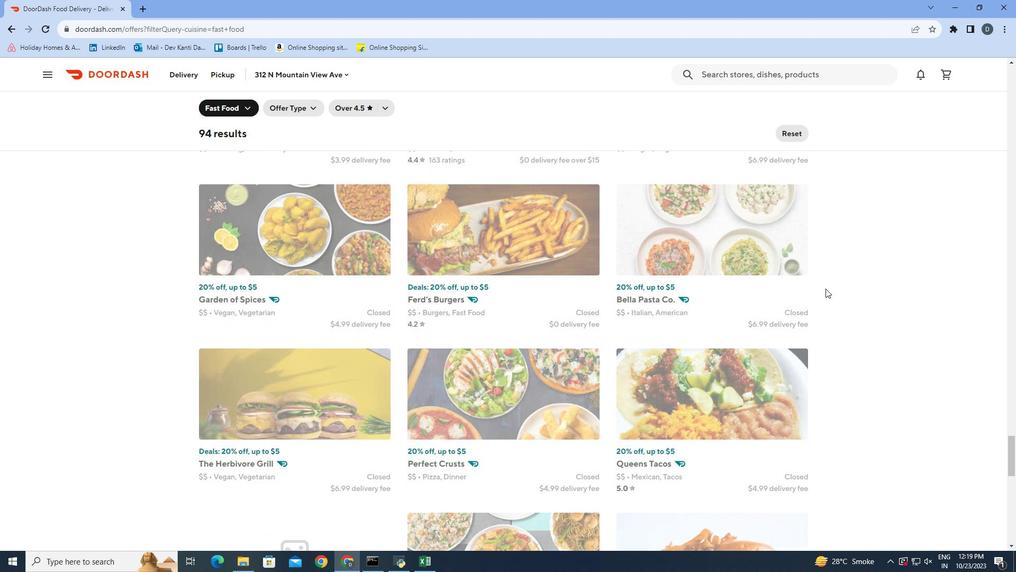 
Action: Mouse scrolled (826, 288) with delta (0, 0)
Screenshot: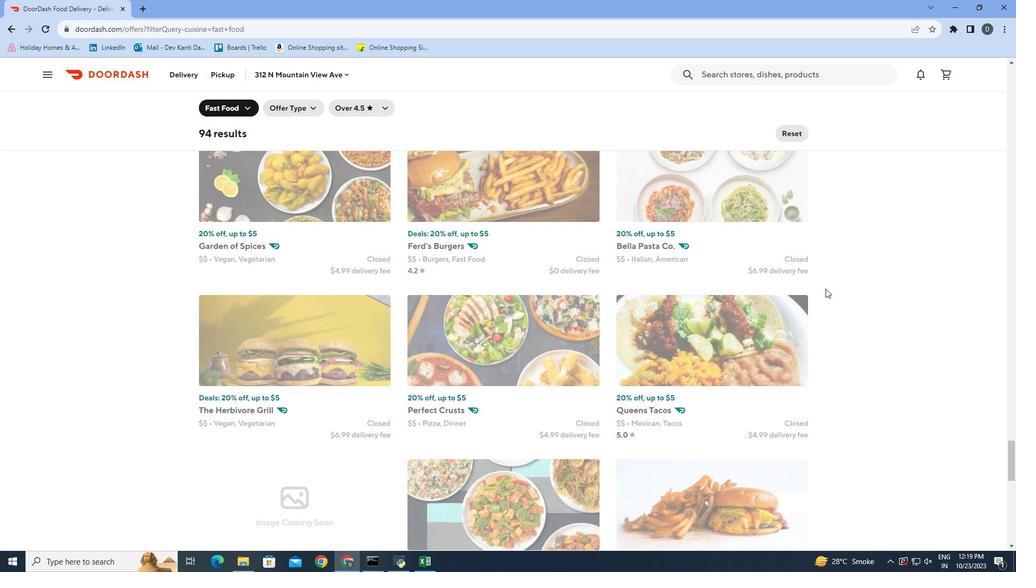 
Action: Mouse moved to (827, 287)
Screenshot: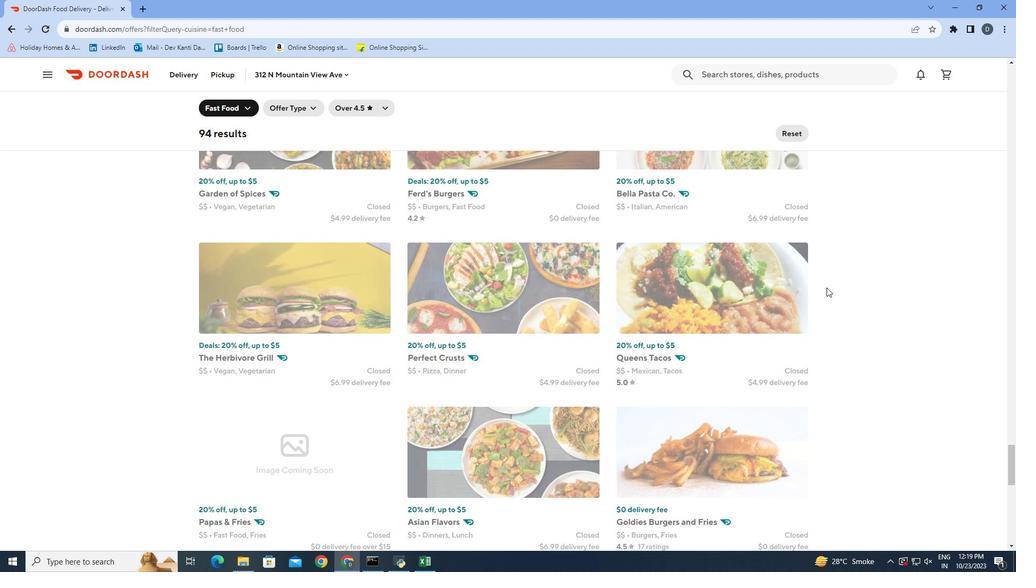 
Action: Mouse scrolled (827, 287) with delta (0, 0)
Screenshot: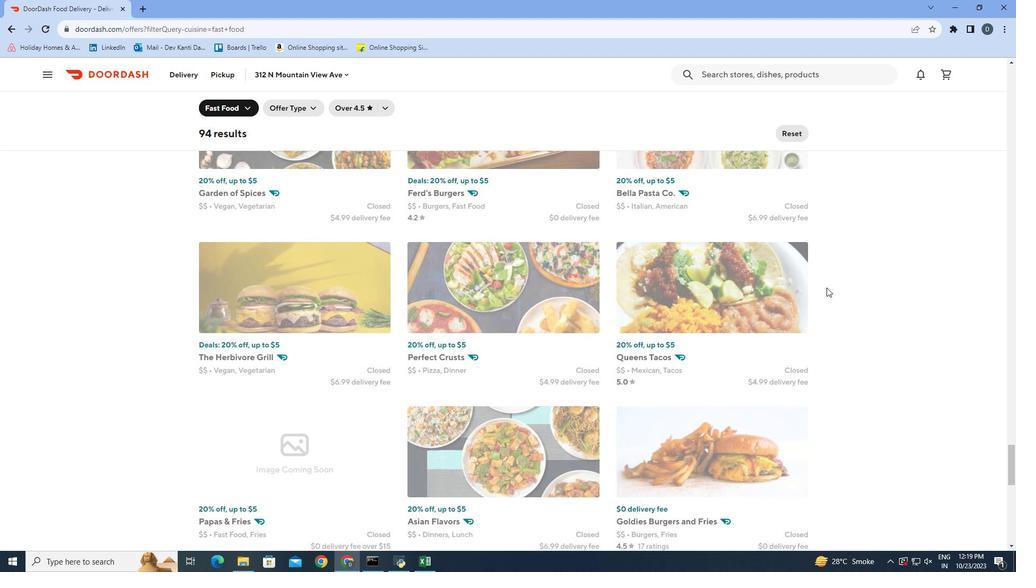 
Action: Mouse moved to (827, 285)
Screenshot: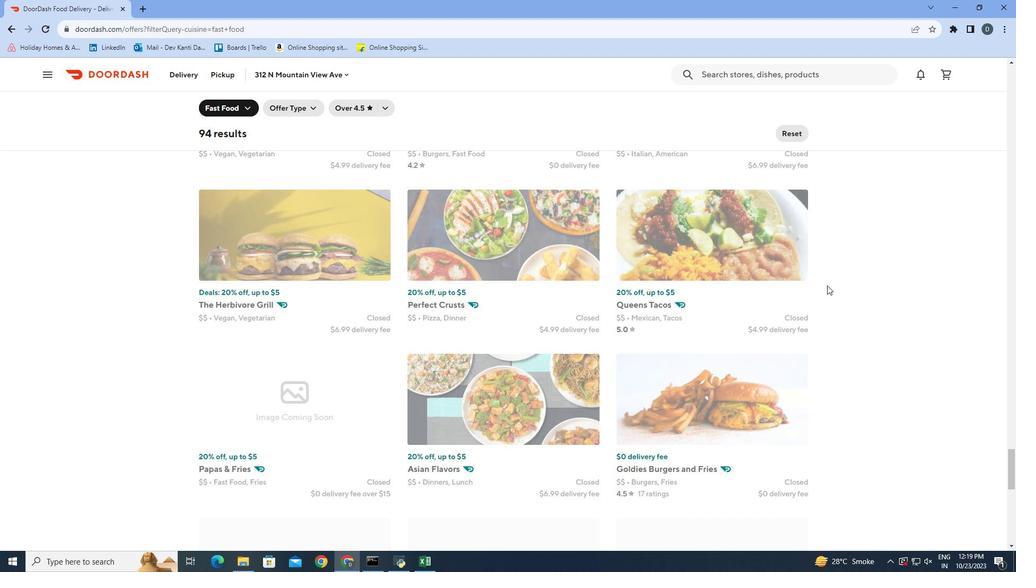 
Action: Mouse scrolled (827, 284) with delta (0, 0)
Screenshot: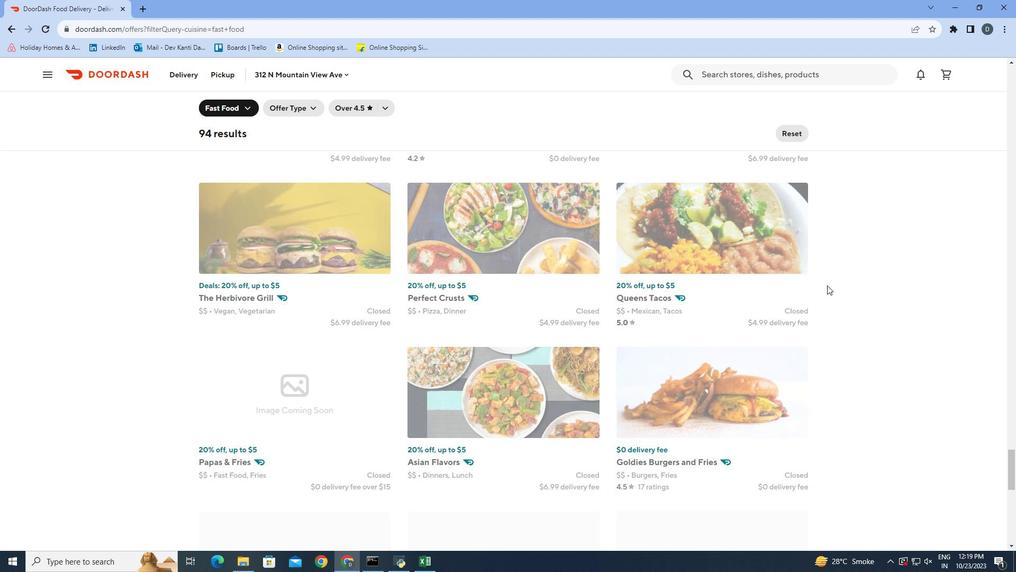 
Action: Mouse moved to (828, 283)
Screenshot: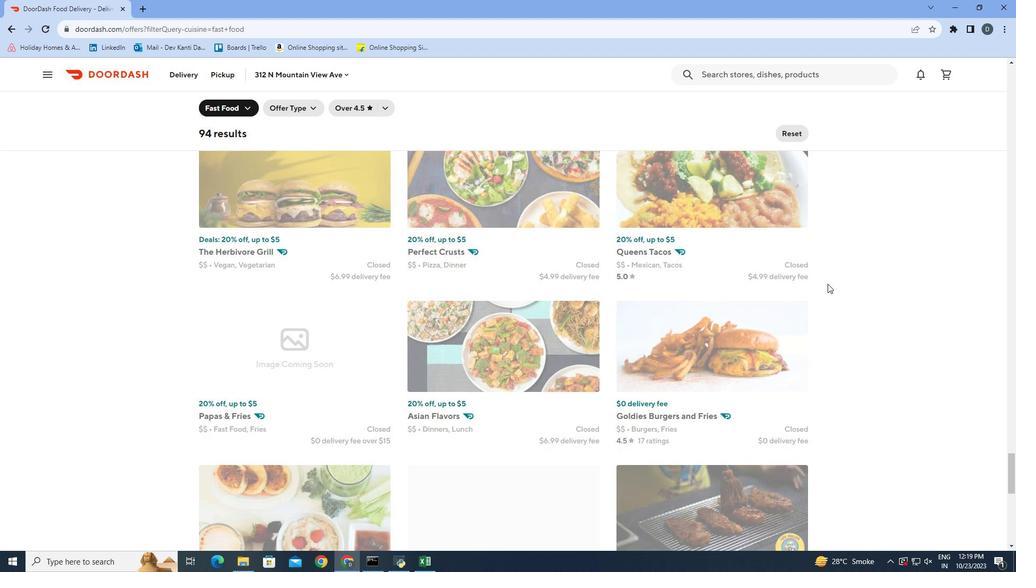 
Action: Mouse scrolled (828, 283) with delta (0, 0)
Screenshot: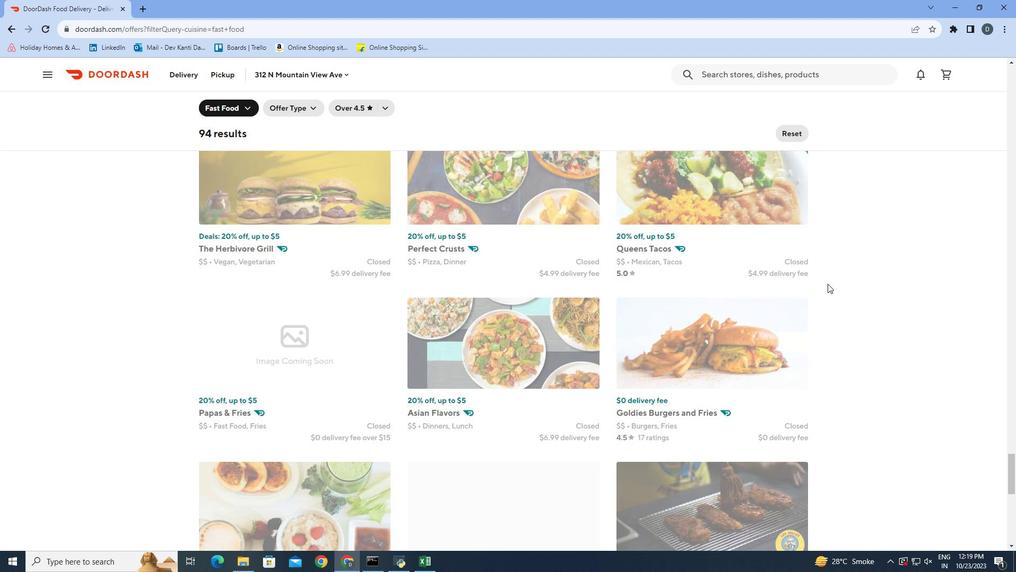 
Action: Mouse moved to (828, 283)
Screenshot: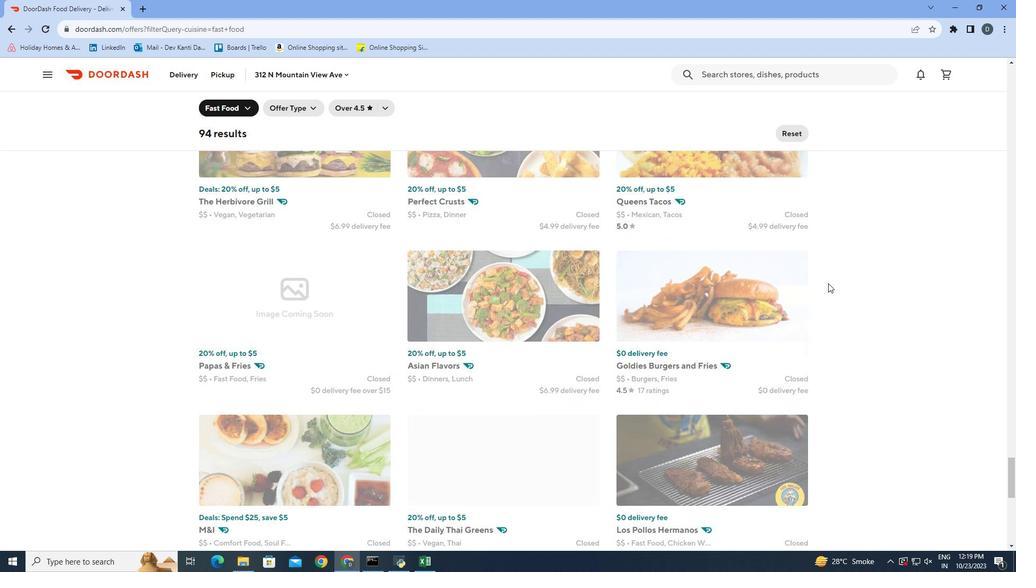
Action: Mouse scrolled (828, 282) with delta (0, 0)
Screenshot: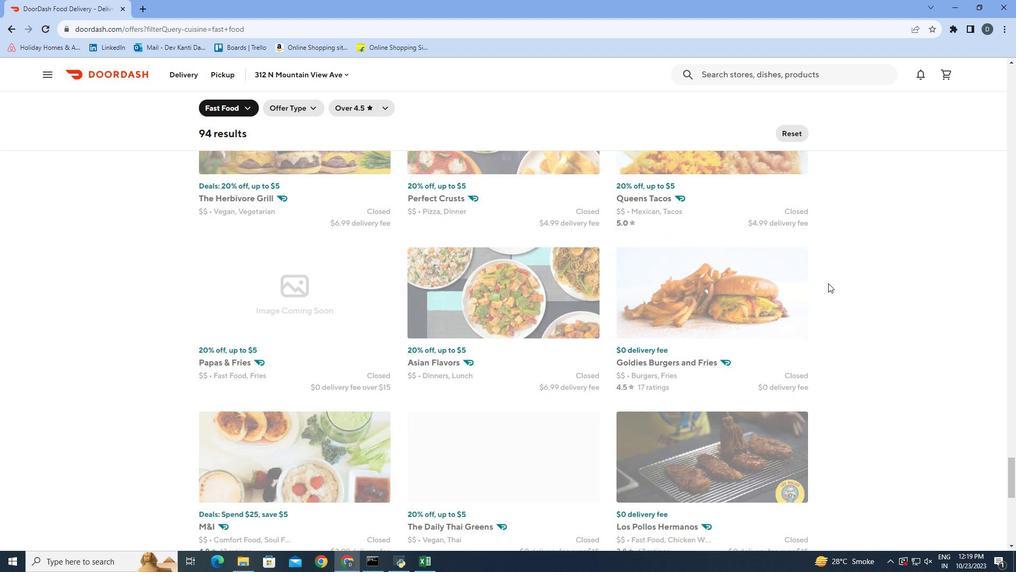 
Action: Mouse moved to (828, 283)
Screenshot: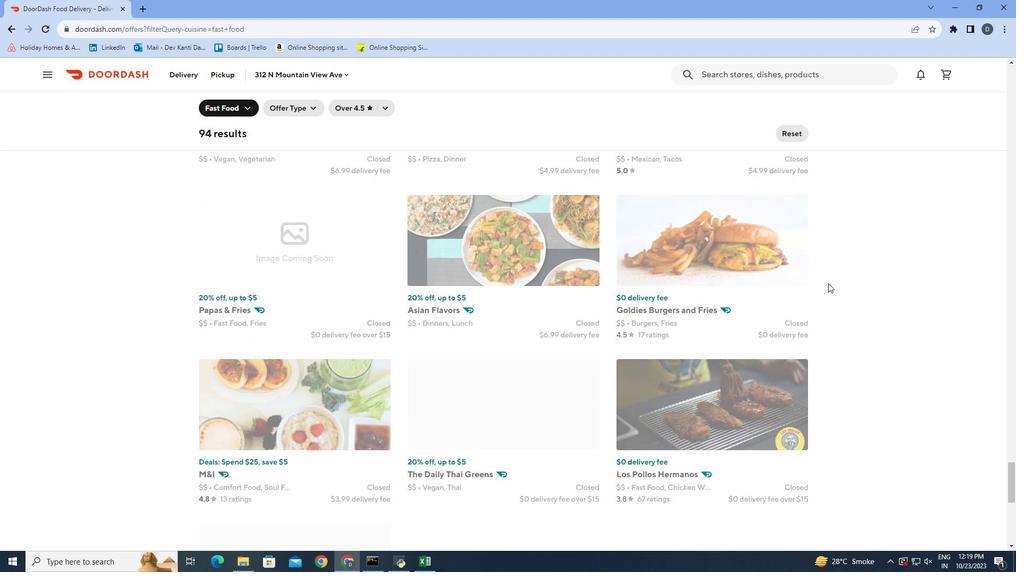 
Action: Mouse scrolled (828, 282) with delta (0, 0)
Screenshot: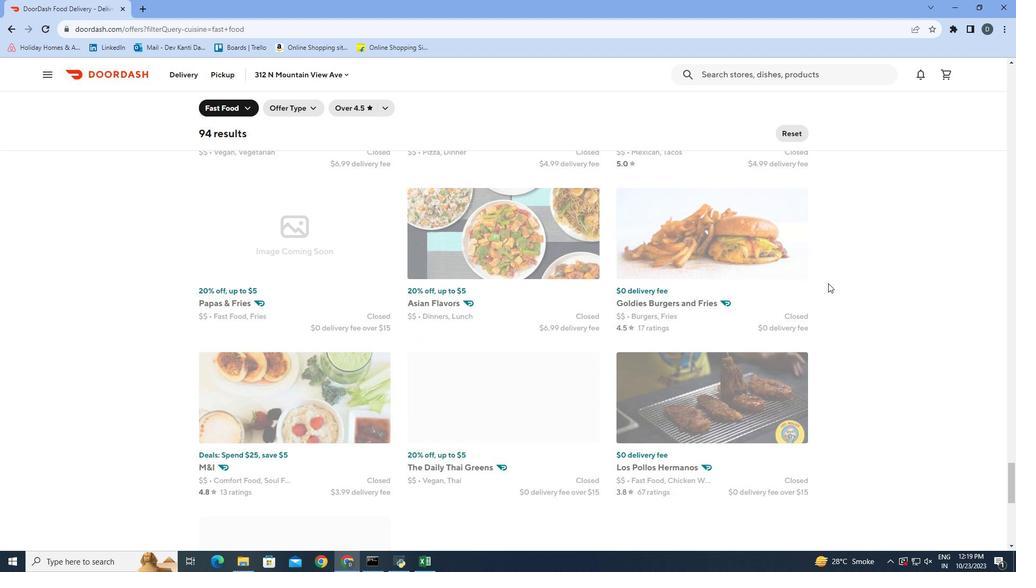 
Action: Mouse scrolled (828, 282) with delta (0, 0)
Screenshot: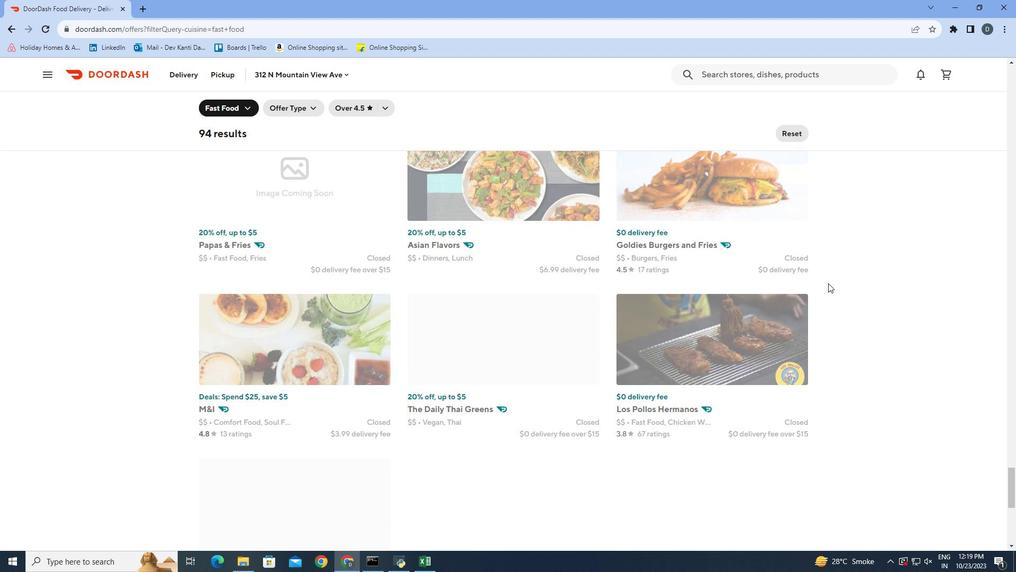 
Action: Mouse scrolled (828, 282) with delta (0, 0)
Screenshot: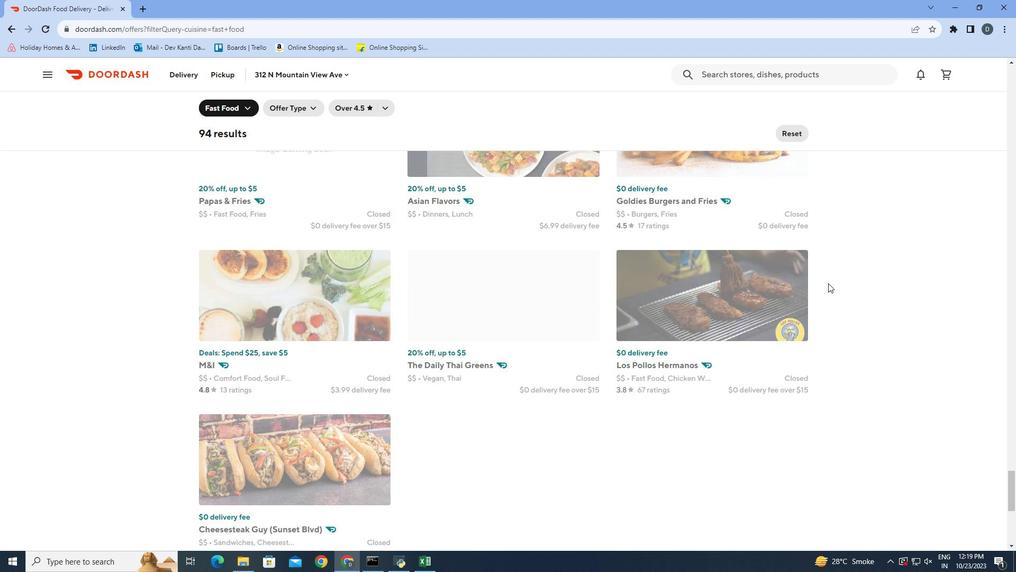 
Action: Mouse moved to (828, 283)
Screenshot: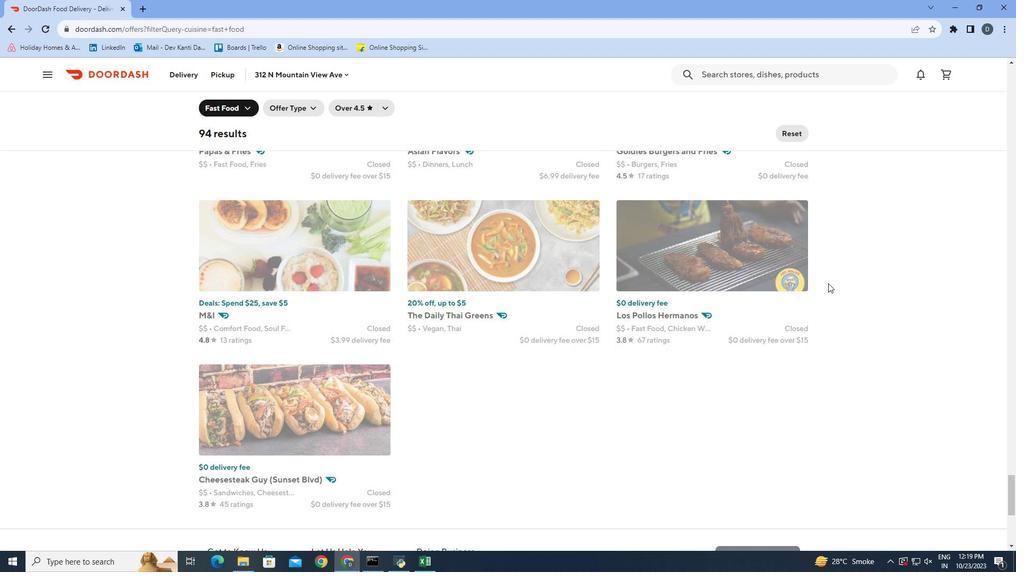 
Action: Mouse scrolled (828, 282) with delta (0, 0)
Screenshot: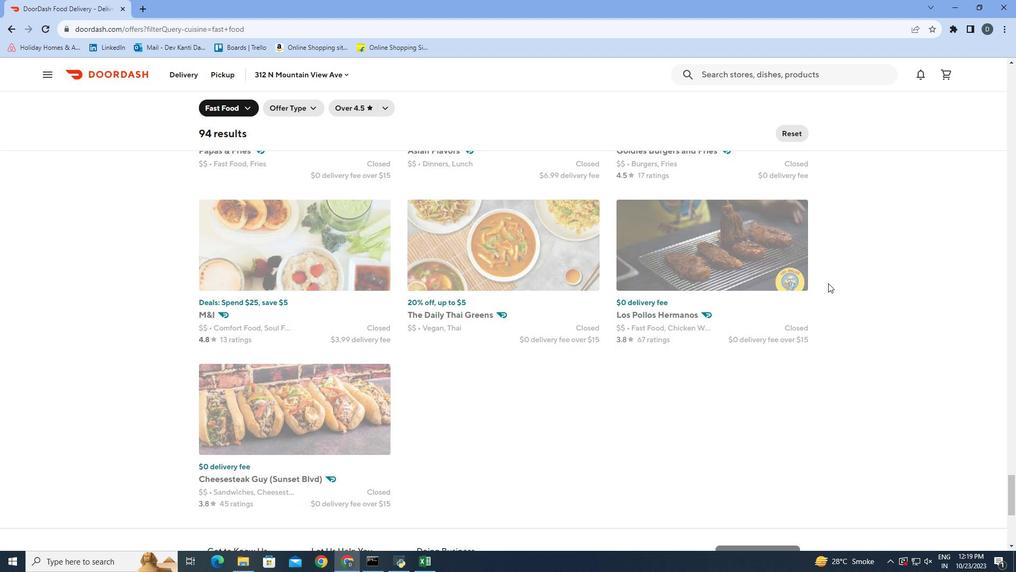 
Action: Mouse moved to (828, 283)
Screenshot: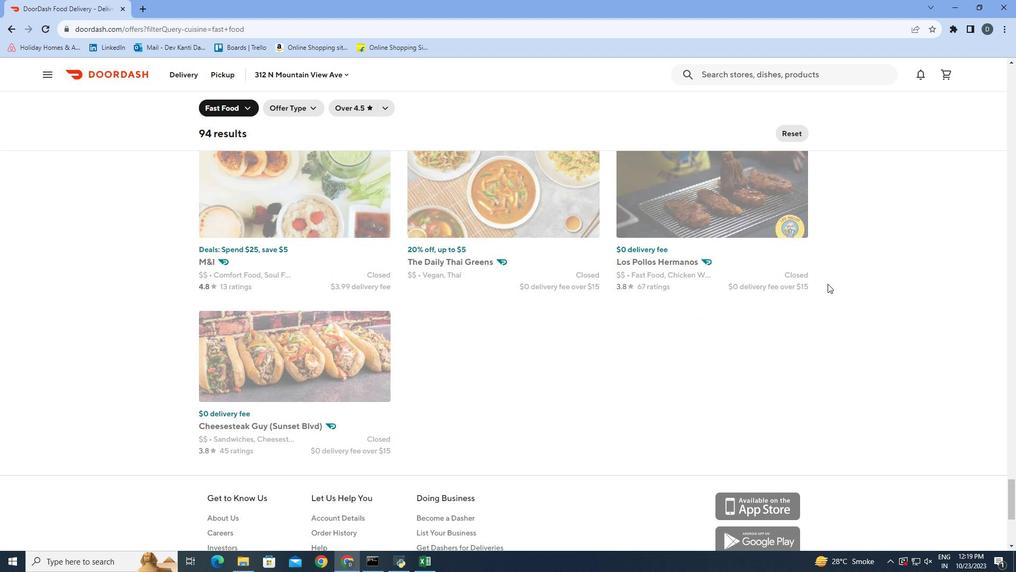 
Action: Mouse scrolled (828, 282) with delta (0, 0)
Screenshot: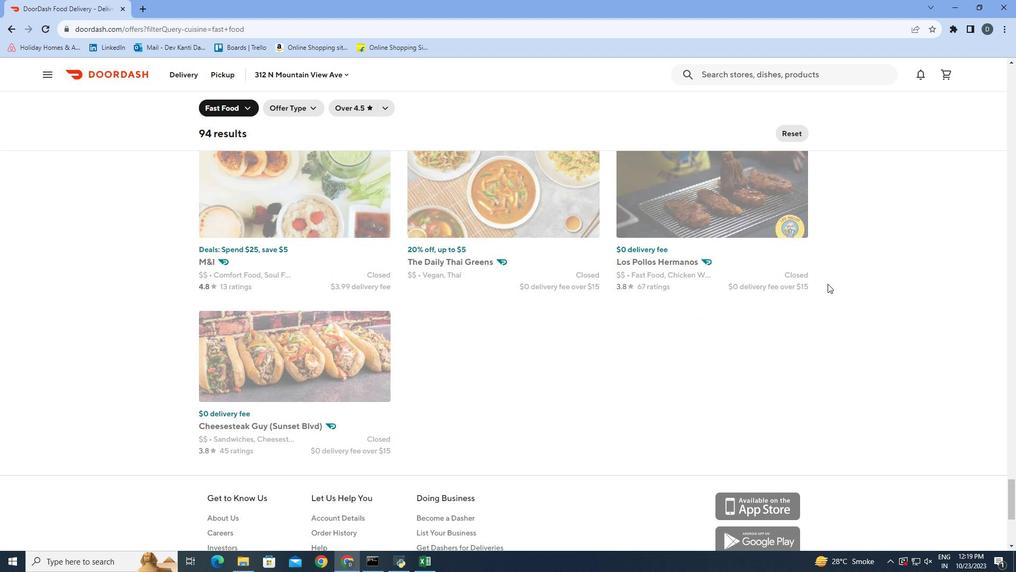 
Action: Mouse moved to (827, 283)
Screenshot: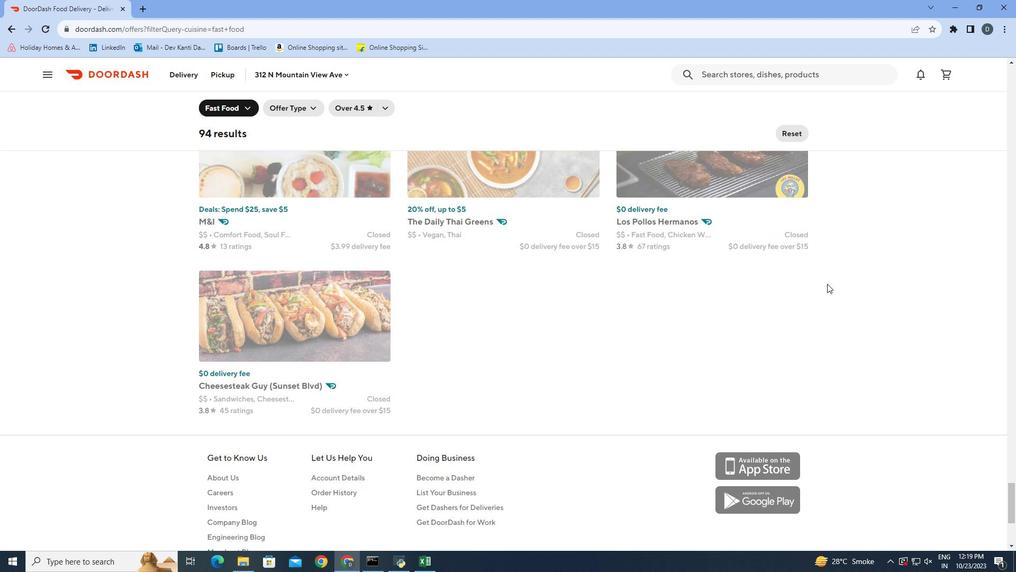 
